 Task: Explore satellite view of the Crater Lake National Park in Oregon.
Action: Mouse moved to (234, 145)
Screenshot: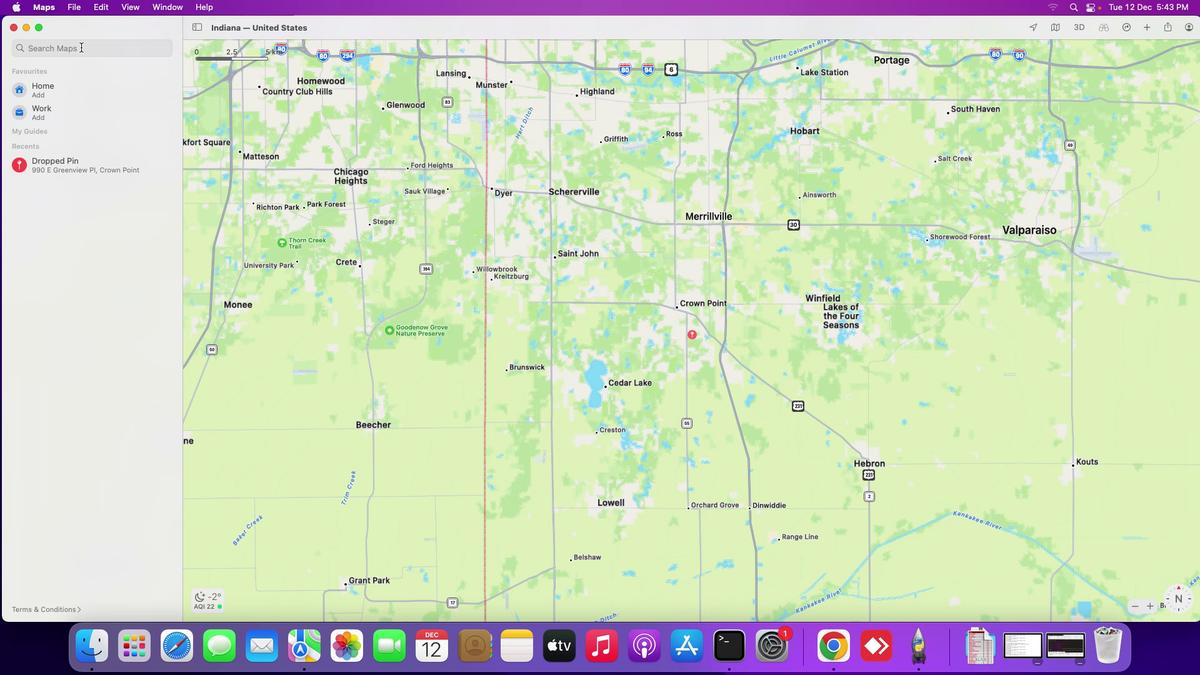 
Action: Mouse pressed left at (234, 145)
Screenshot: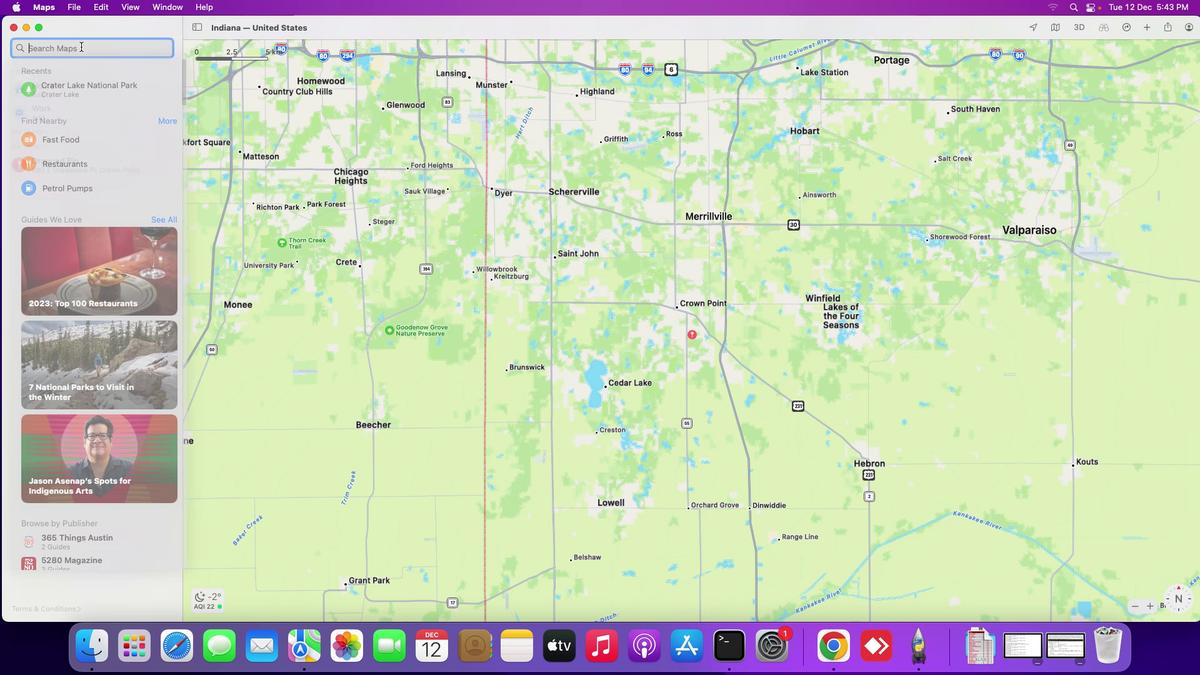 
Action: Mouse moved to (234, 145)
Screenshot: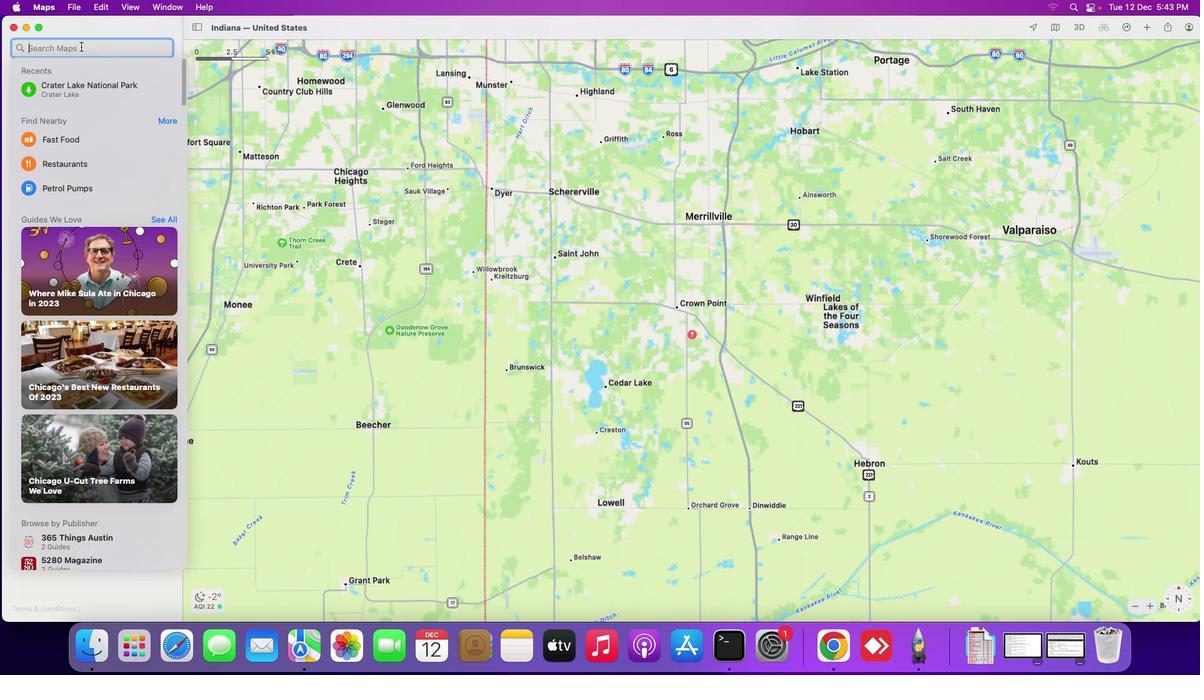 
Action: Key pressed 's'Key.backspaceKey.shift_r'C''r''a''t''e''r'Key.spaceKey.shift_r'L''a''k''e'Key.spaceKey.shift_r'N''a''t''i''o''n''a''l'Key.spaceKey.shift_r'P''a''r''k'Key.space'i''n'Key.spaceKey.shift_r'O''r''e''g''o''n'Key.enter
Screenshot: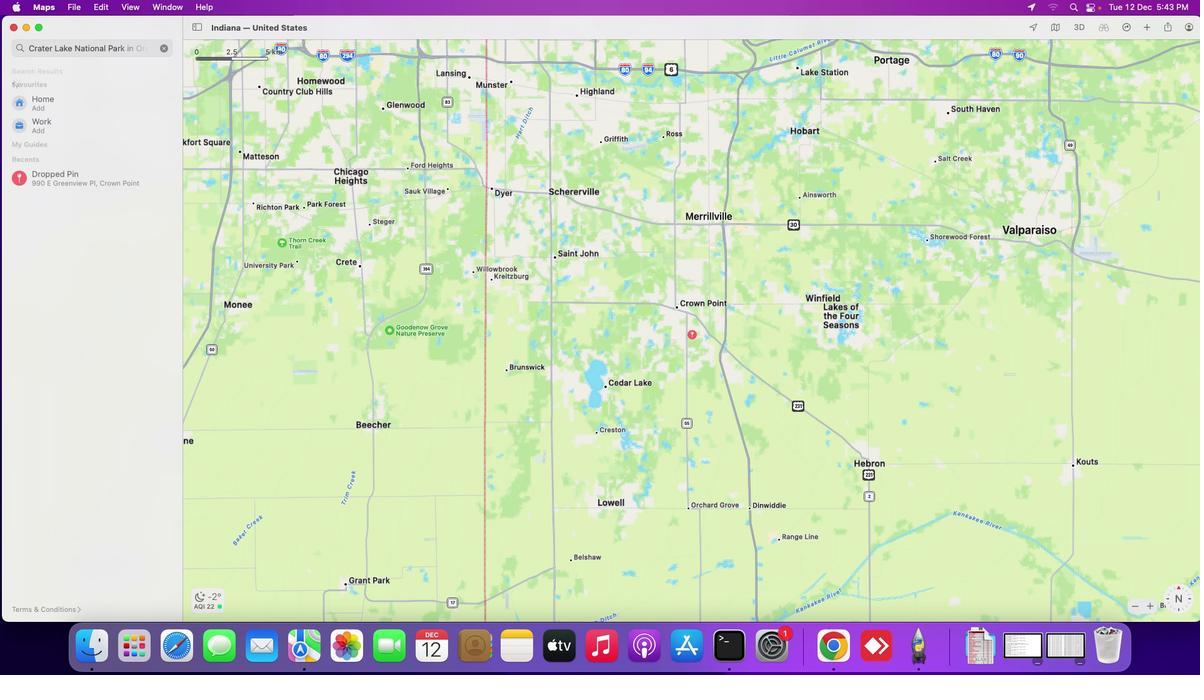 
Action: Mouse moved to (939, 131)
Screenshot: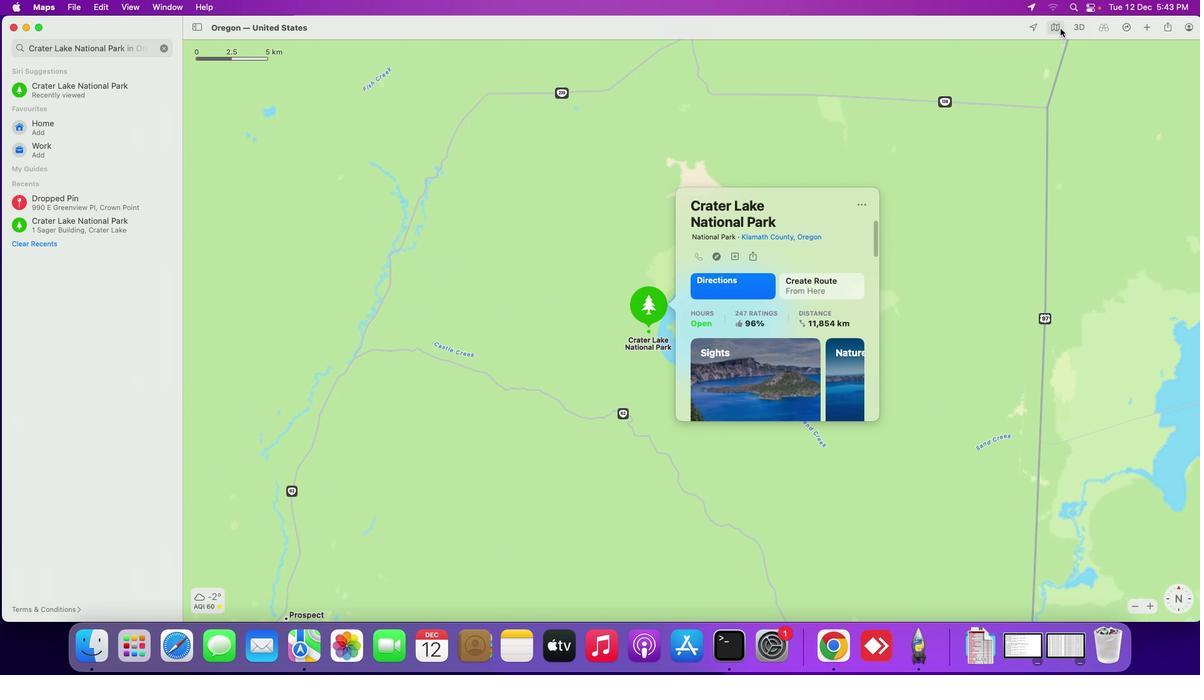 
Action: Mouse pressed left at (939, 131)
Screenshot: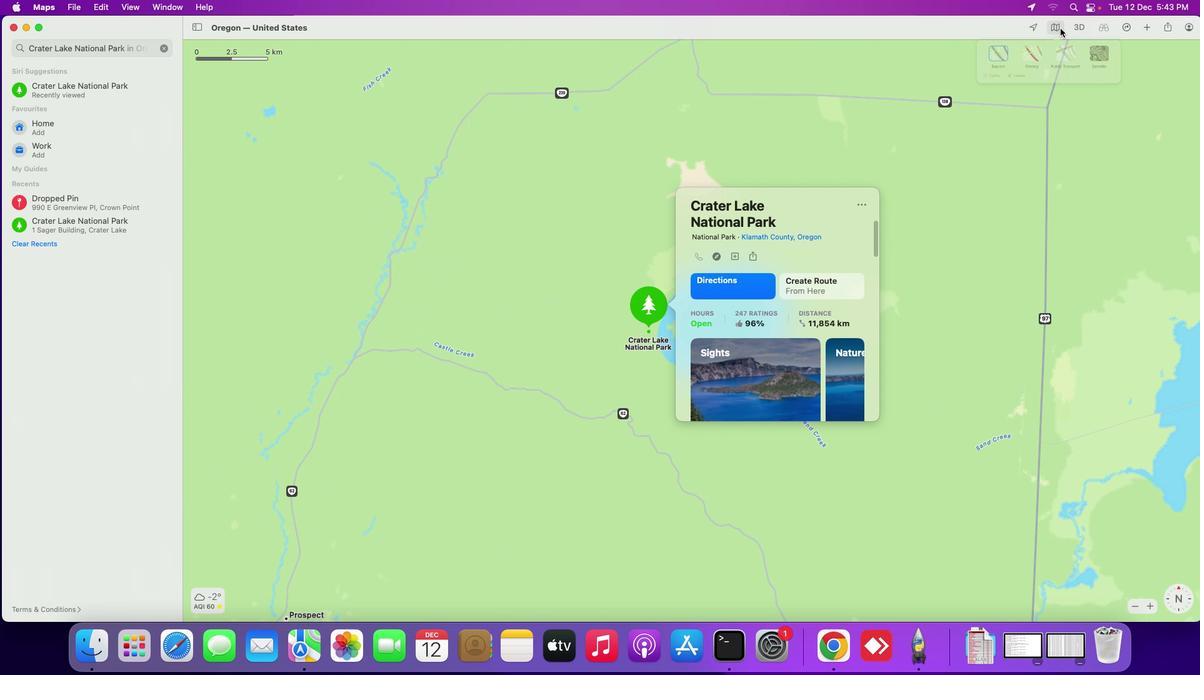 
Action: Mouse moved to (997, 166)
Screenshot: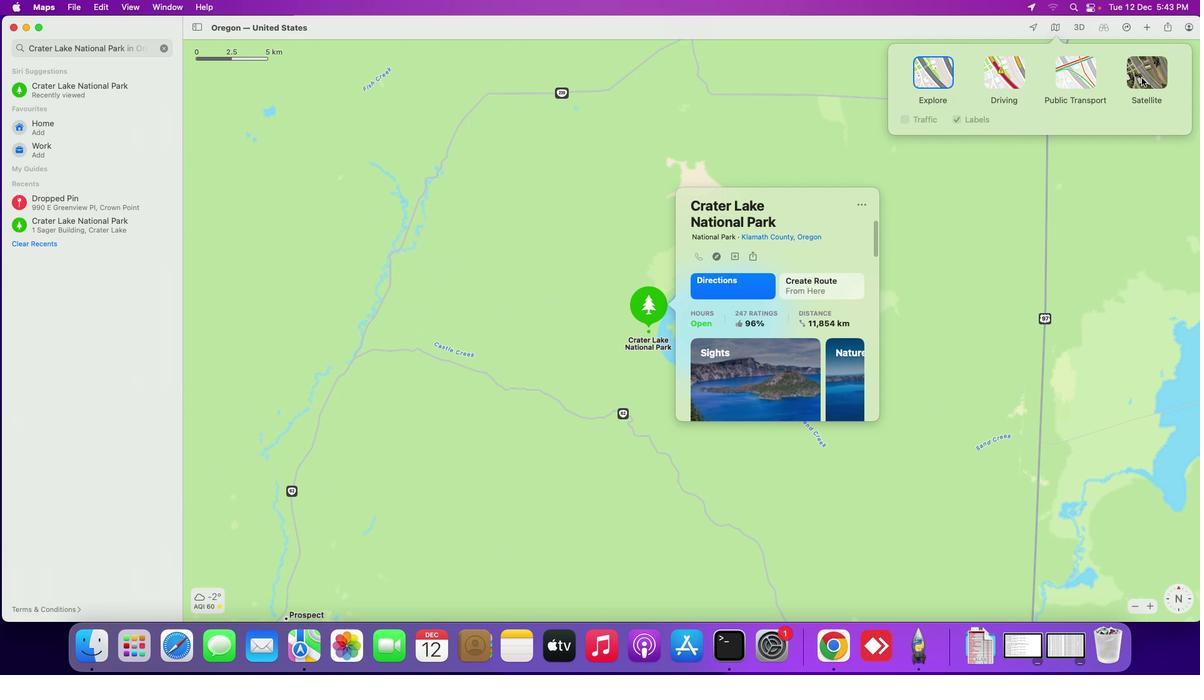 
Action: Mouse pressed left at (997, 166)
Screenshot: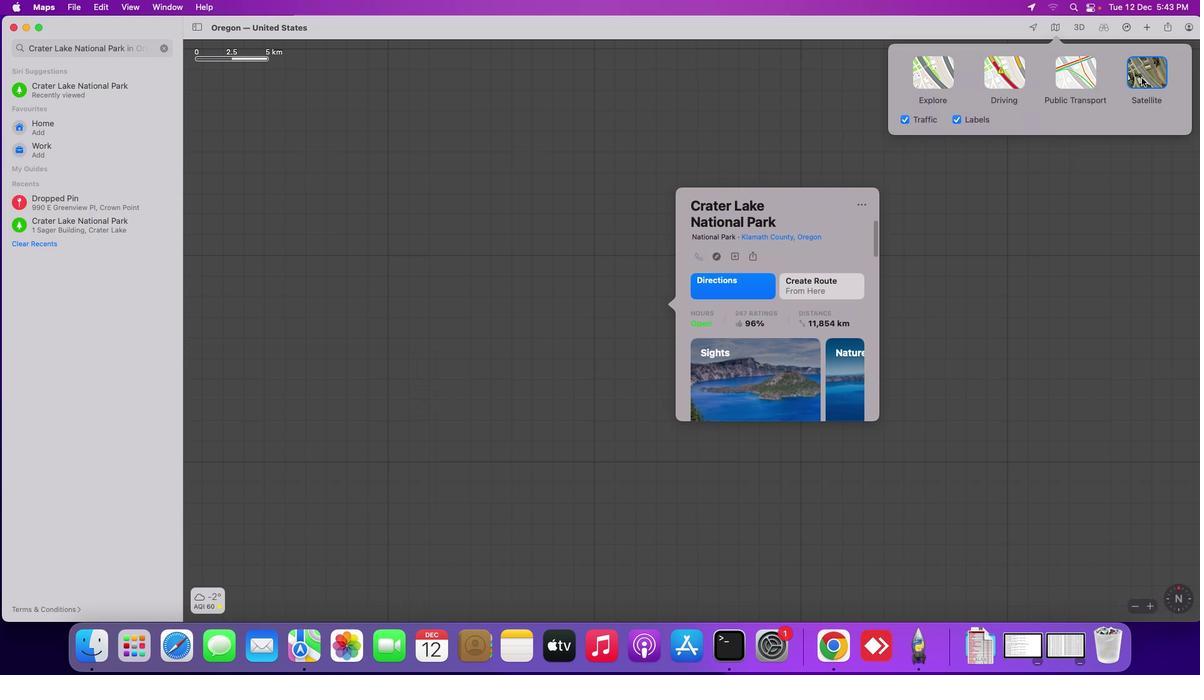 
Action: Mouse moved to (611, 361)
Screenshot: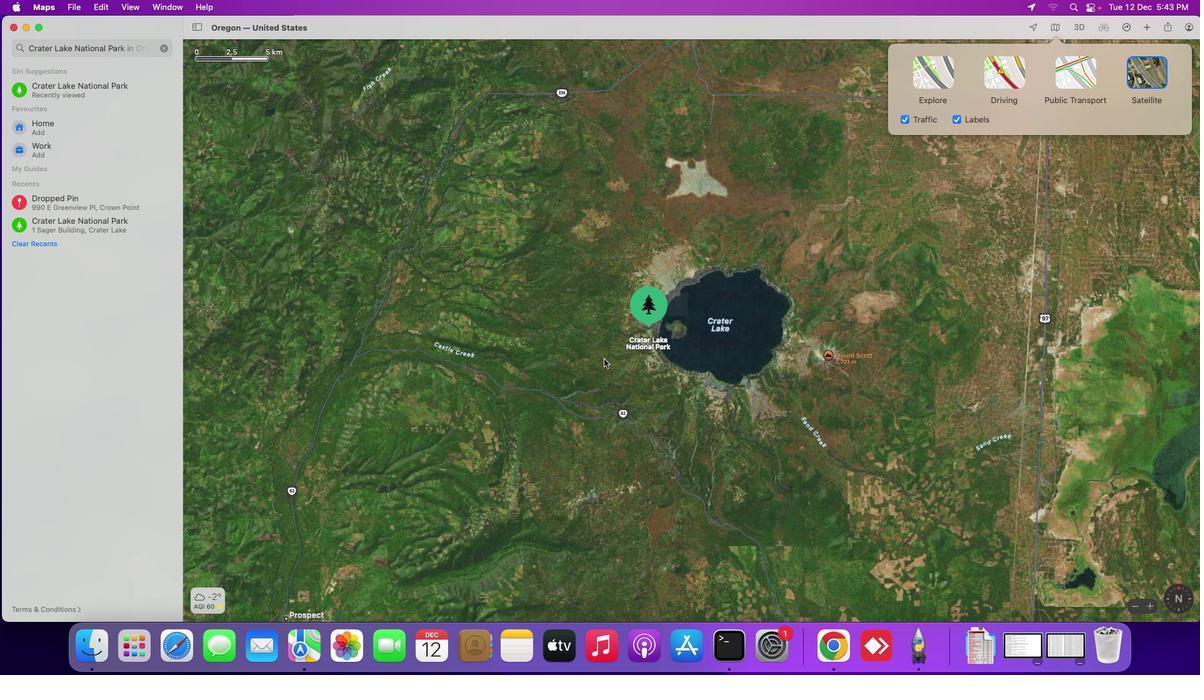 
Action: Mouse scrolled (611, 361) with delta (176, 113)
Screenshot: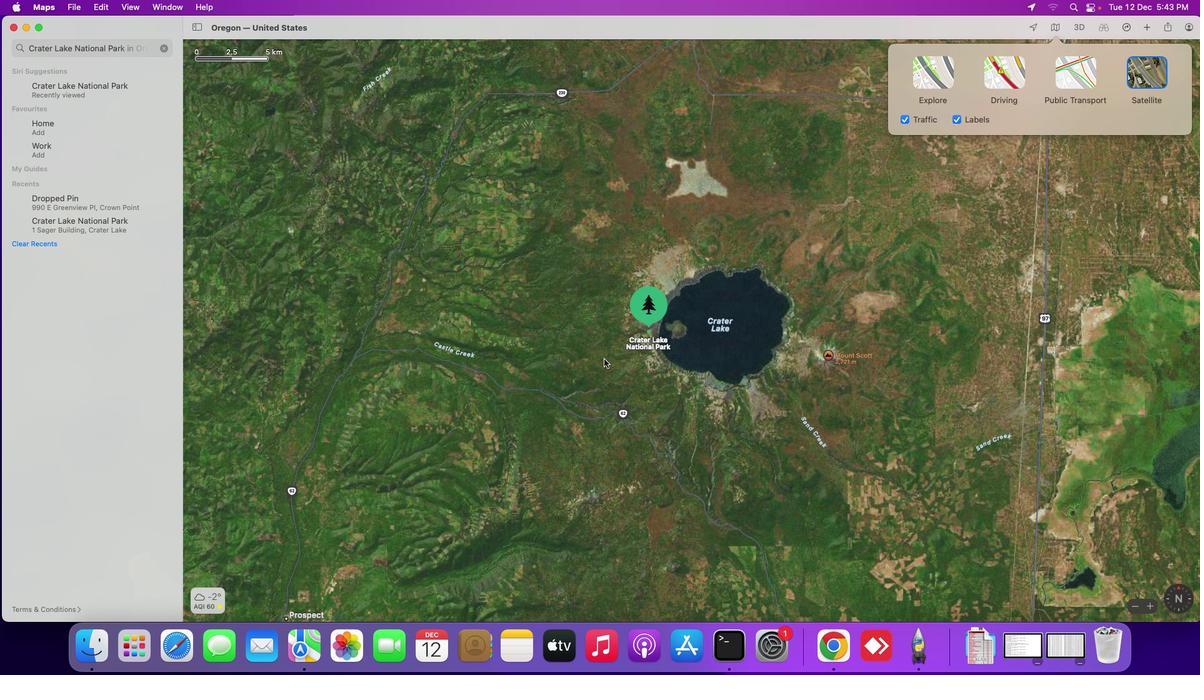 
Action: Mouse moved to (611, 361)
Screenshot: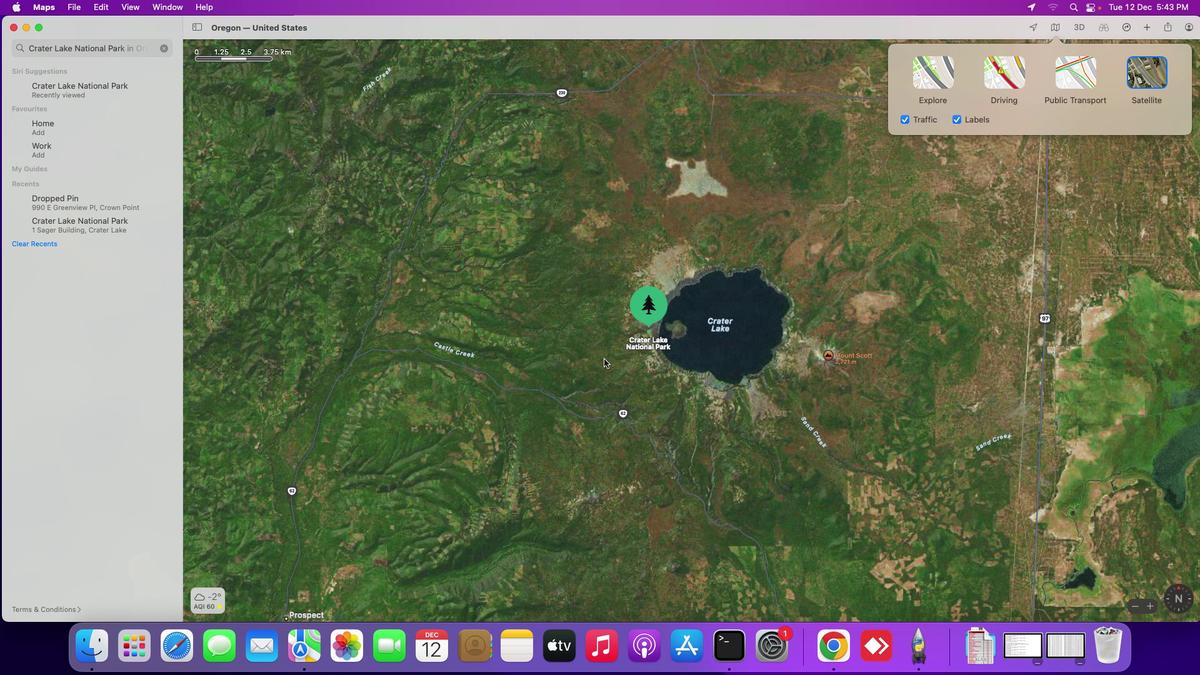 
Action: Mouse scrolled (611, 361) with delta (176, 113)
Screenshot: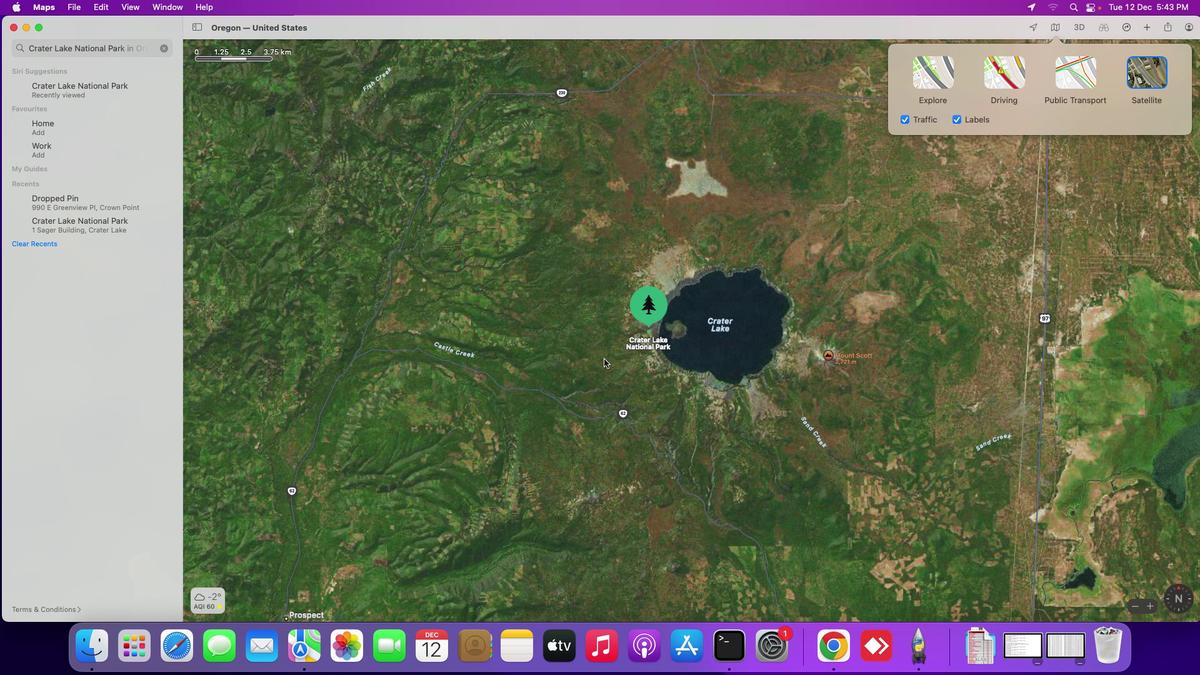 
Action: Mouse scrolled (611, 361) with delta (176, 113)
Screenshot: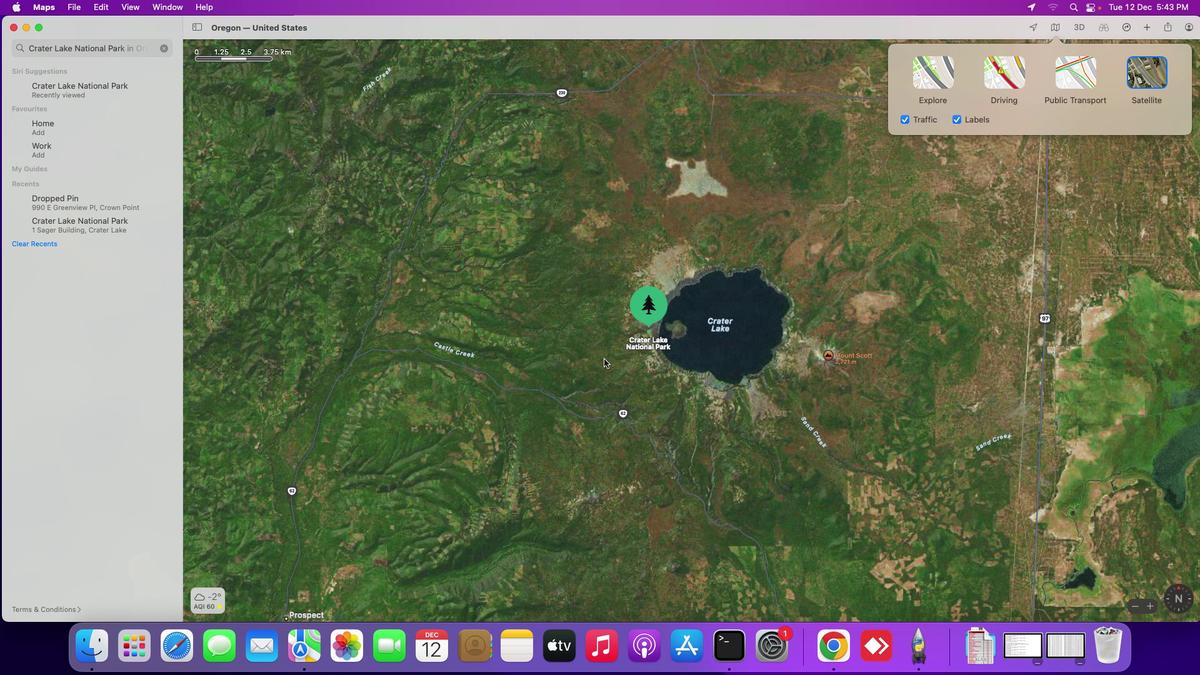 
Action: Mouse scrolled (611, 361) with delta (176, 114)
Screenshot: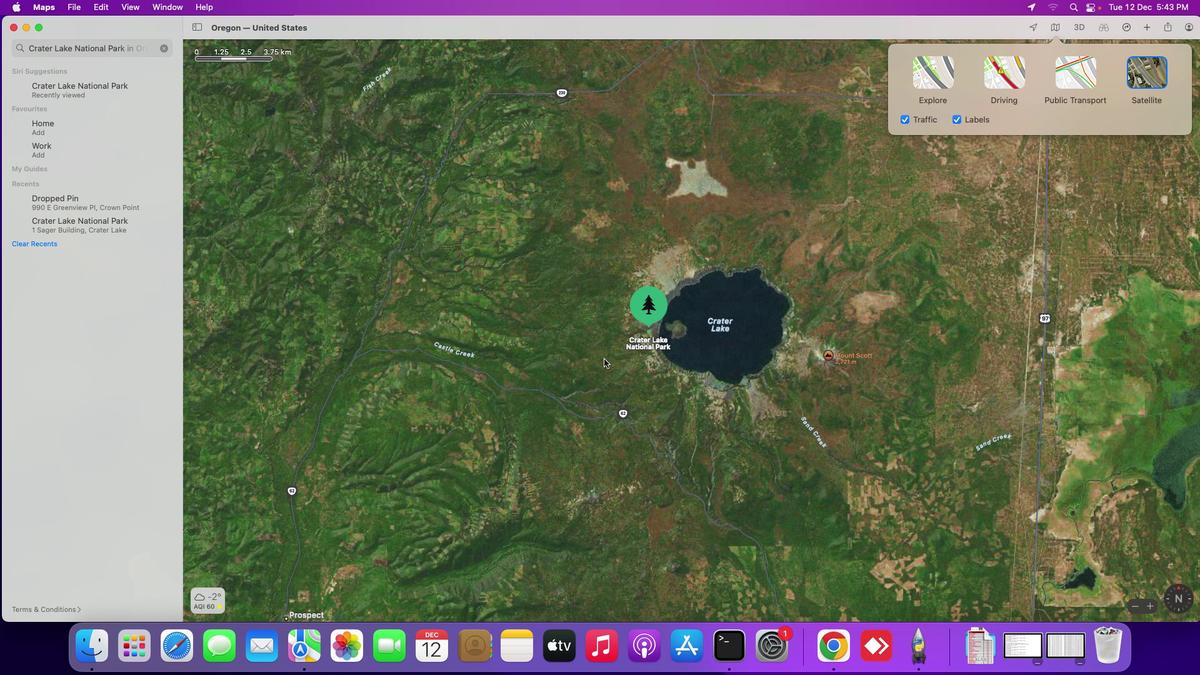 
Action: Mouse scrolled (611, 361) with delta (176, 115)
Screenshot: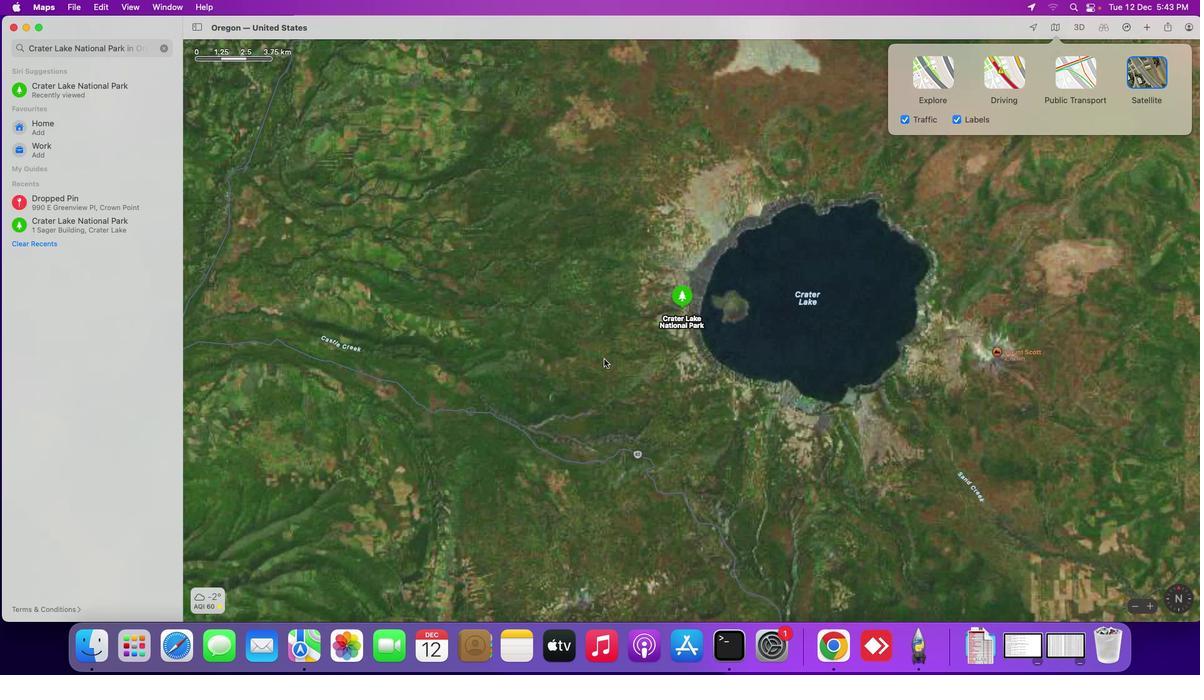 
Action: Mouse moved to (612, 361)
Screenshot: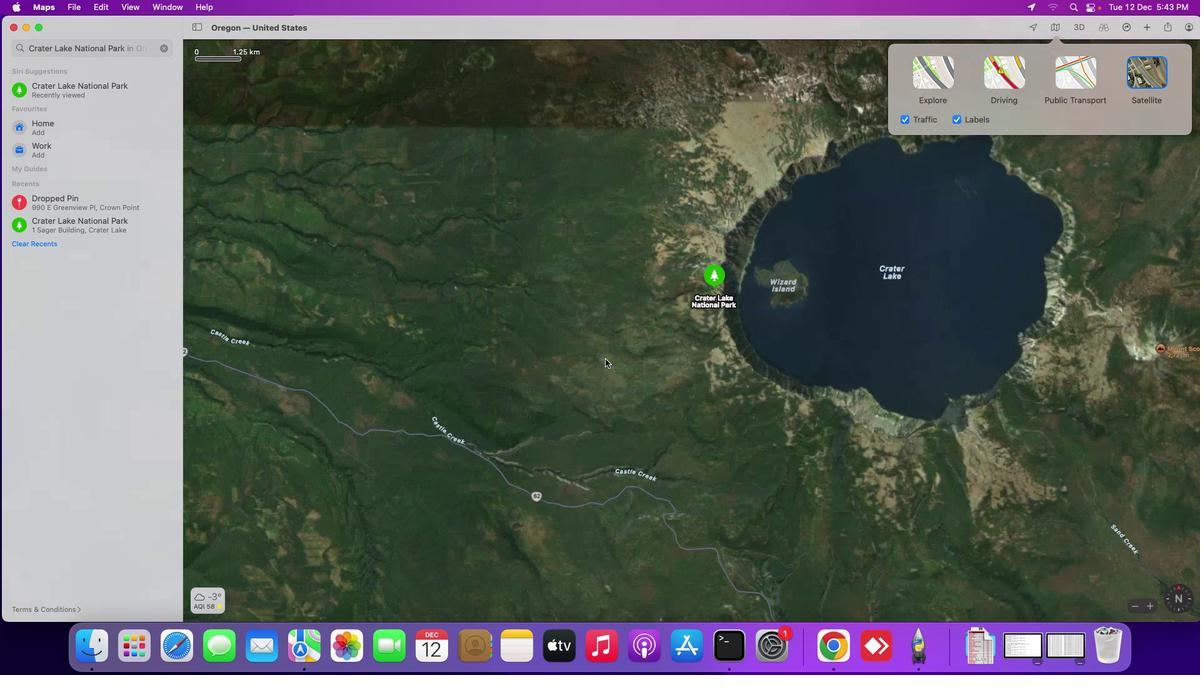 
Action: Mouse scrolled (612, 361) with delta (176, 113)
Screenshot: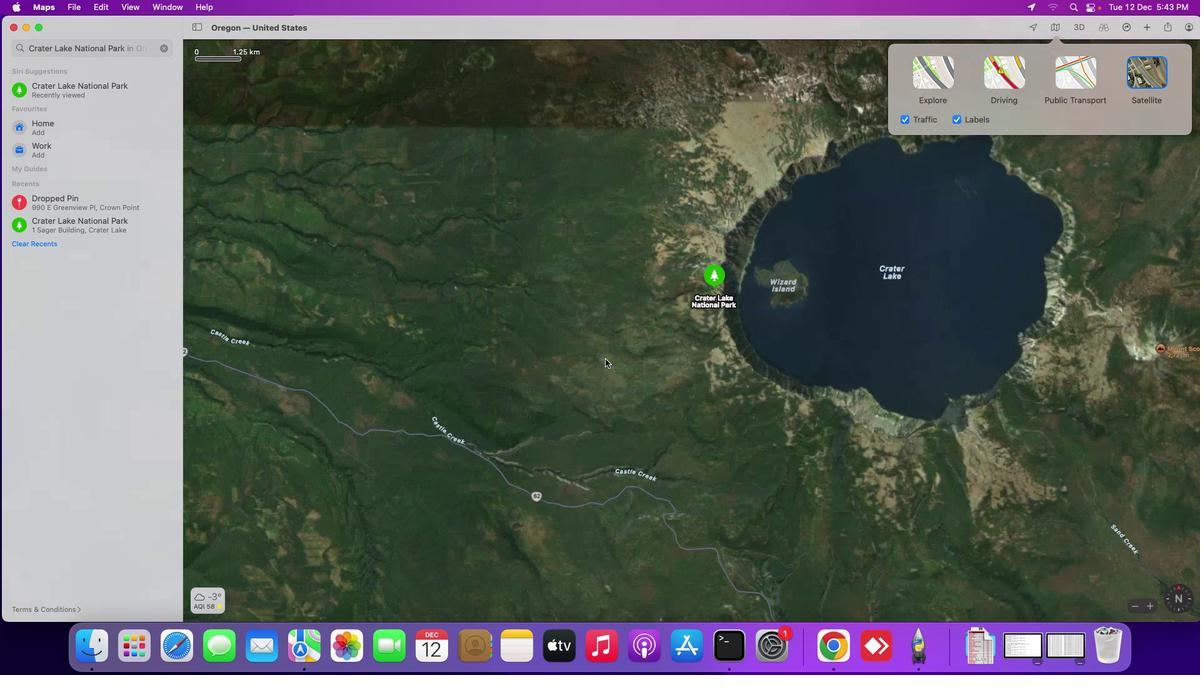 
Action: Mouse scrolled (612, 361) with delta (176, 113)
Screenshot: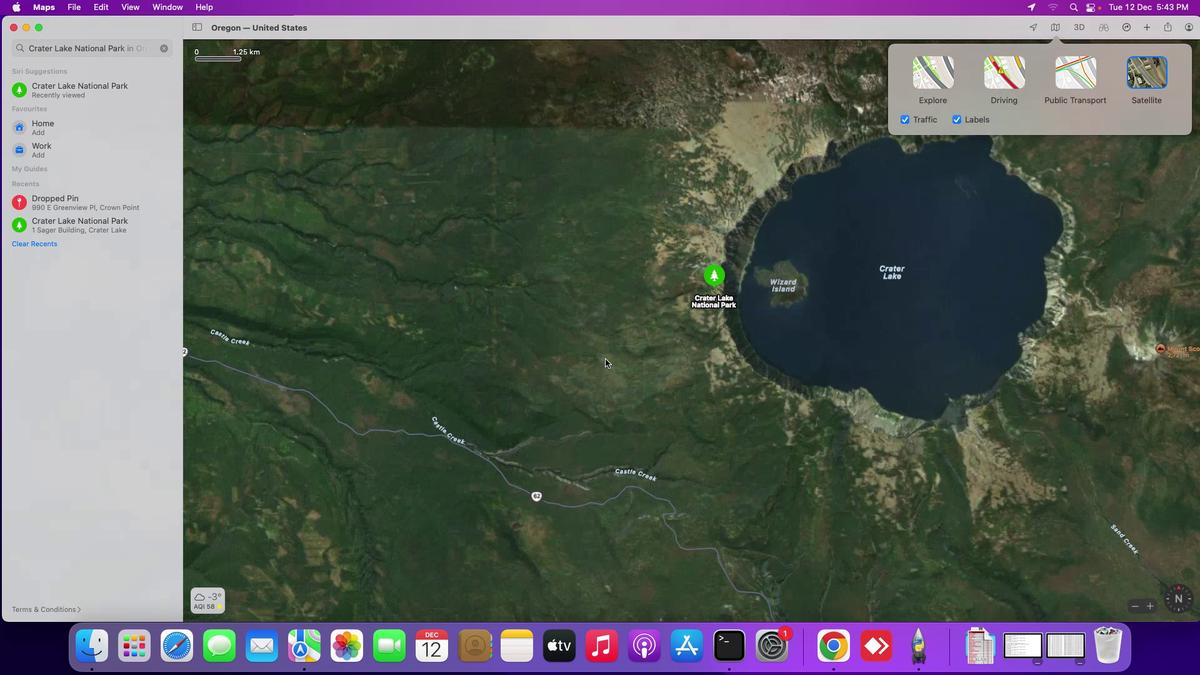 
Action: Mouse scrolled (612, 361) with delta (176, 113)
Screenshot: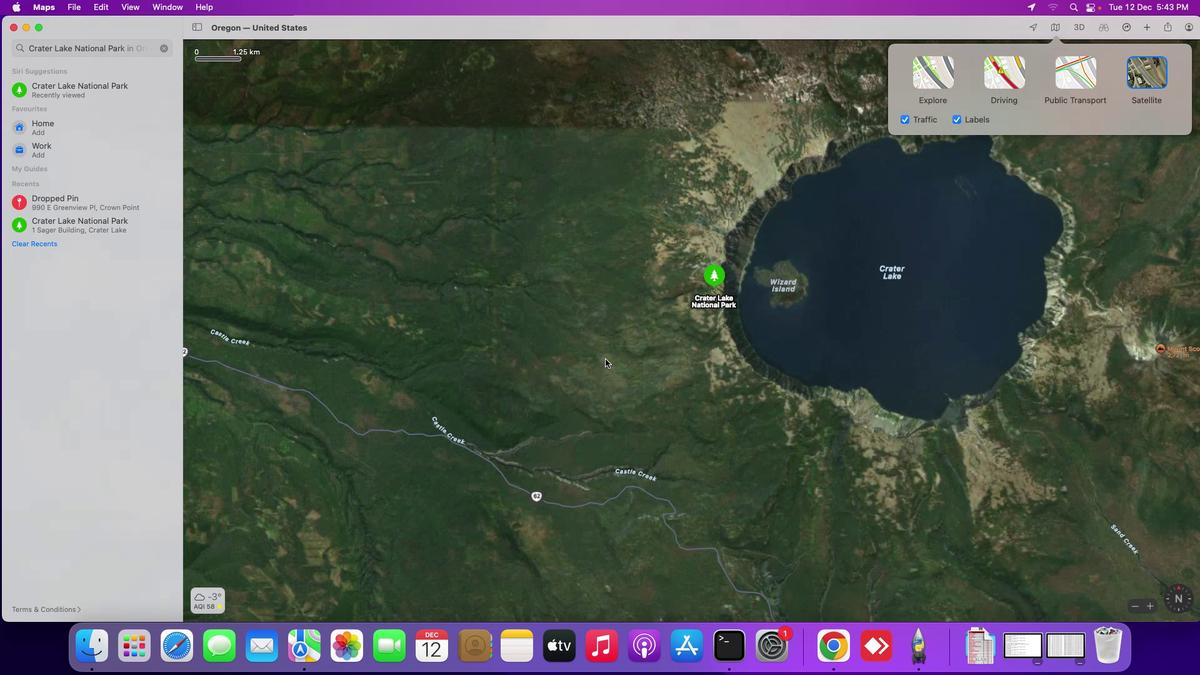 
Action: Mouse scrolled (612, 361) with delta (176, 114)
Screenshot: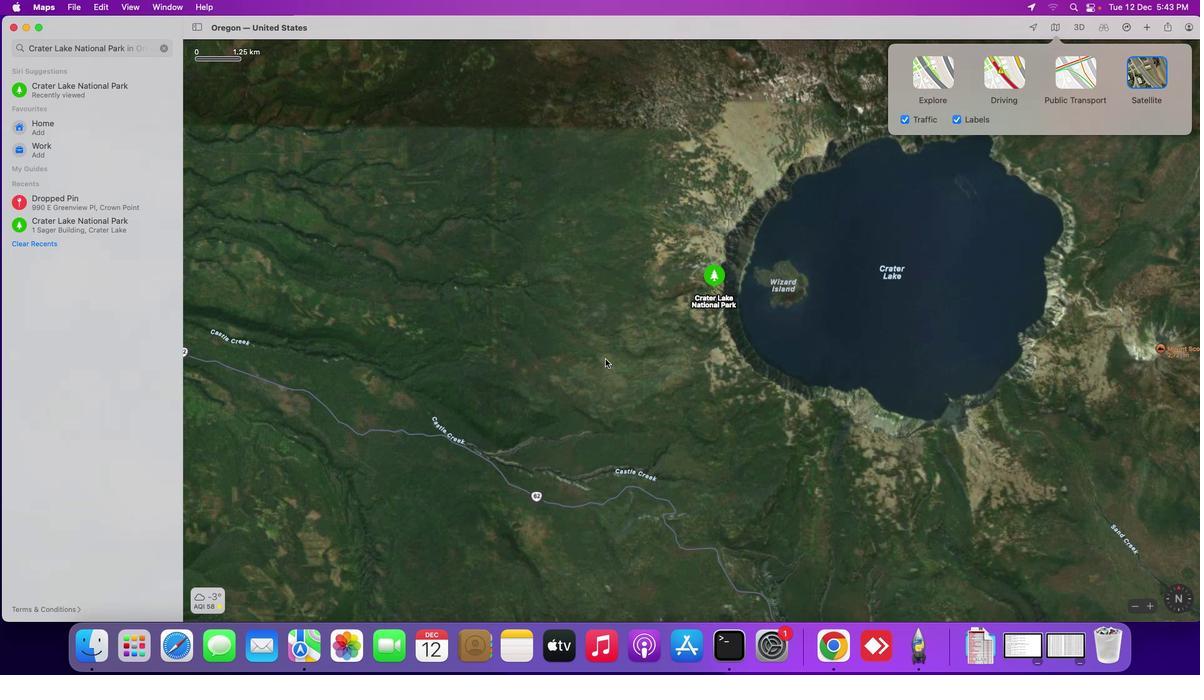 
Action: Mouse moved to (674, 334)
Screenshot: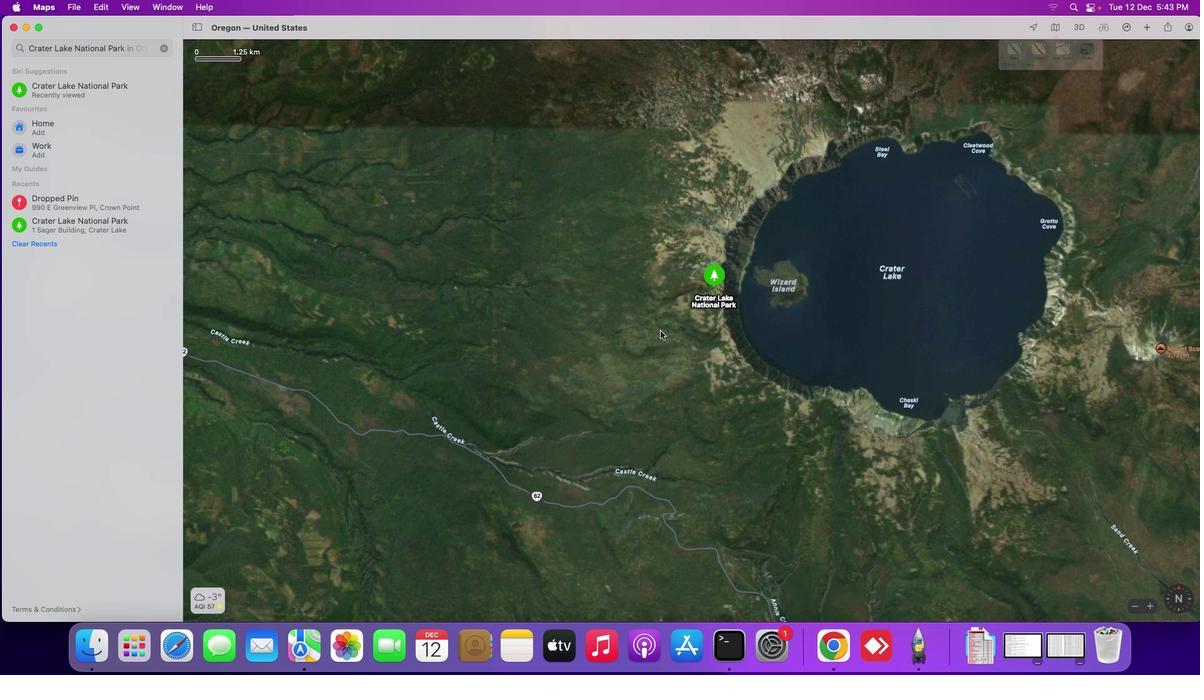 
Action: Mouse pressed left at (674, 334)
Screenshot: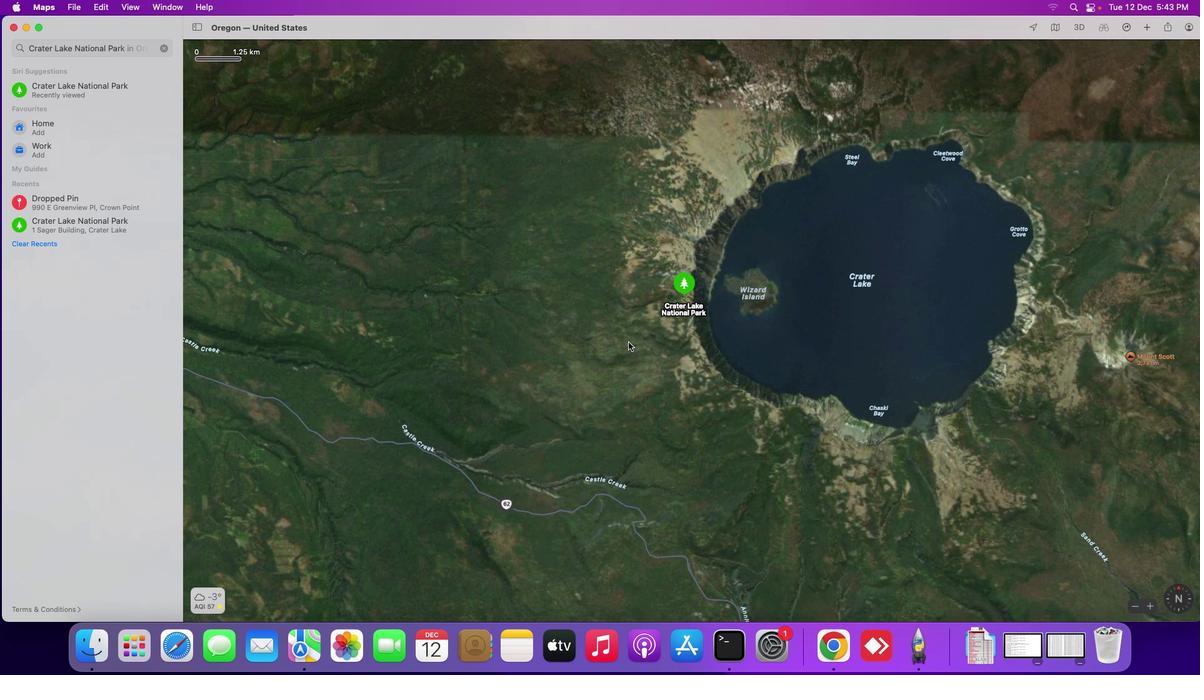 
Action: Mouse moved to (625, 351)
Screenshot: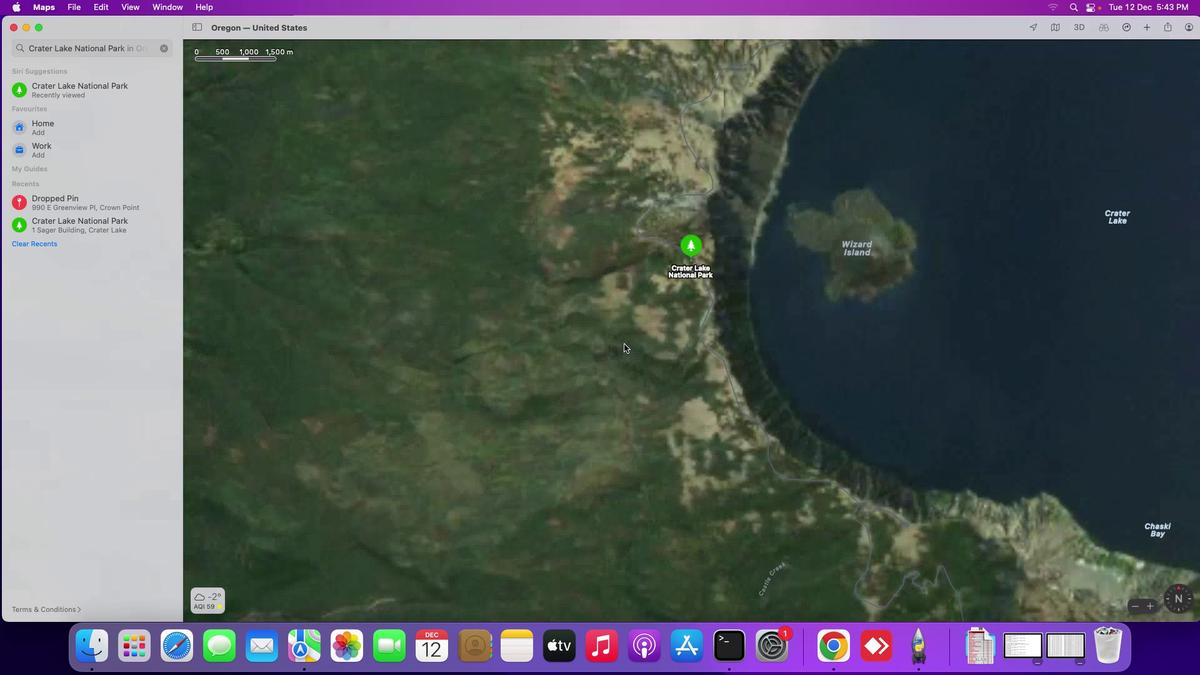
Action: Mouse scrolled (625, 351) with delta (176, 113)
Screenshot: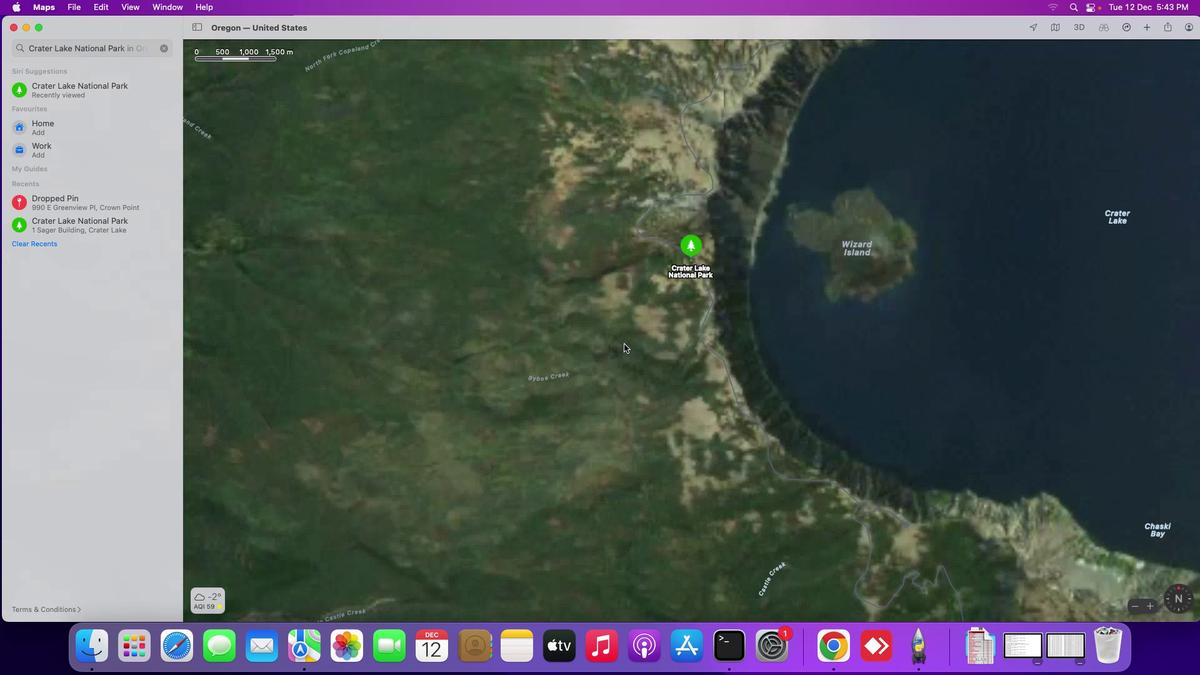 
Action: Mouse scrolled (625, 351) with delta (176, 113)
Screenshot: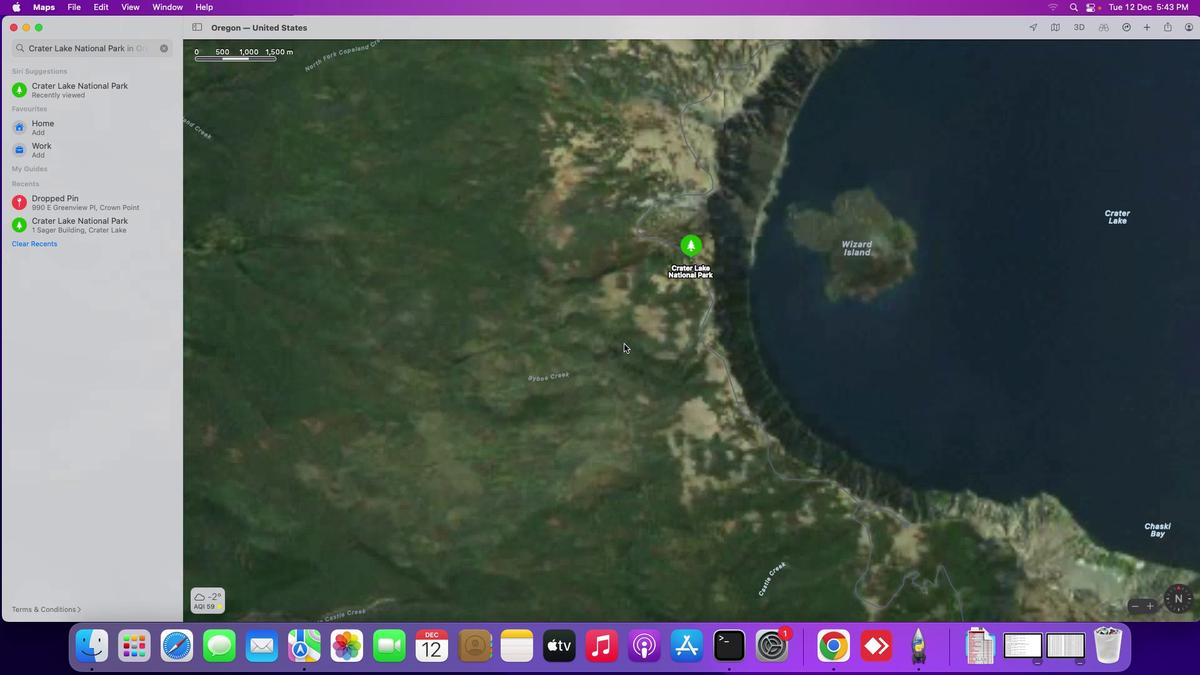 
Action: Mouse scrolled (625, 351) with delta (176, 113)
Screenshot: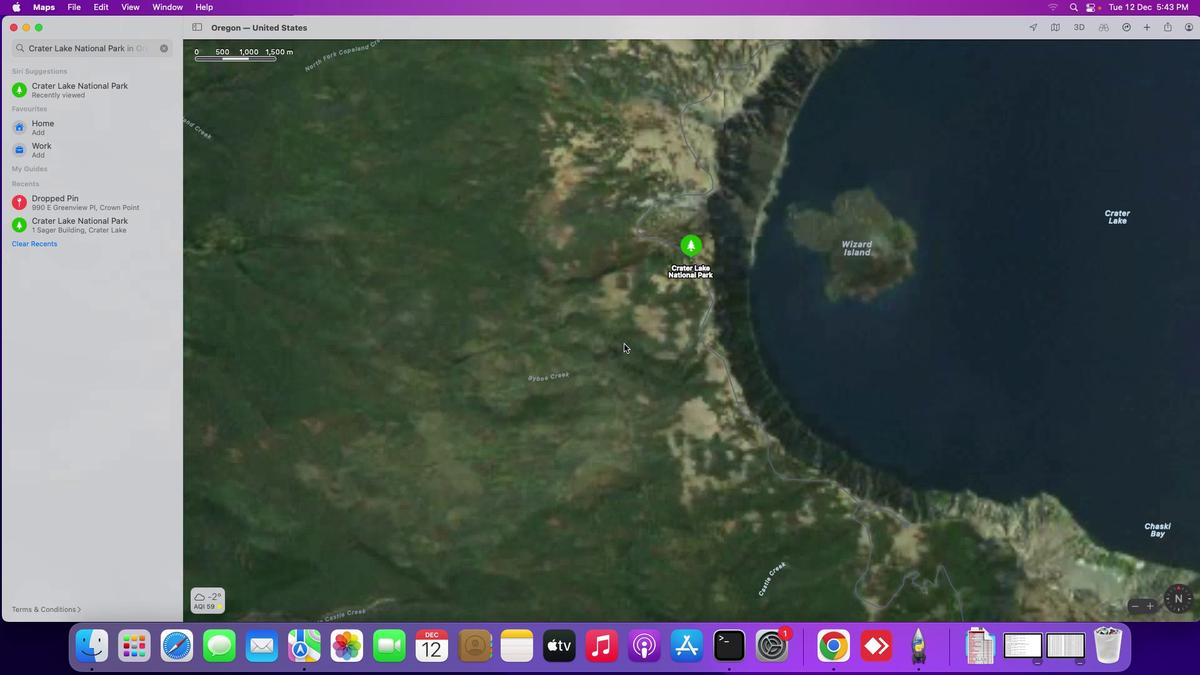 
Action: Mouse scrolled (625, 351) with delta (176, 115)
Screenshot: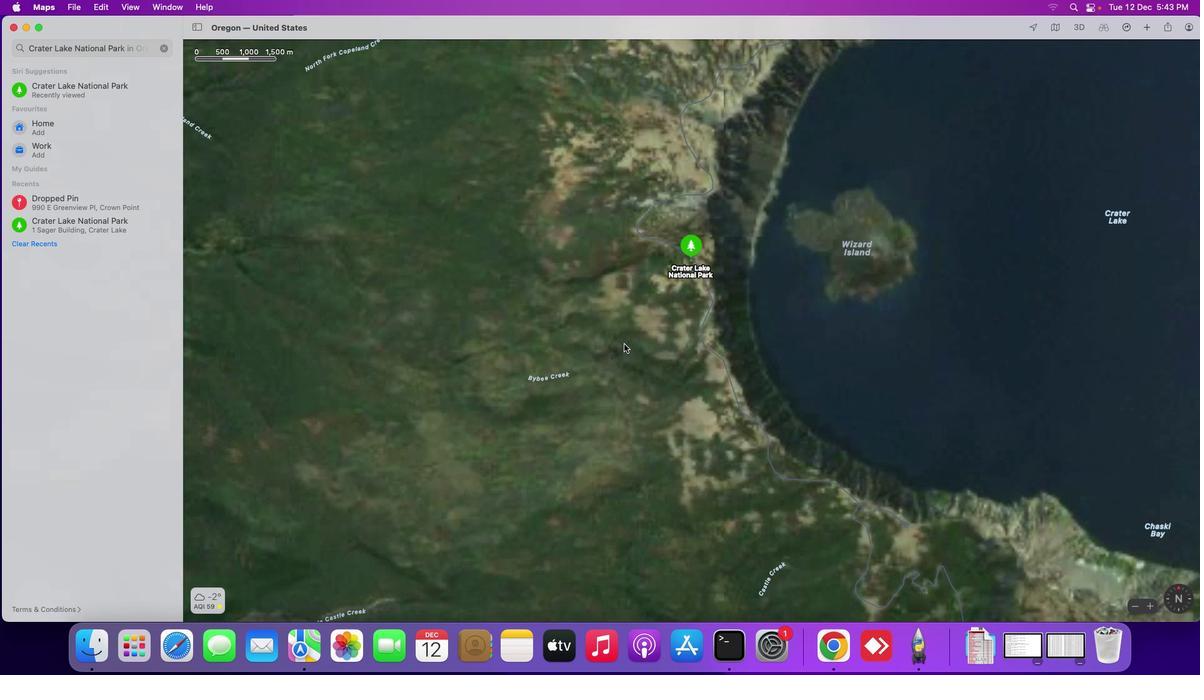 
Action: Mouse scrolled (625, 351) with delta (176, 115)
Screenshot: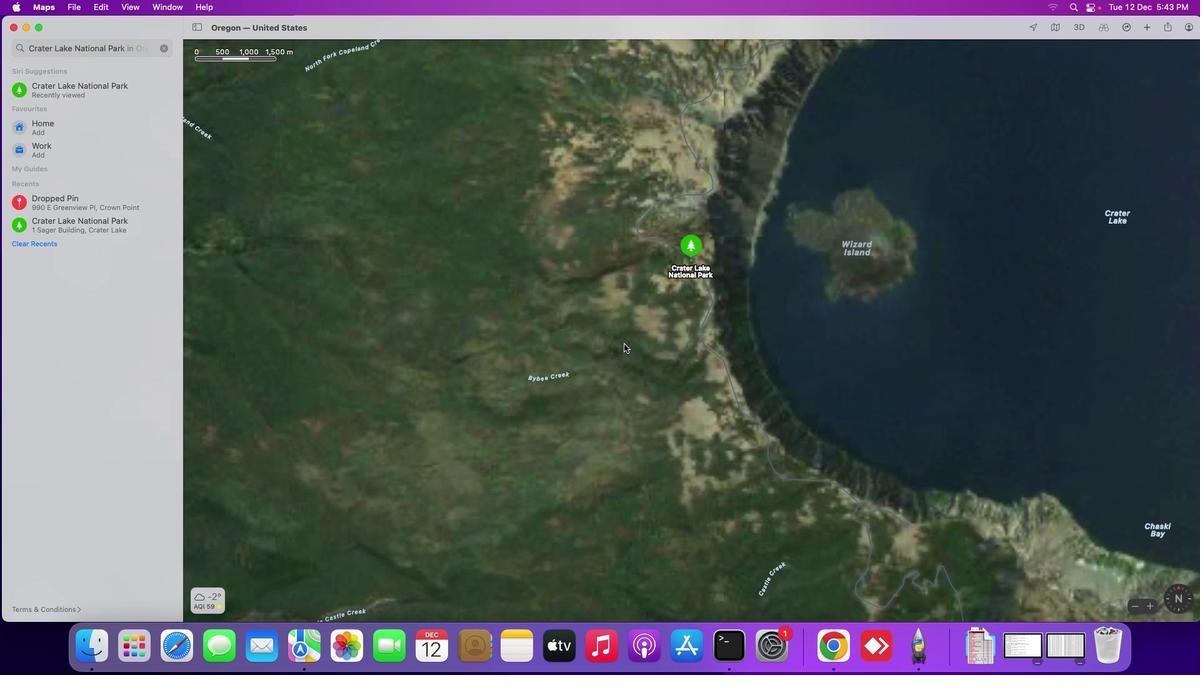 
Action: Mouse scrolled (625, 351) with delta (176, 115)
Screenshot: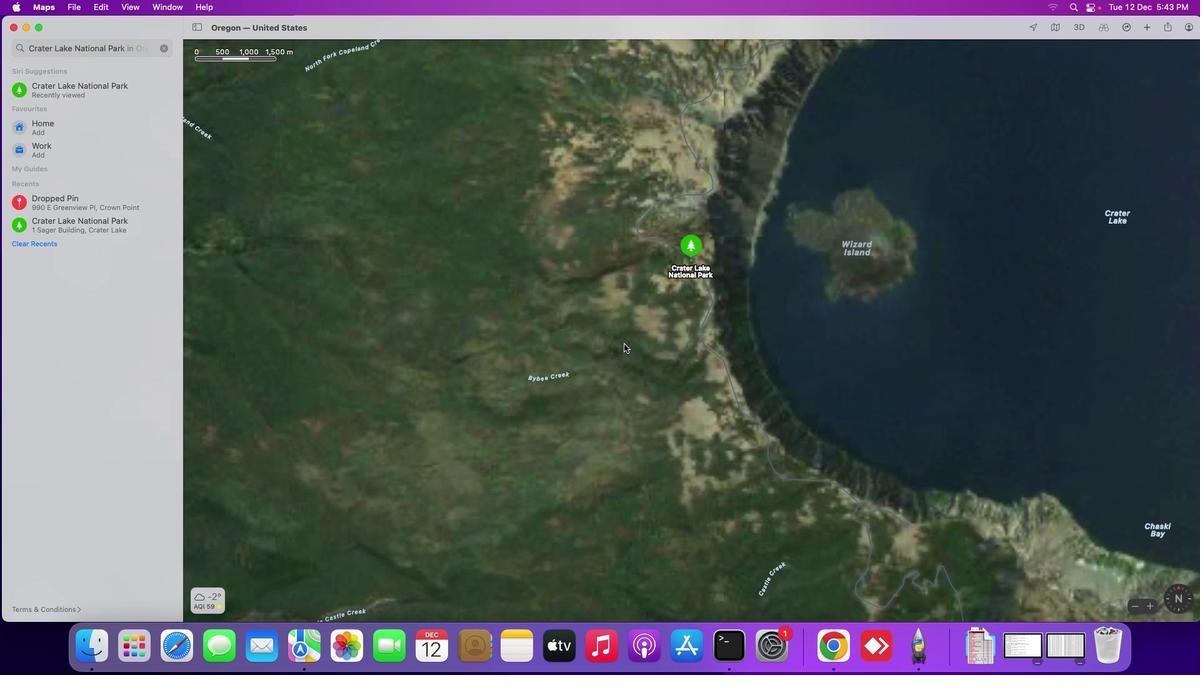 
Action: Mouse moved to (626, 351)
Screenshot: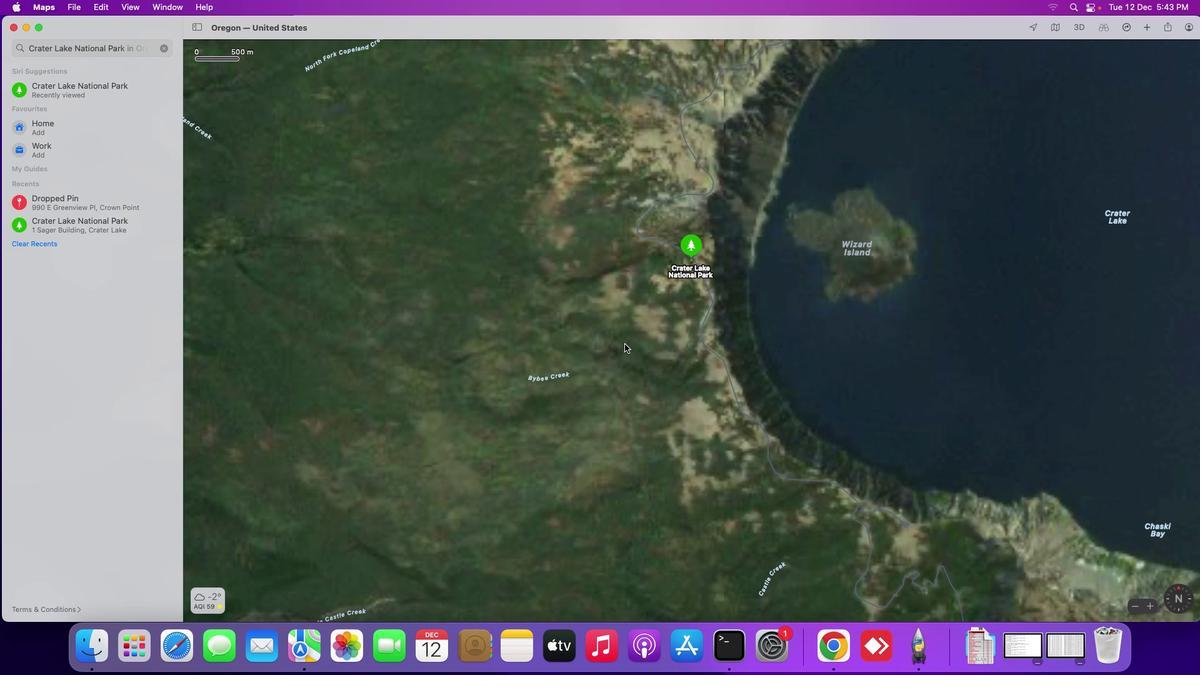 
Action: Mouse scrolled (626, 351) with delta (176, 113)
Screenshot: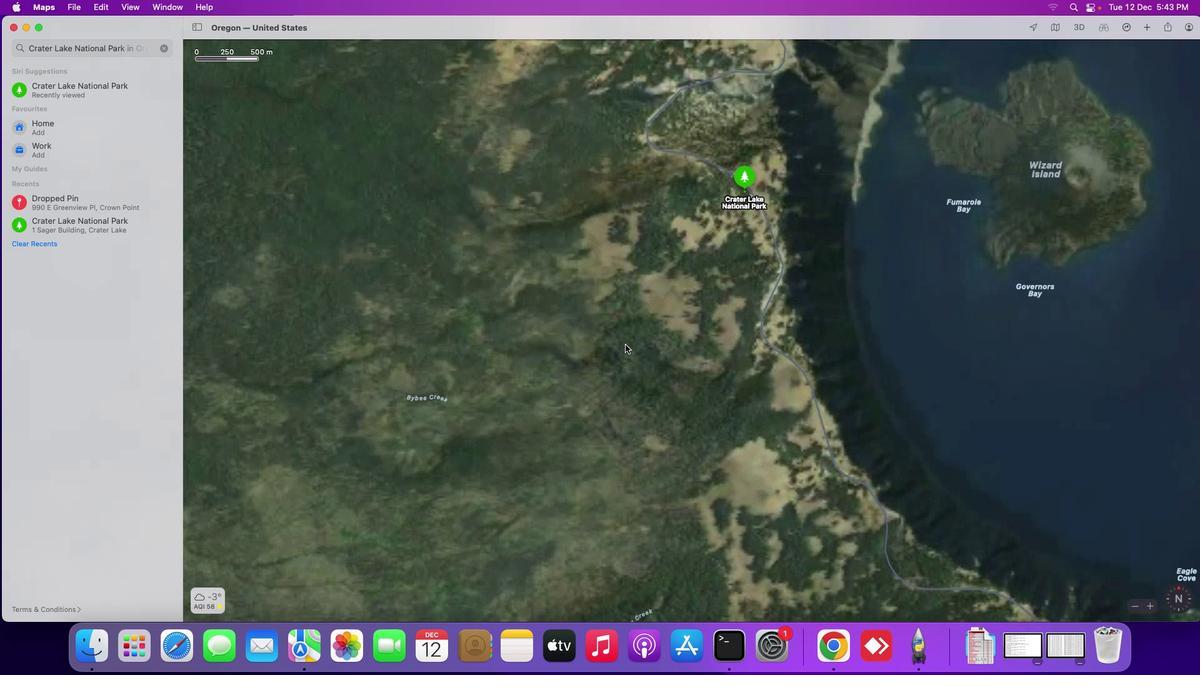 
Action: Mouse moved to (626, 351)
Screenshot: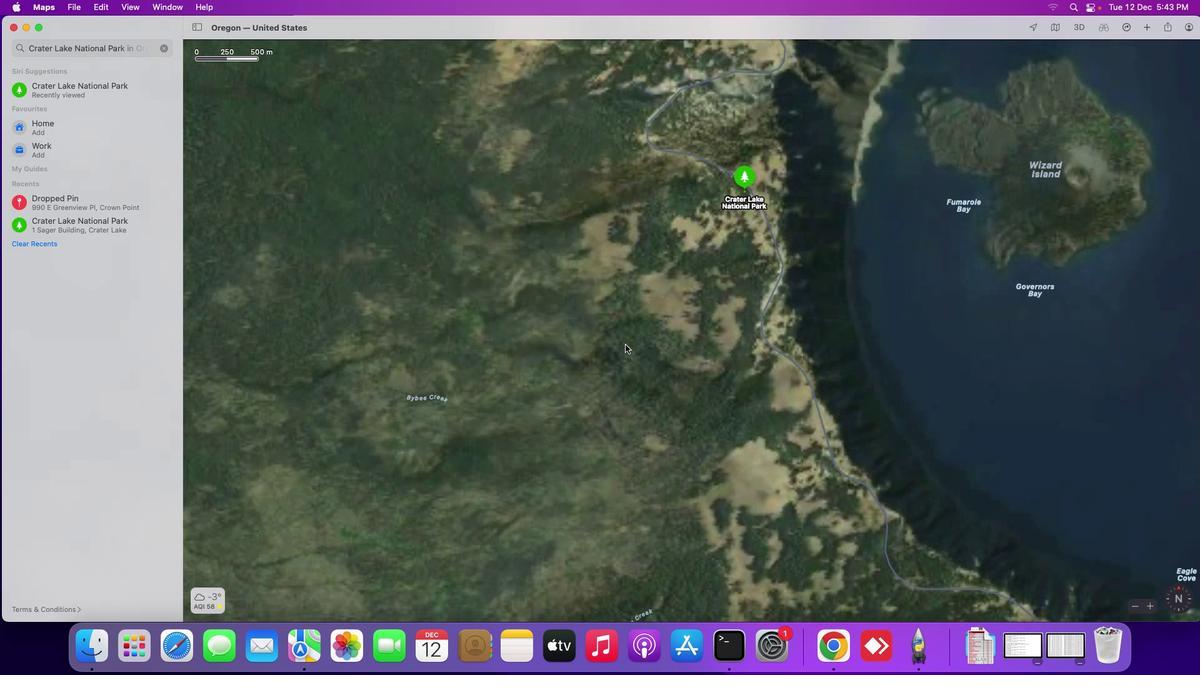 
Action: Mouse scrolled (626, 351) with delta (176, 113)
Screenshot: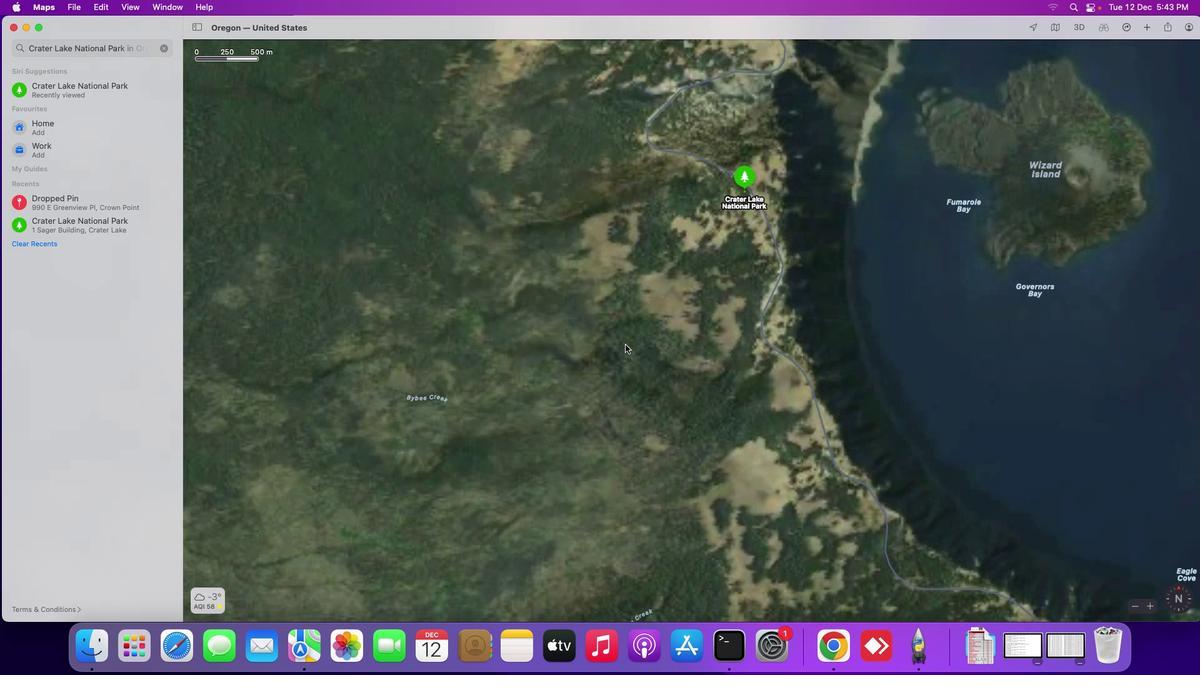 
Action: Mouse moved to (626, 351)
Screenshot: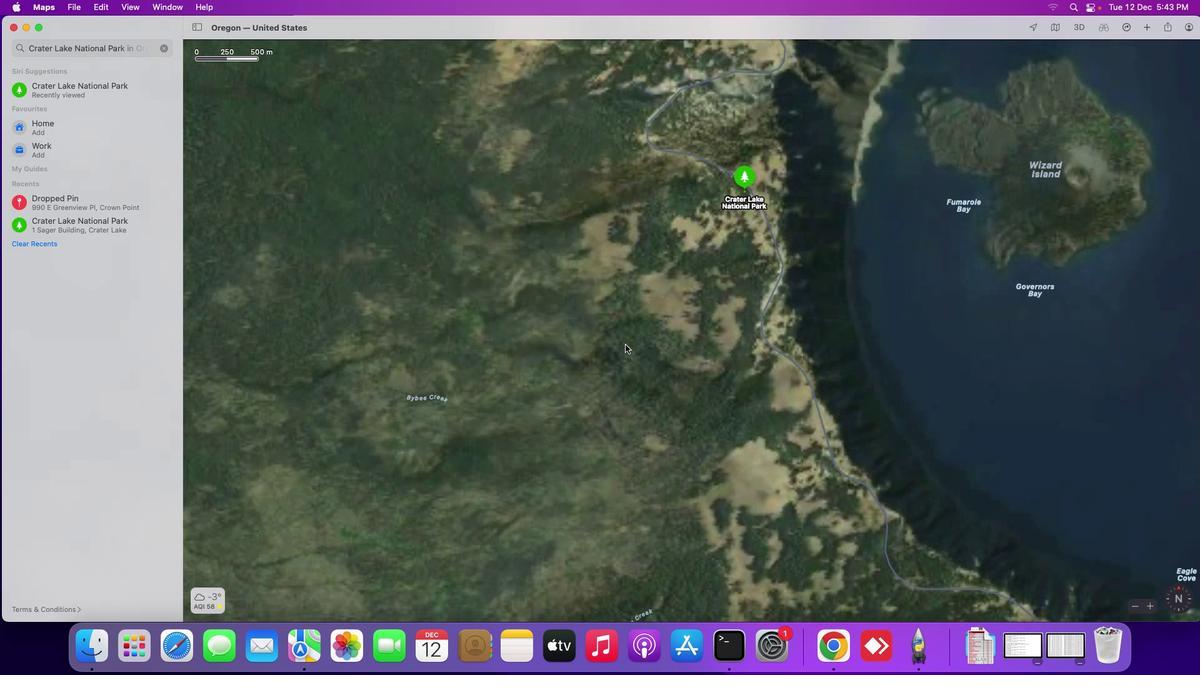 
Action: Mouse scrolled (626, 351) with delta (176, 113)
Screenshot: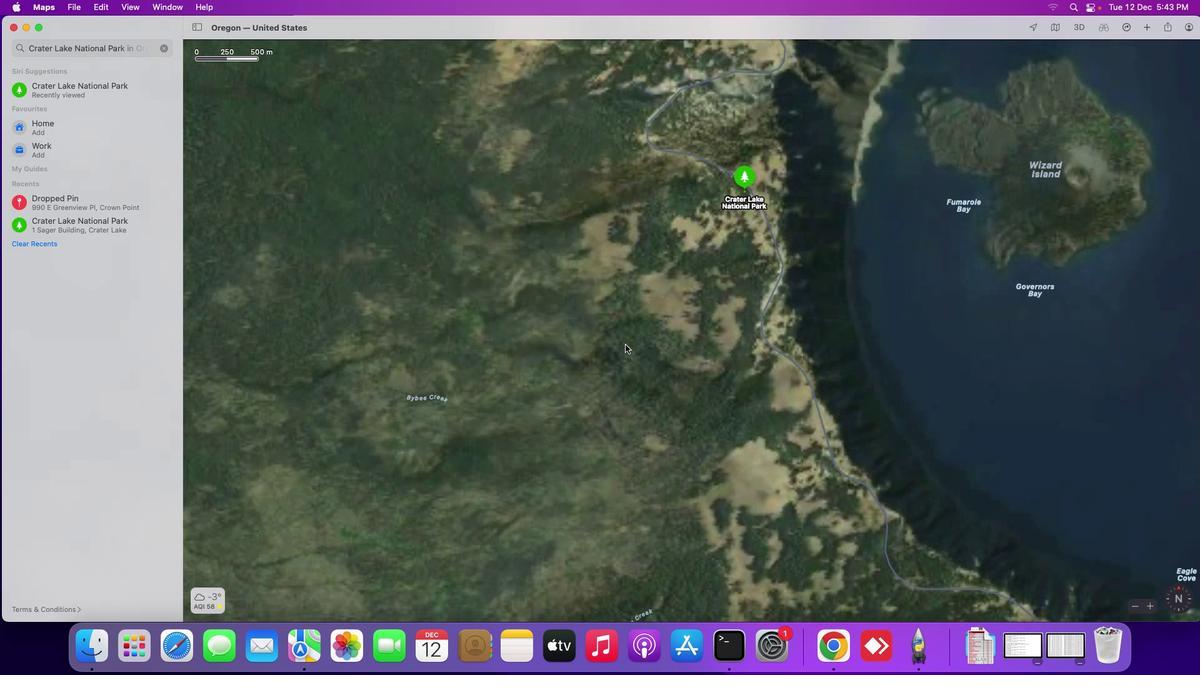 
Action: Mouse scrolled (626, 351) with delta (176, 115)
Screenshot: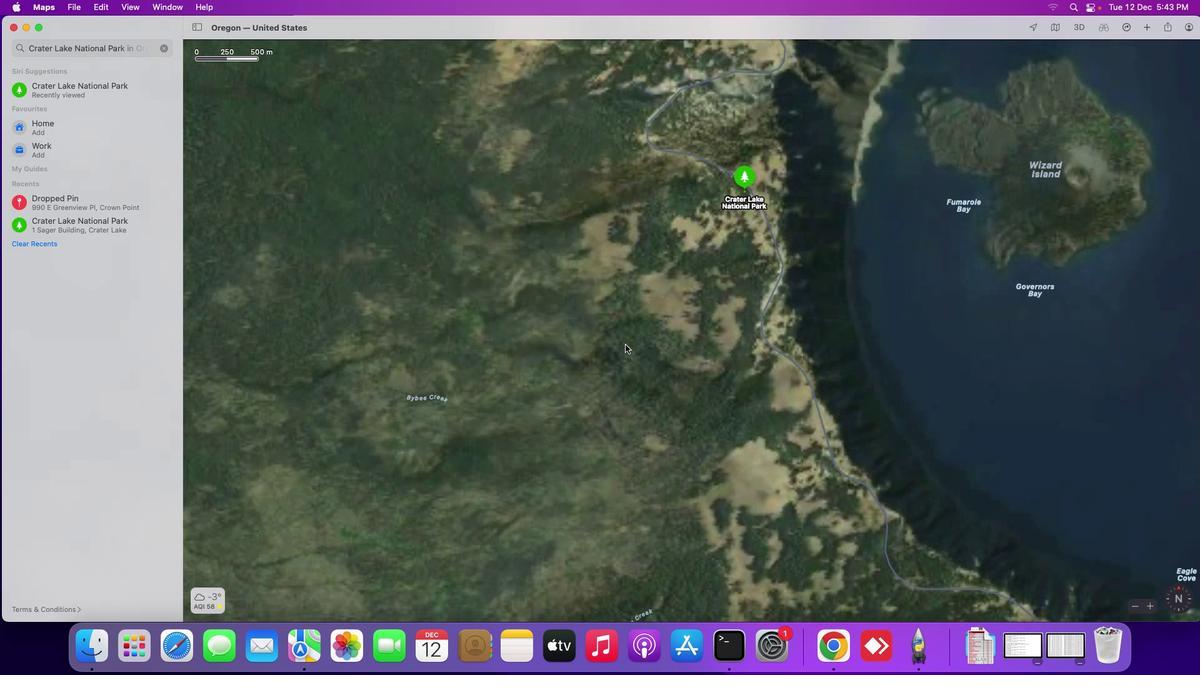 
Action: Mouse moved to (626, 351)
Screenshot: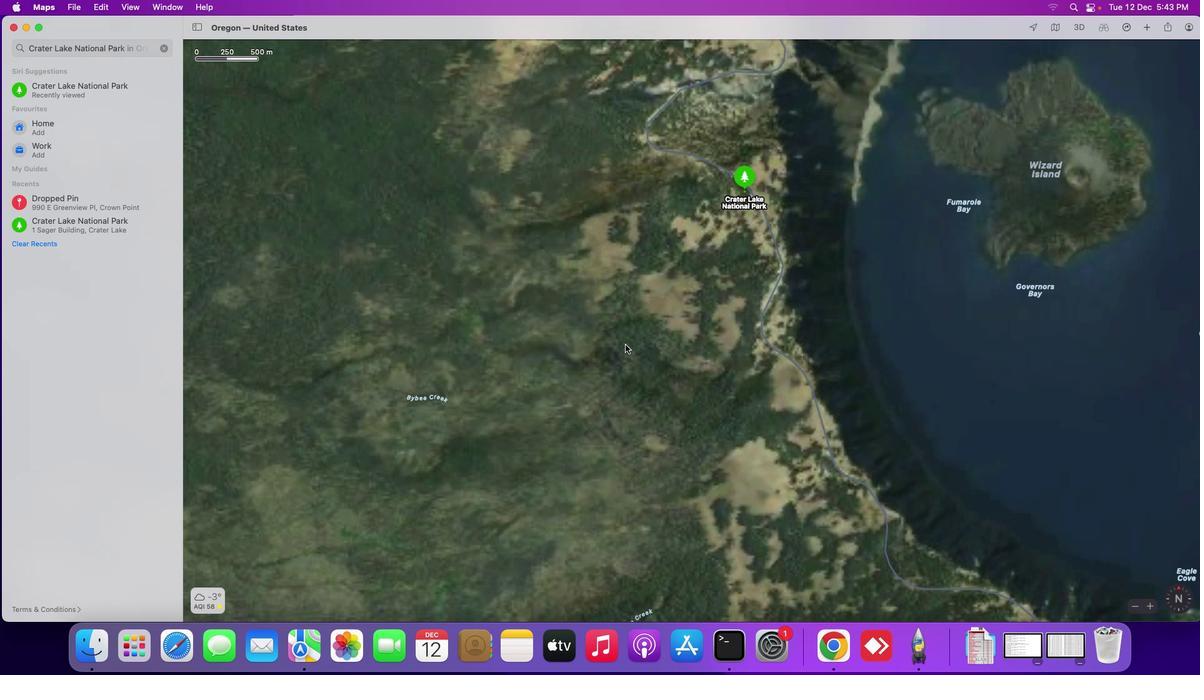 
Action: Mouse scrolled (626, 351) with delta (176, 115)
Screenshot: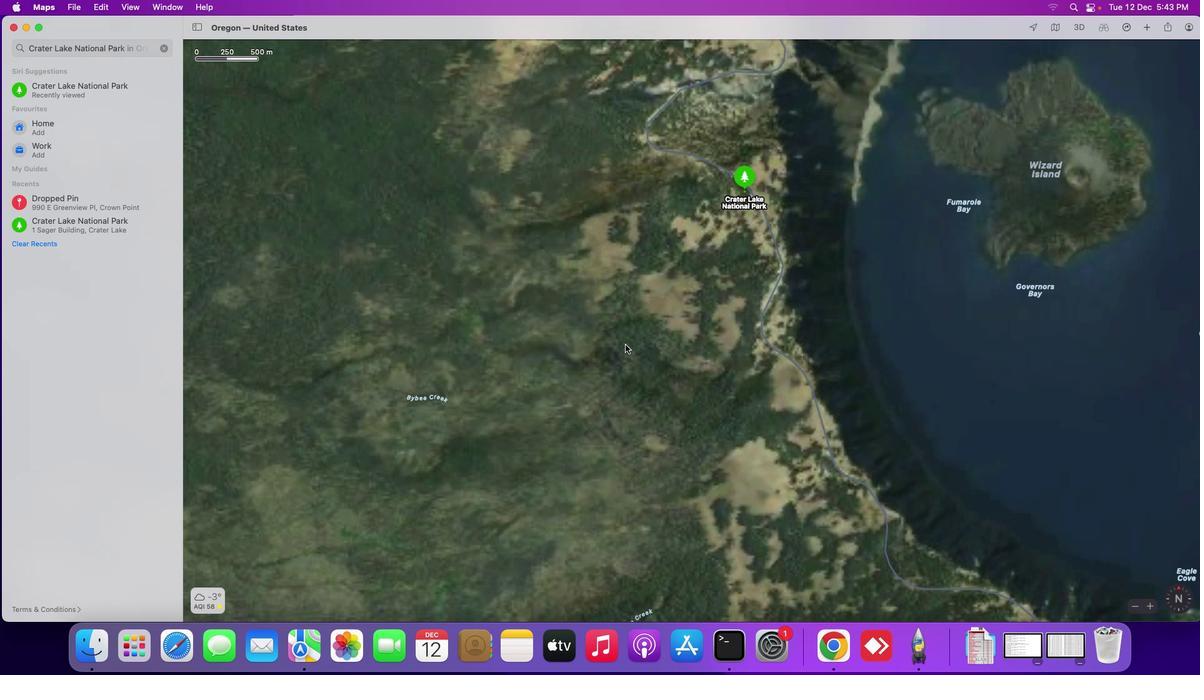 
Action: Mouse moved to (693, 302)
Screenshot: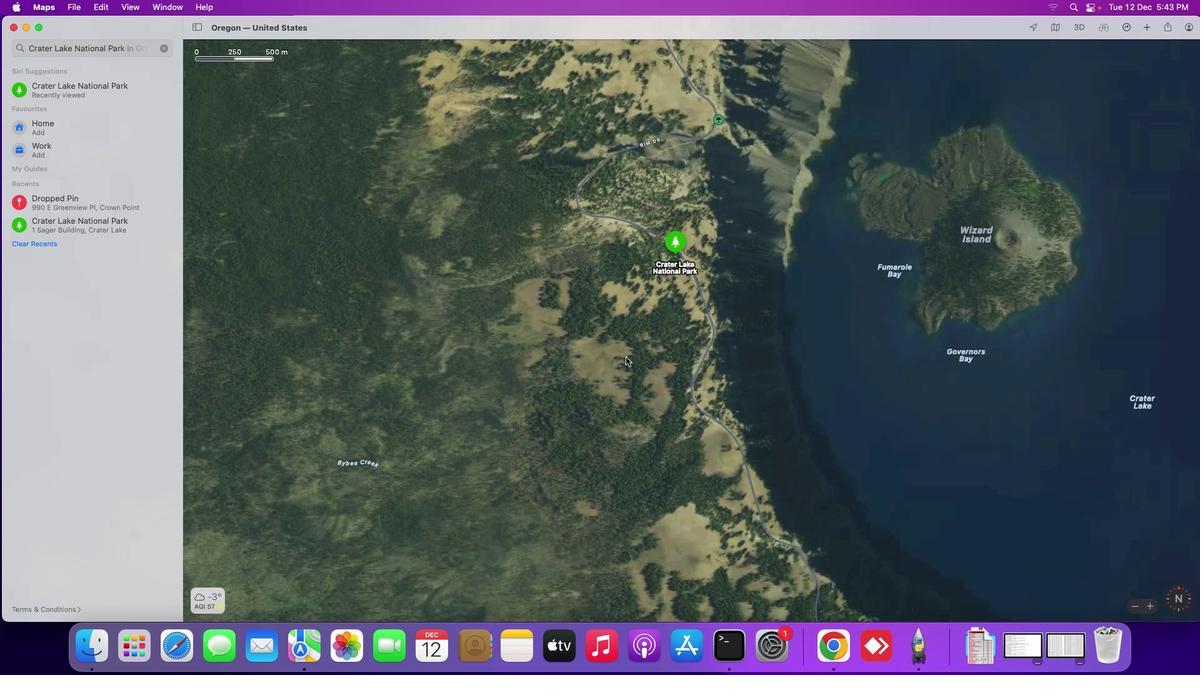 
Action: Mouse pressed left at (693, 302)
Screenshot: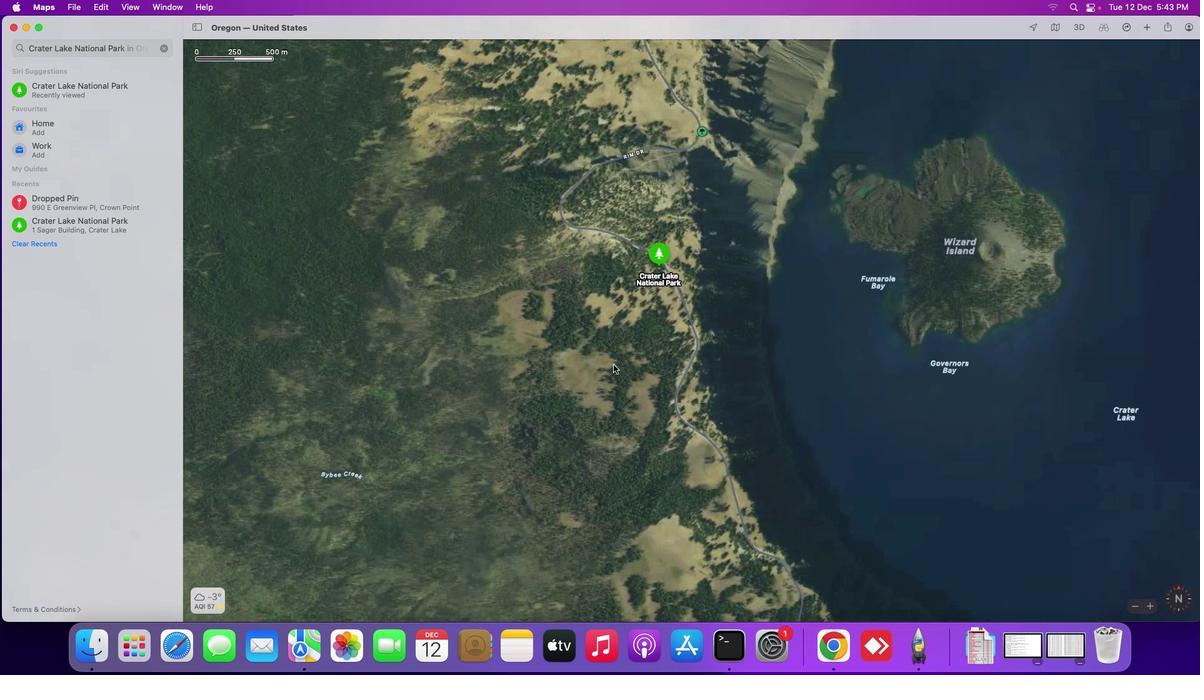 
Action: Mouse moved to (623, 355)
Screenshot: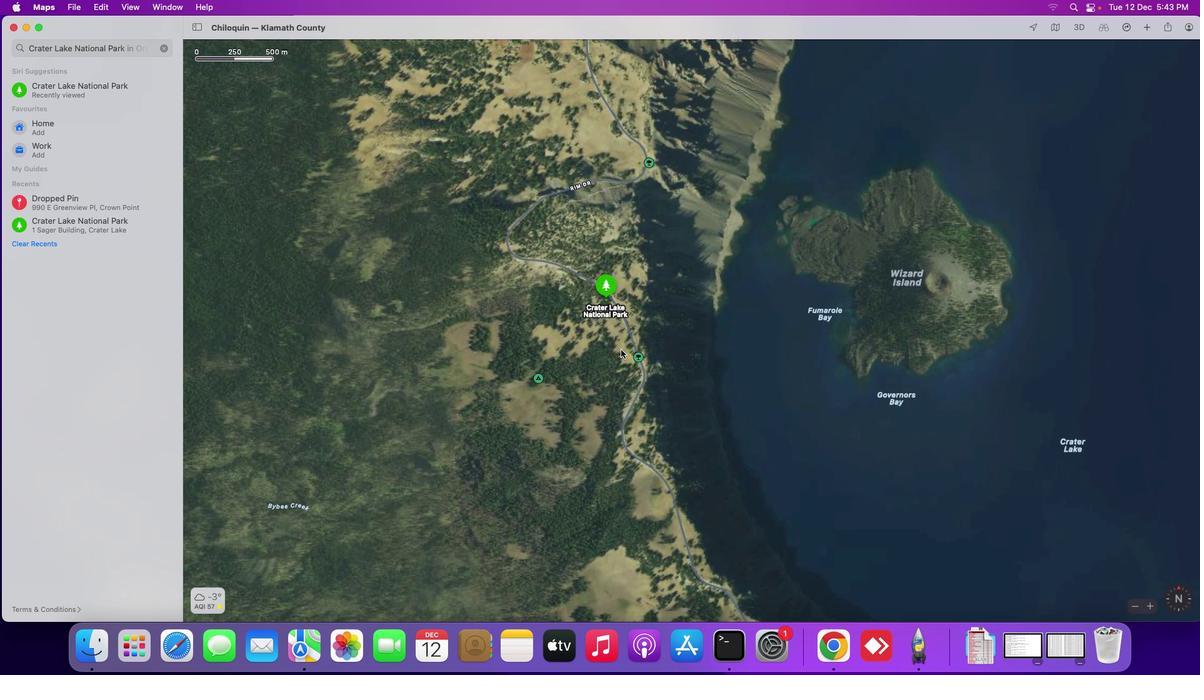 
Action: Mouse scrolled (623, 355) with delta (176, 113)
Screenshot: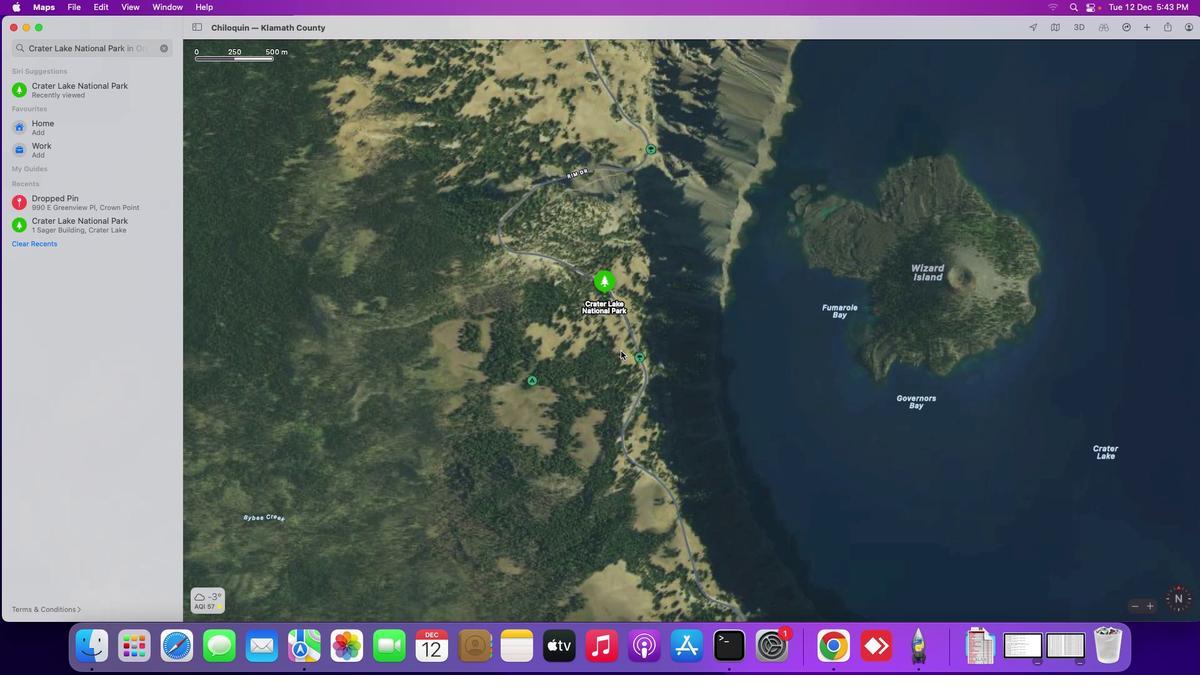 
Action: Mouse moved to (622, 355)
Screenshot: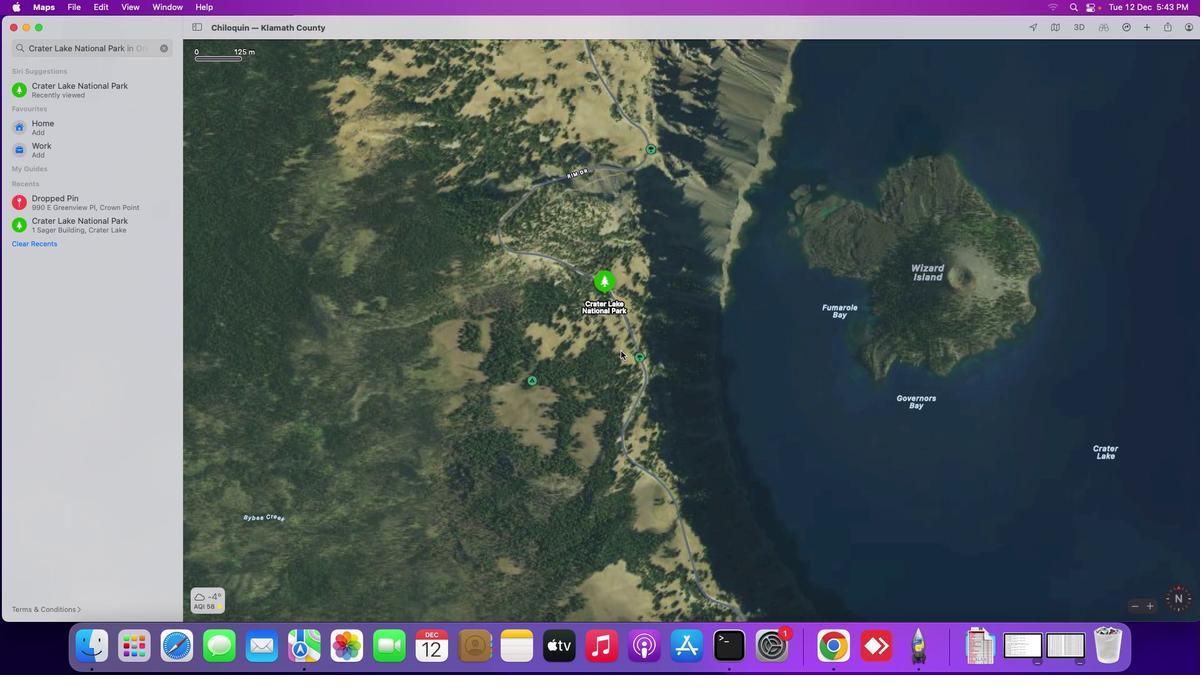 
Action: Mouse scrolled (622, 355) with delta (176, 113)
Screenshot: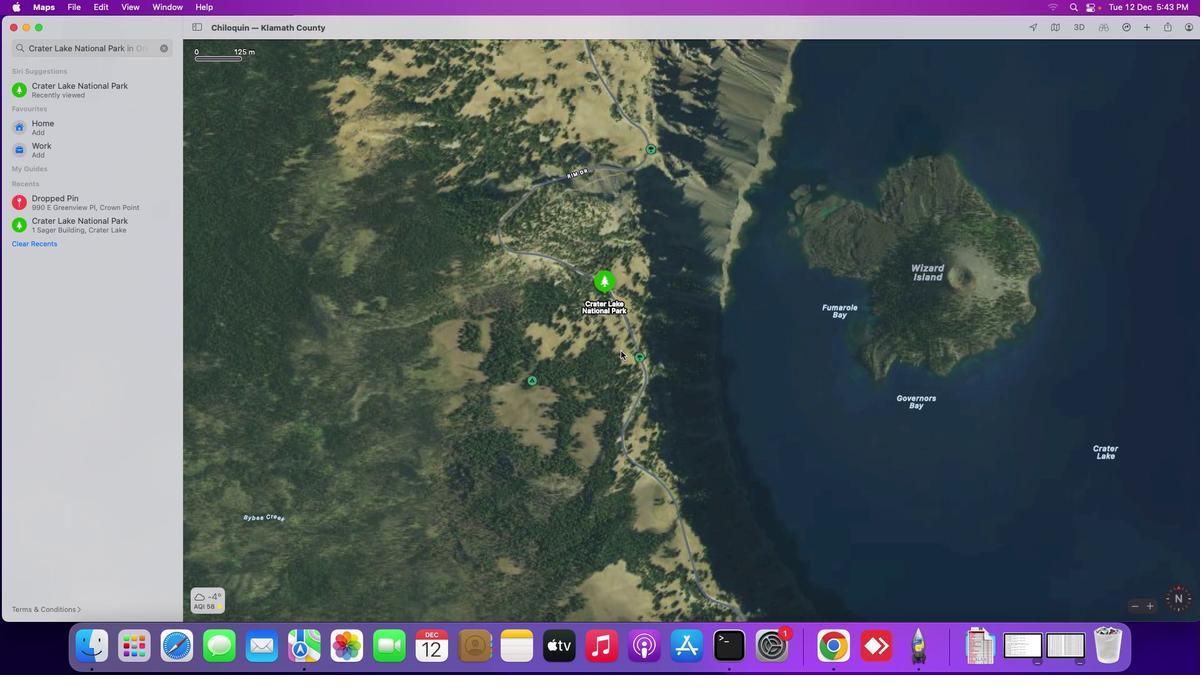 
Action: Mouse moved to (622, 355)
Screenshot: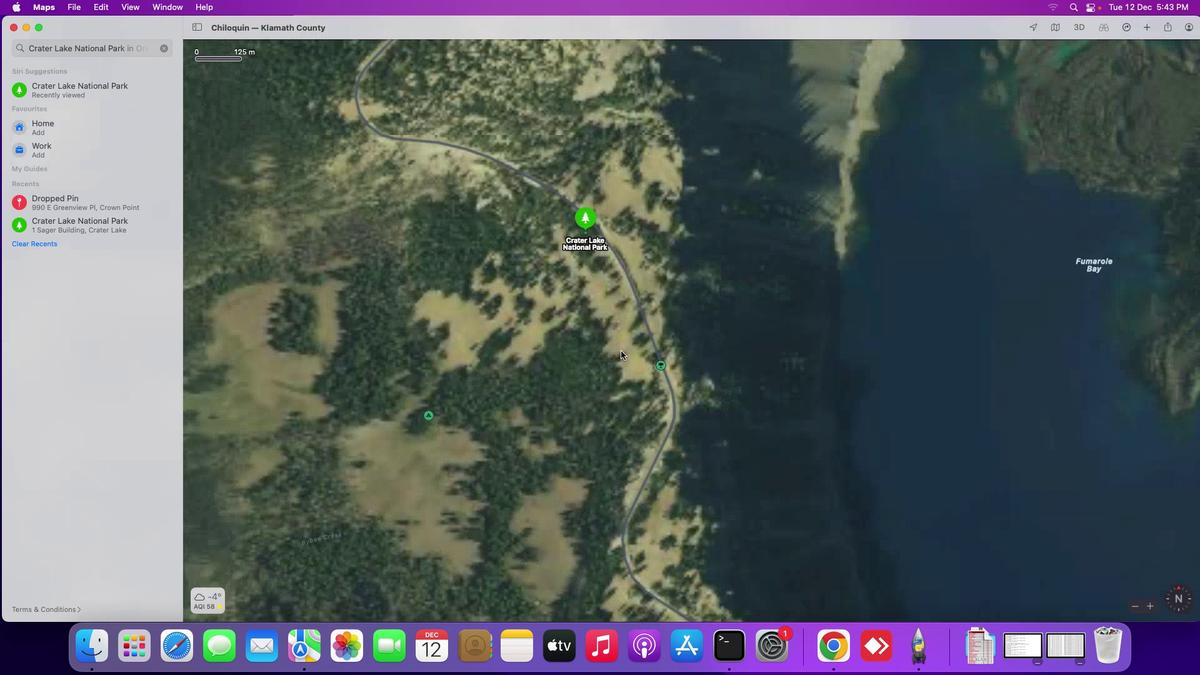 
Action: Mouse scrolled (622, 355) with delta (176, 113)
Screenshot: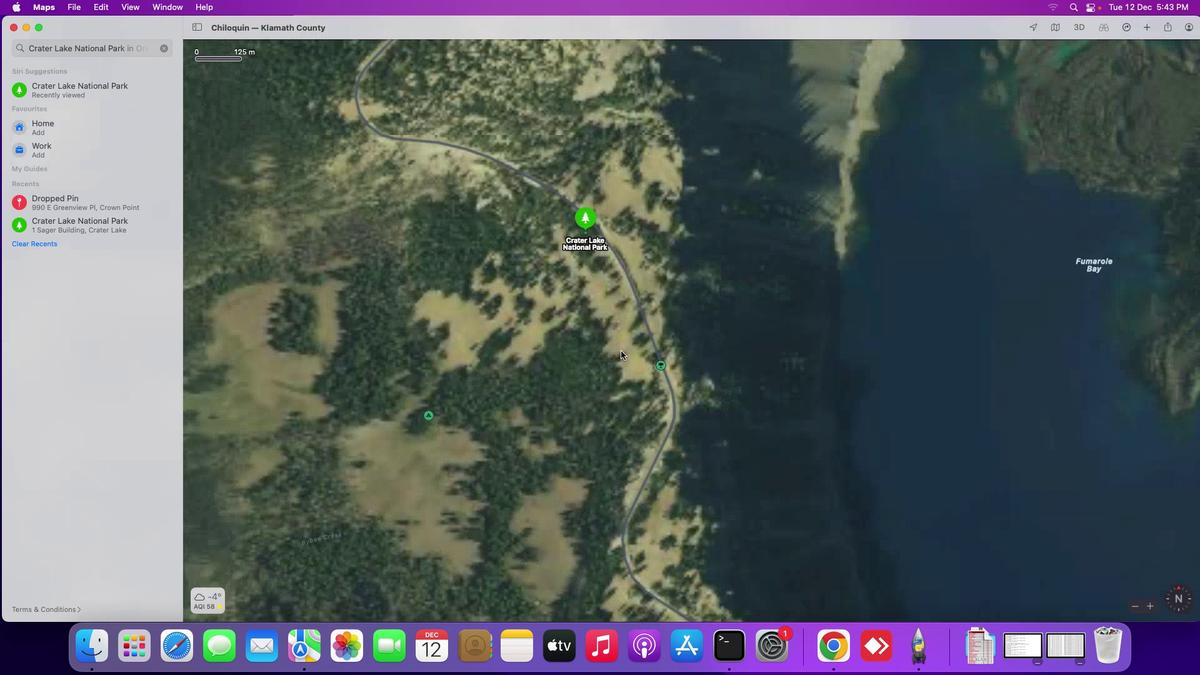 
Action: Mouse moved to (622, 355)
Screenshot: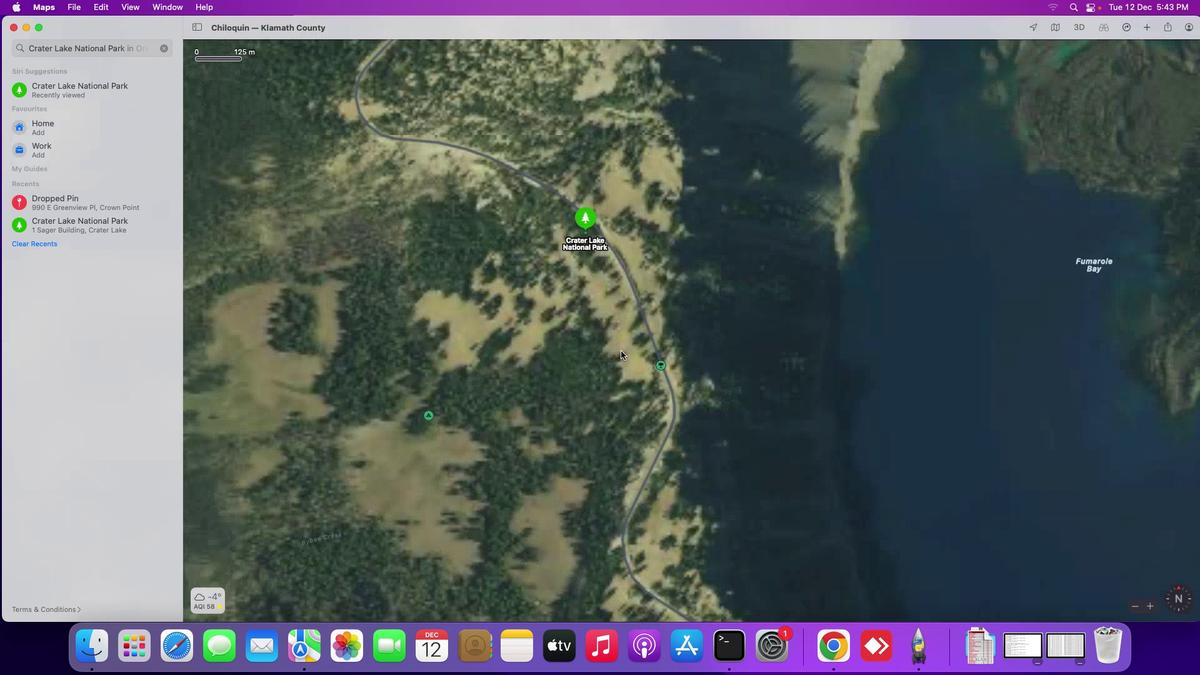 
Action: Mouse scrolled (622, 355) with delta (176, 113)
Screenshot: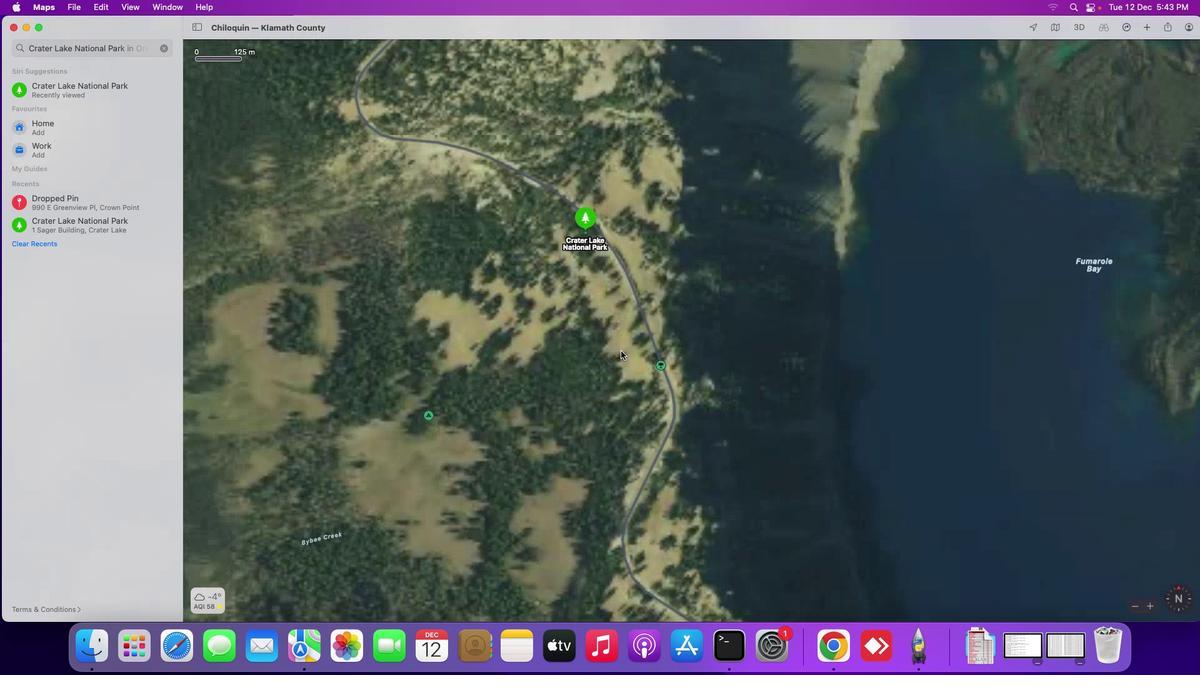 
Action: Mouse scrolled (622, 355) with delta (176, 115)
Screenshot: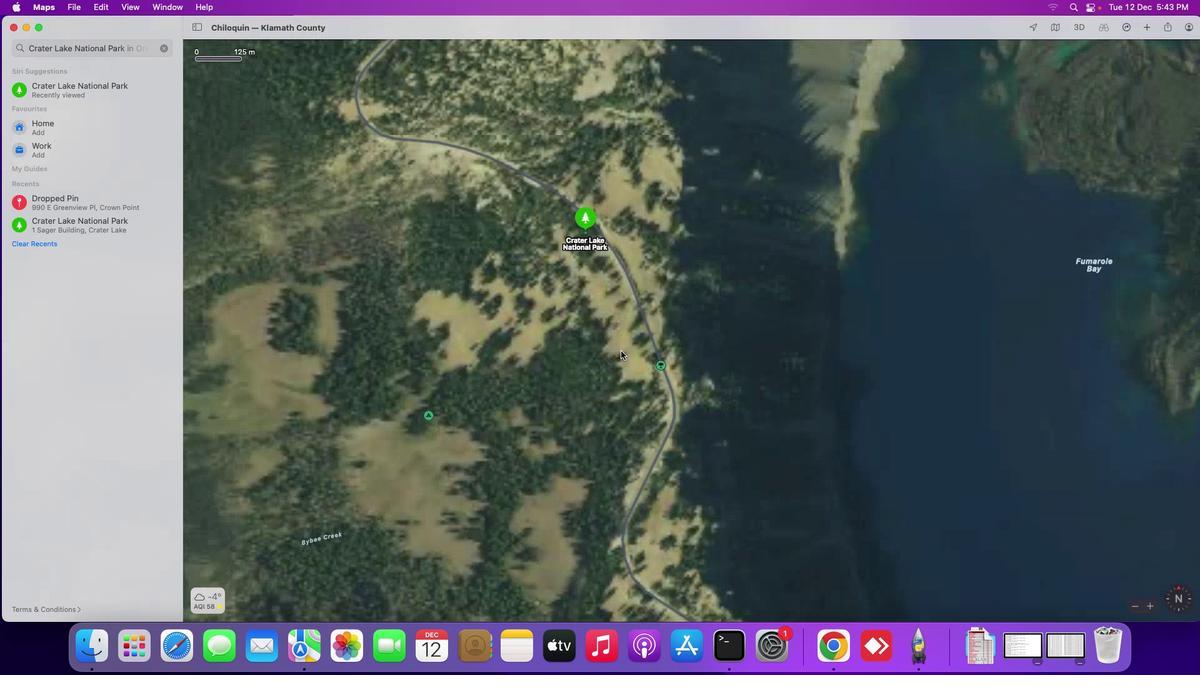 
Action: Mouse scrolled (622, 355) with delta (176, 115)
Screenshot: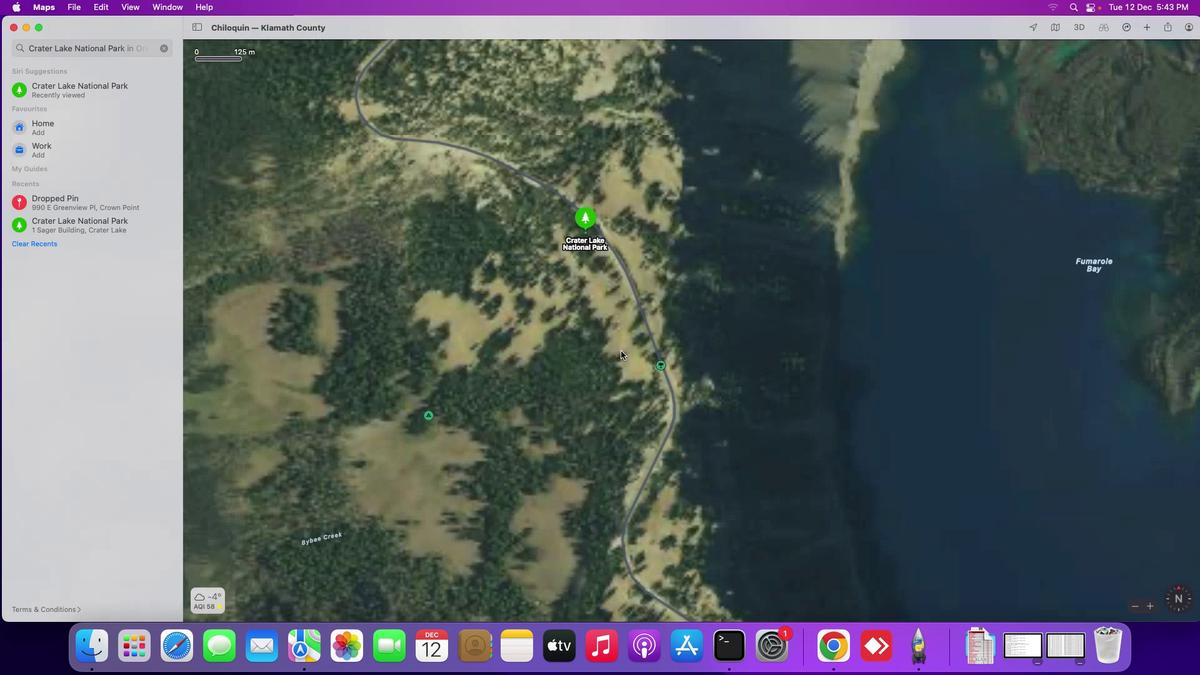 
Action: Mouse scrolled (622, 355) with delta (176, 115)
Screenshot: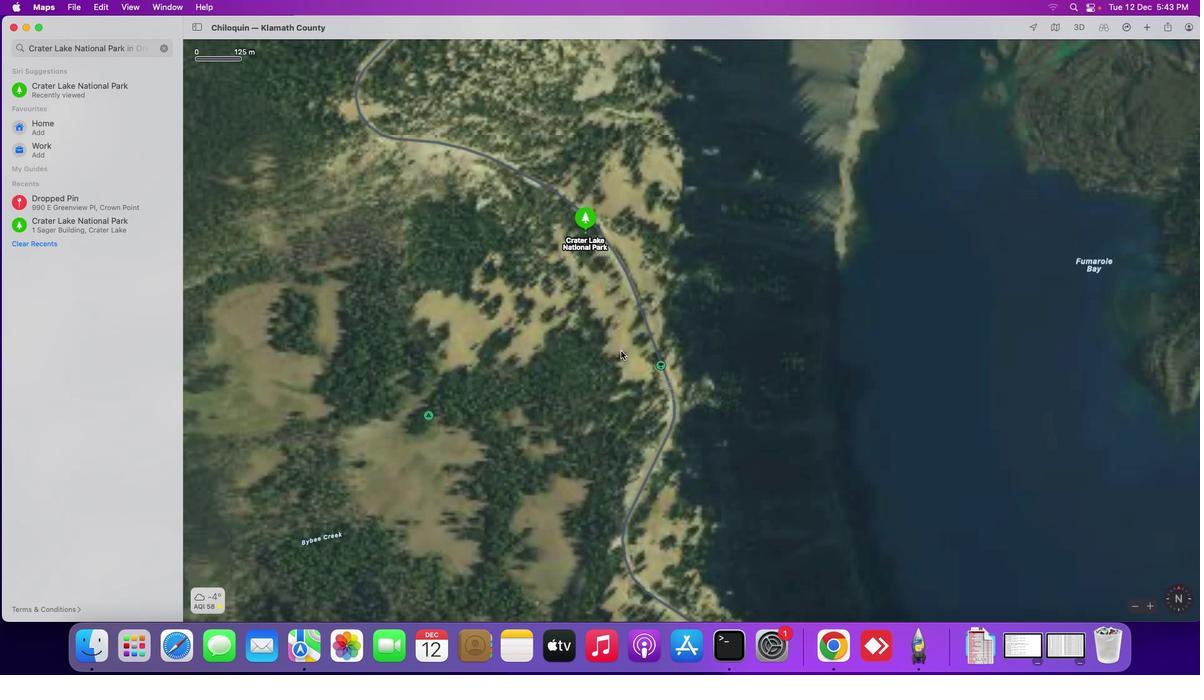 
Action: Mouse moved to (597, 316)
Screenshot: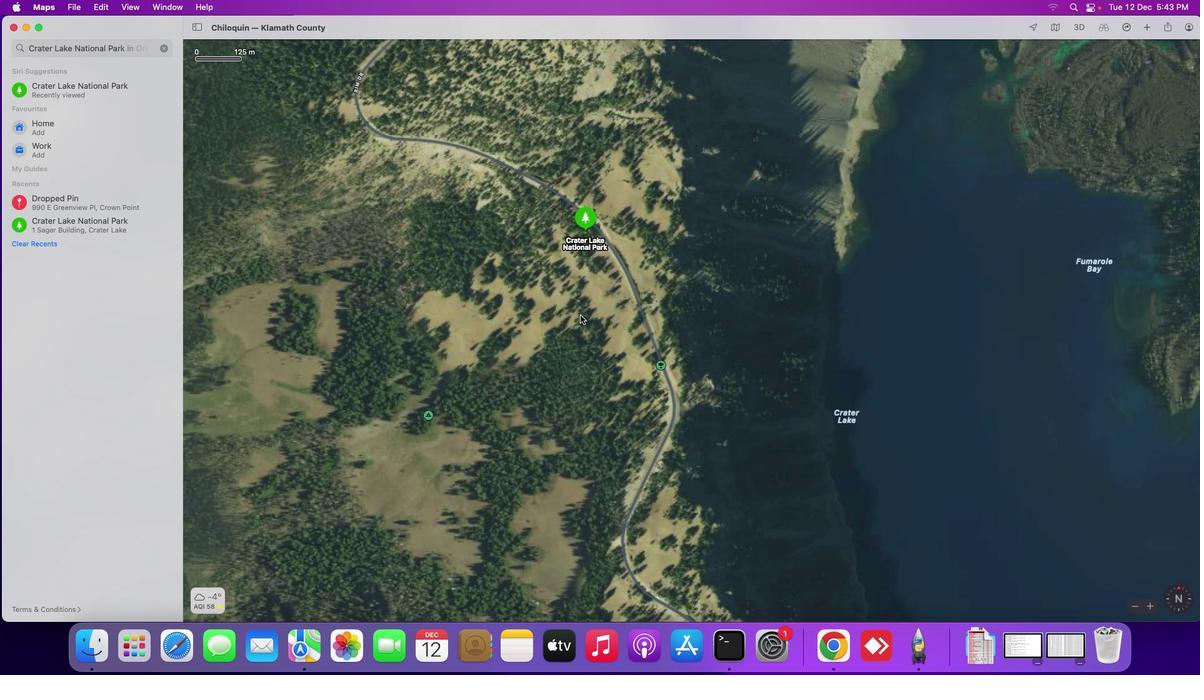 
Action: Mouse pressed left at (597, 316)
Screenshot: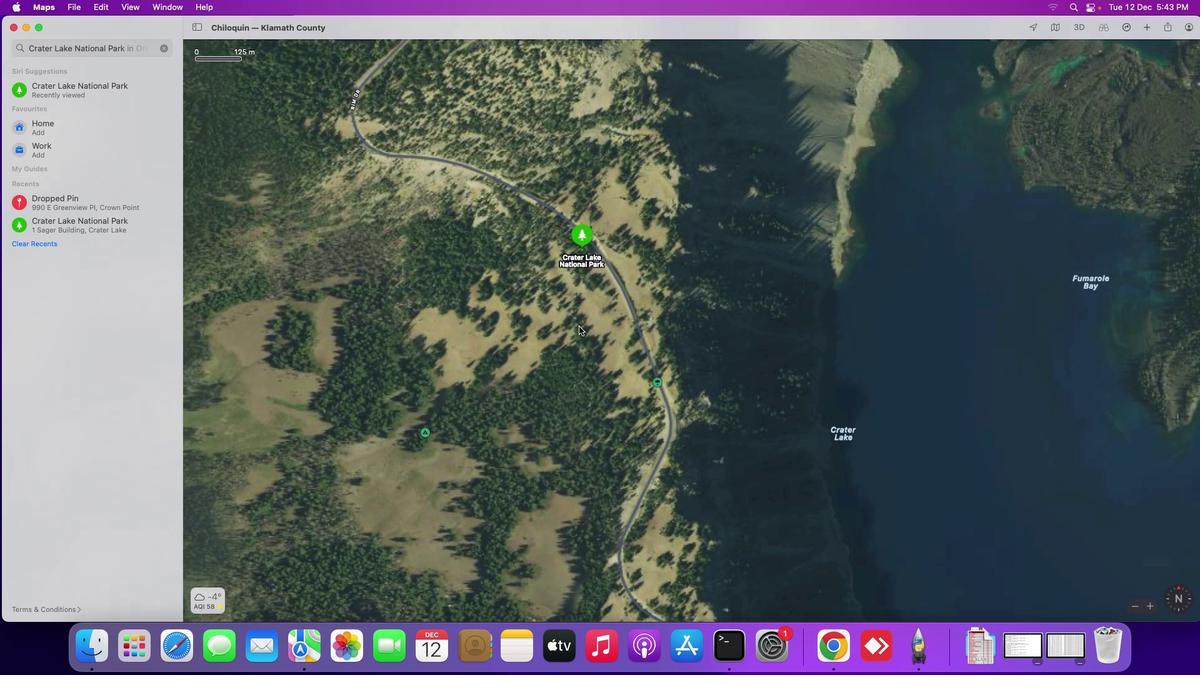 
Action: Mouse moved to (592, 343)
Screenshot: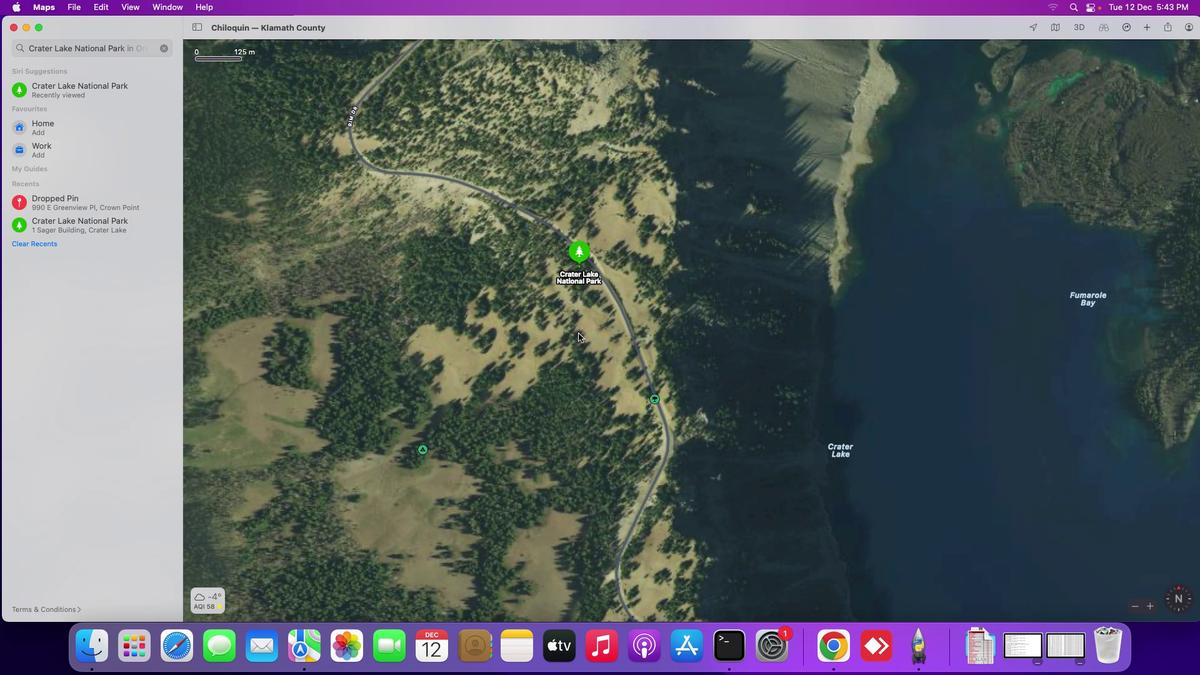 
Action: Mouse scrolled (592, 343) with delta (176, 113)
Screenshot: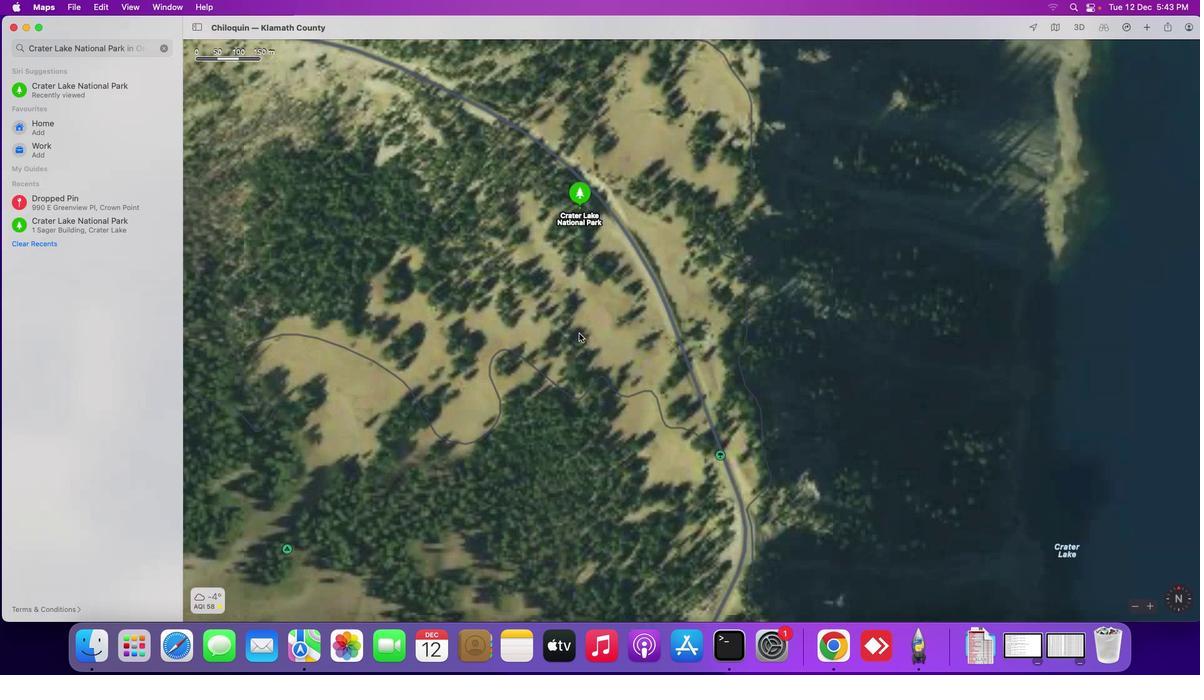 
Action: Mouse scrolled (592, 343) with delta (176, 113)
Screenshot: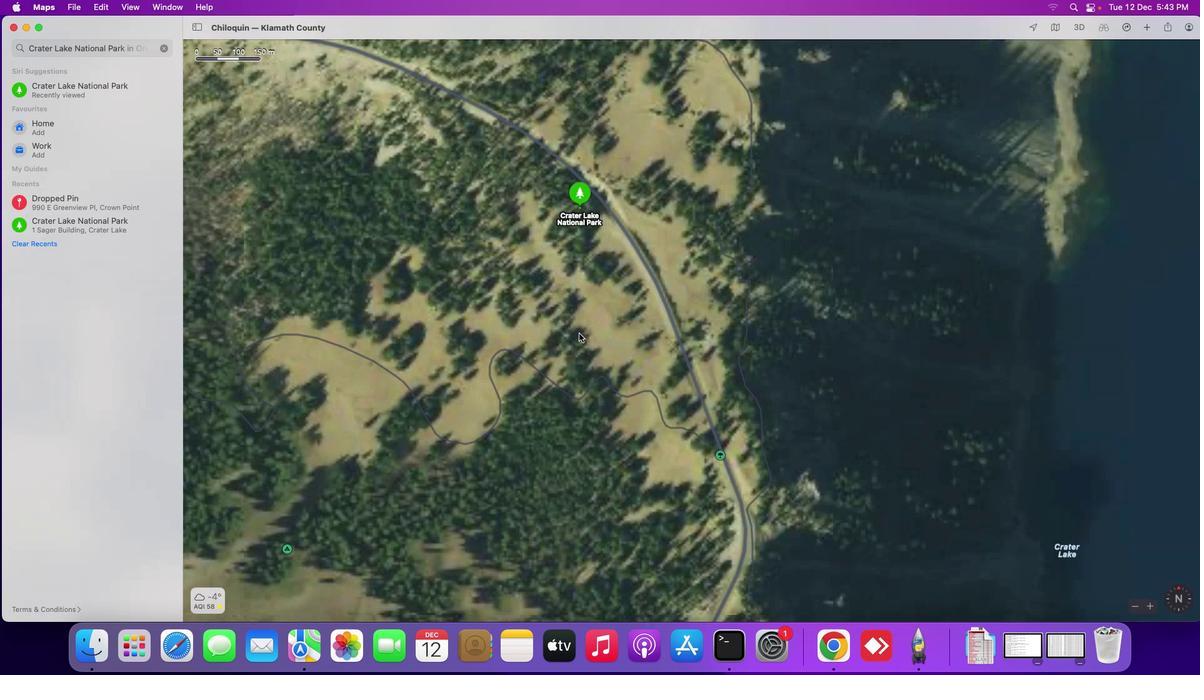 
Action: Mouse scrolled (592, 343) with delta (176, 113)
Screenshot: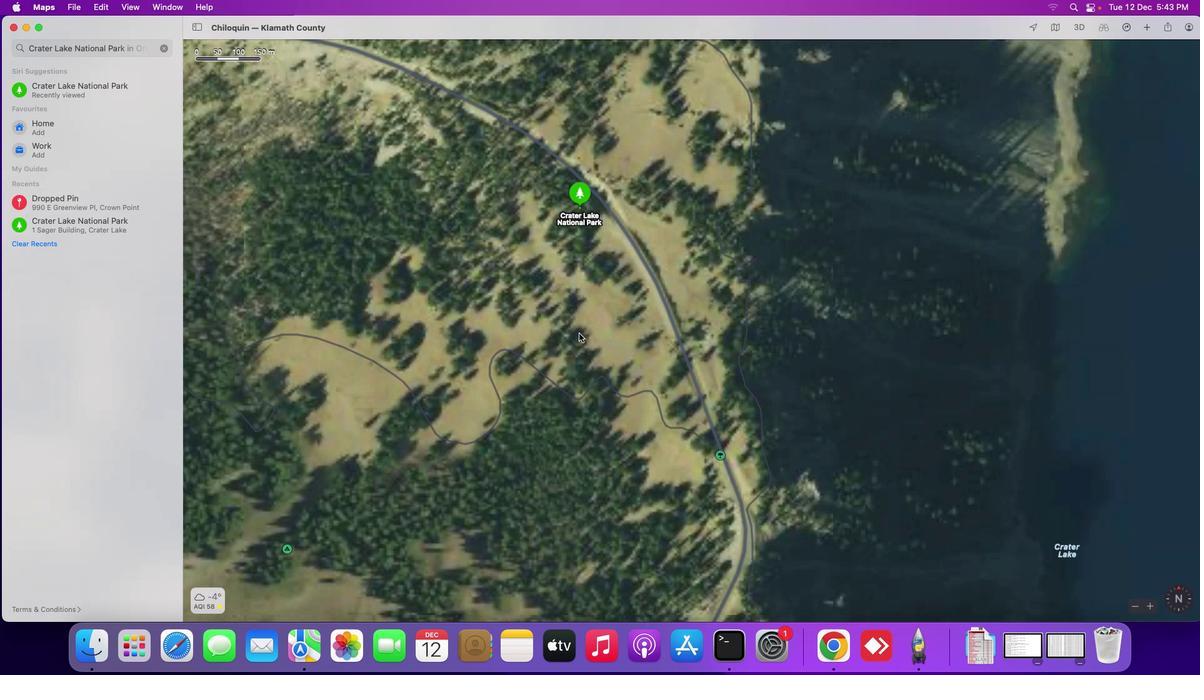 
Action: Mouse moved to (592, 343)
Screenshot: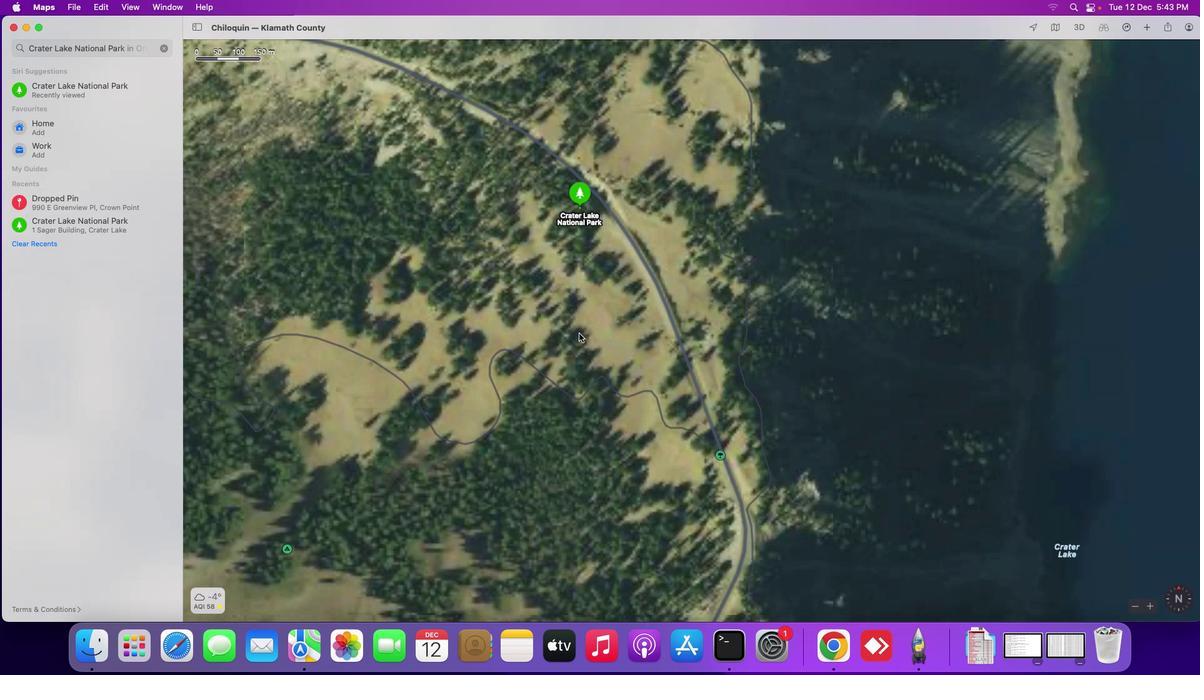 
Action: Mouse scrolled (592, 343) with delta (176, 115)
Screenshot: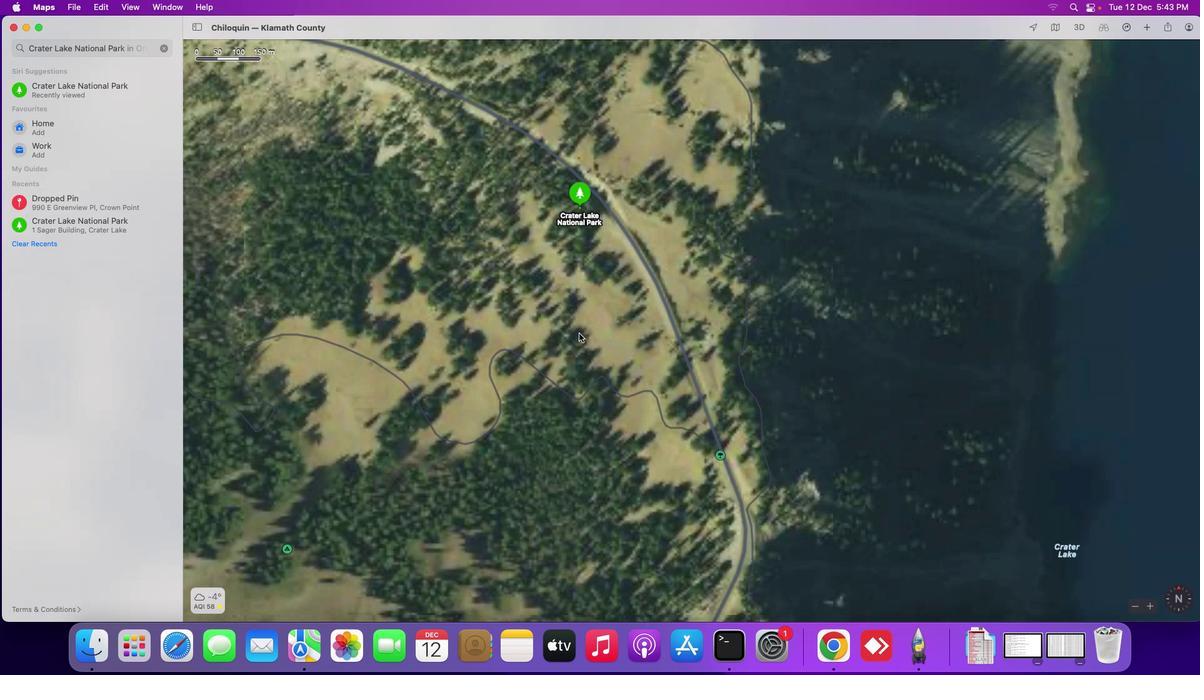 
Action: Mouse scrolled (592, 343) with delta (176, 115)
Screenshot: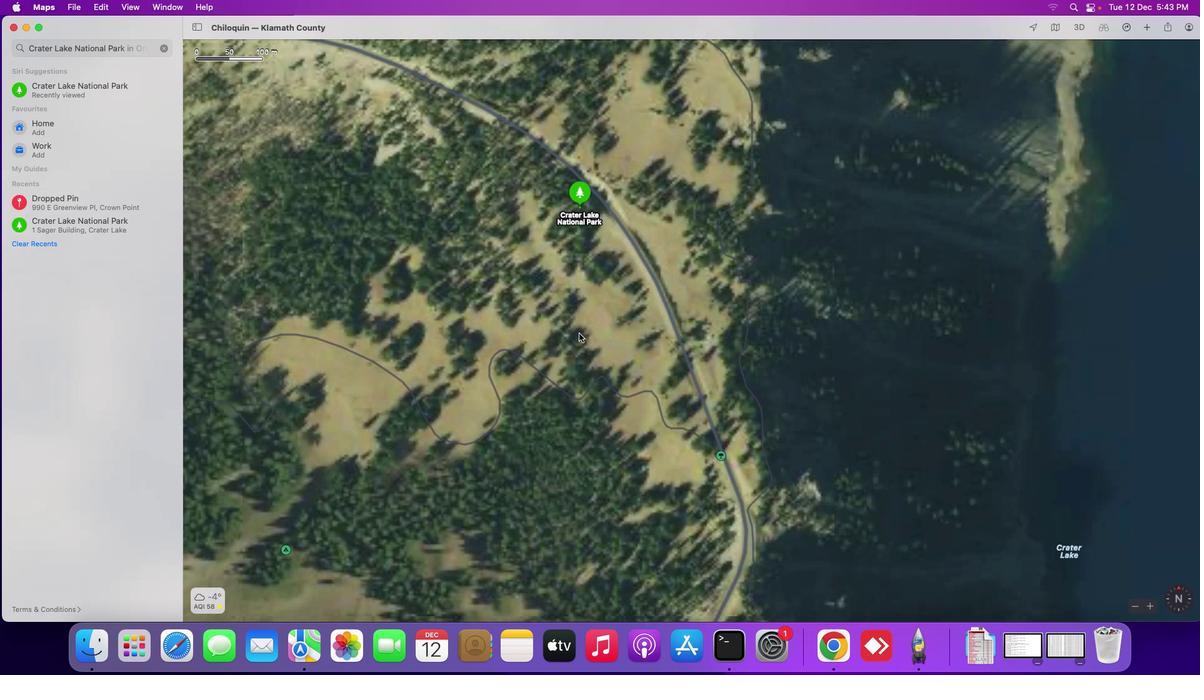 
Action: Mouse scrolled (592, 343) with delta (176, 113)
Screenshot: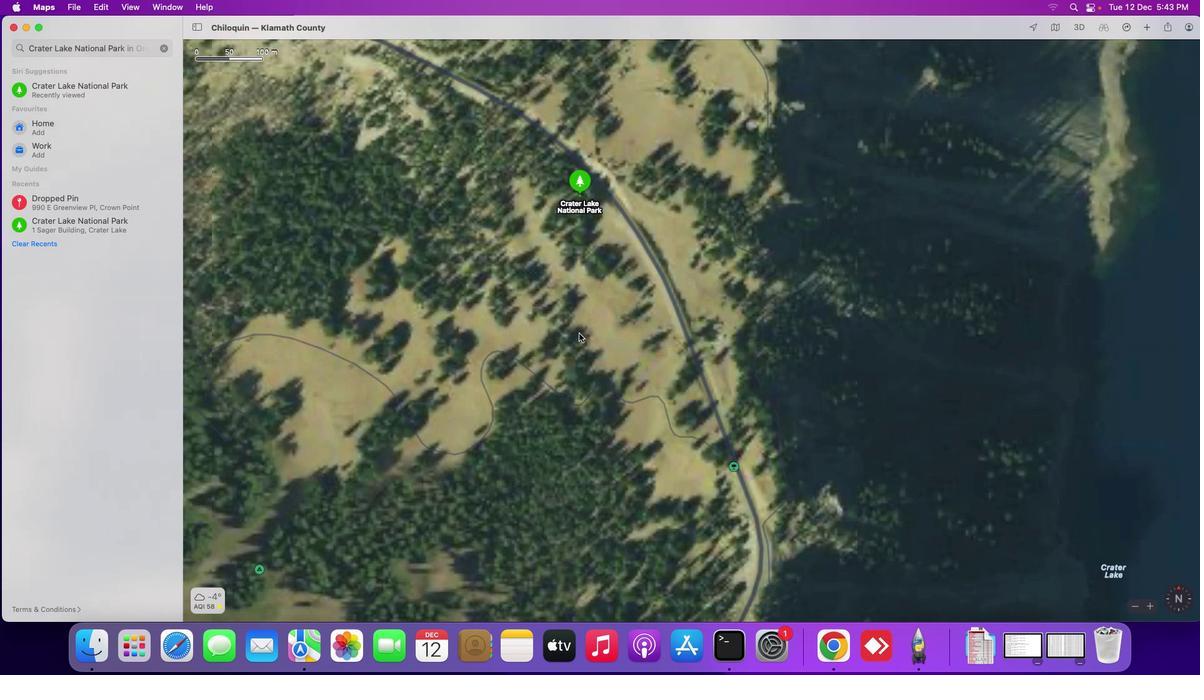
Action: Mouse scrolled (592, 343) with delta (176, 113)
Screenshot: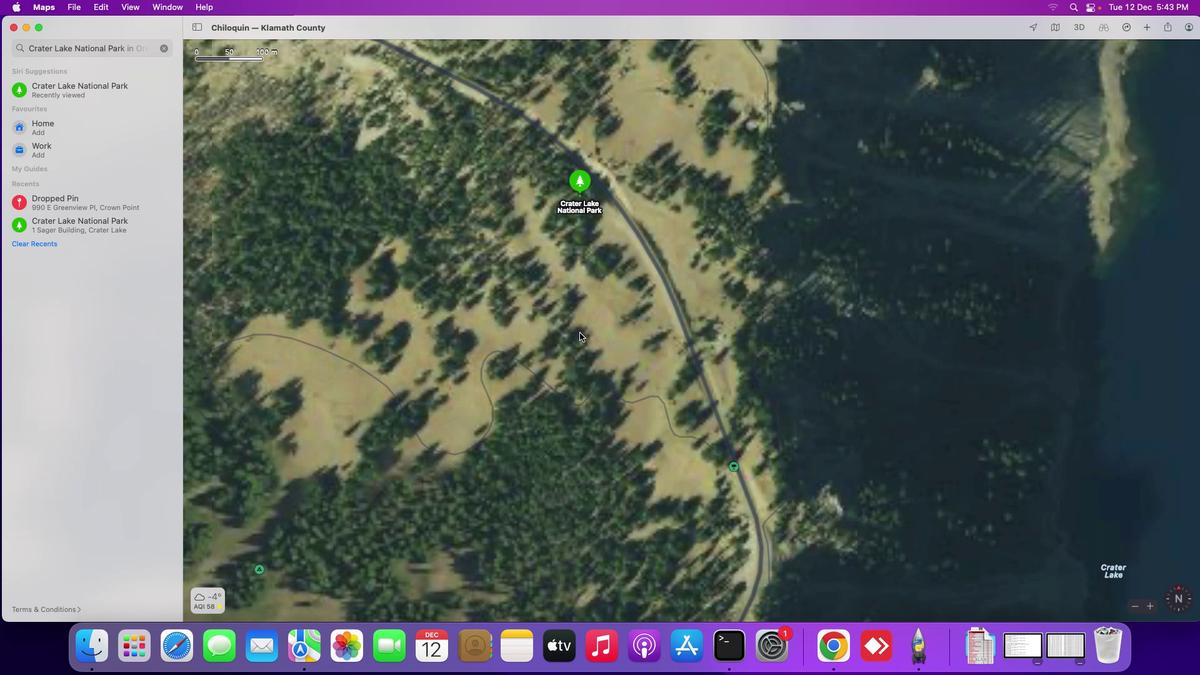 
Action: Mouse scrolled (592, 343) with delta (176, 113)
Screenshot: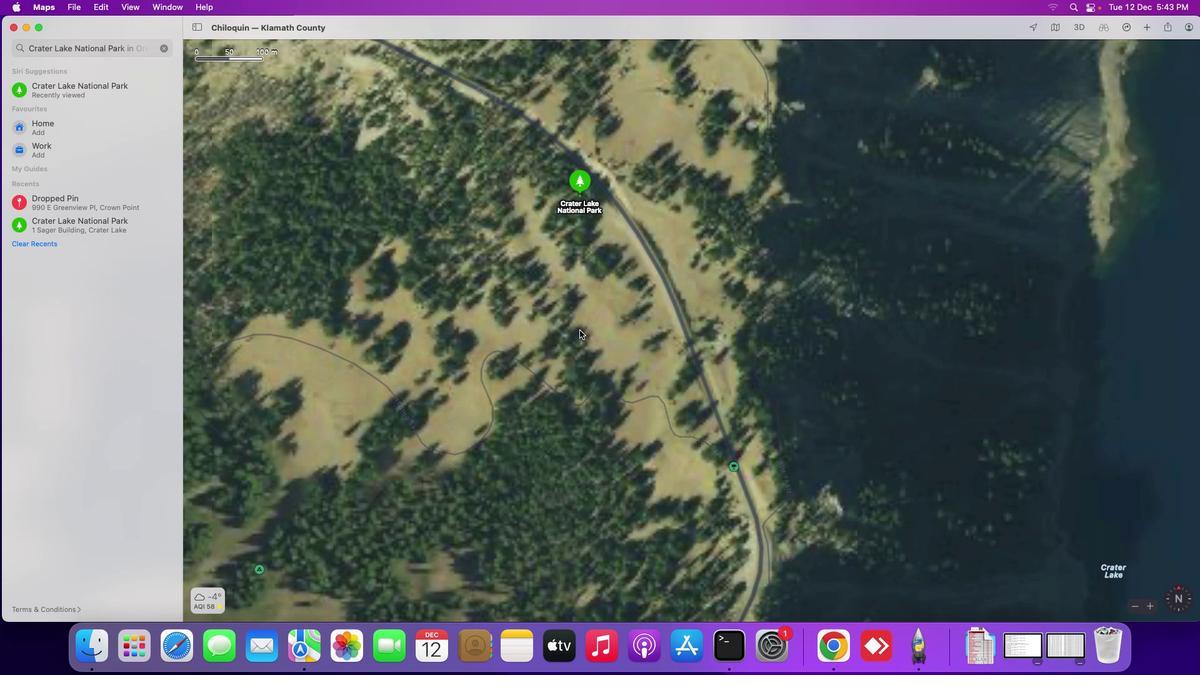 
Action: Mouse moved to (607, 275)
Screenshot: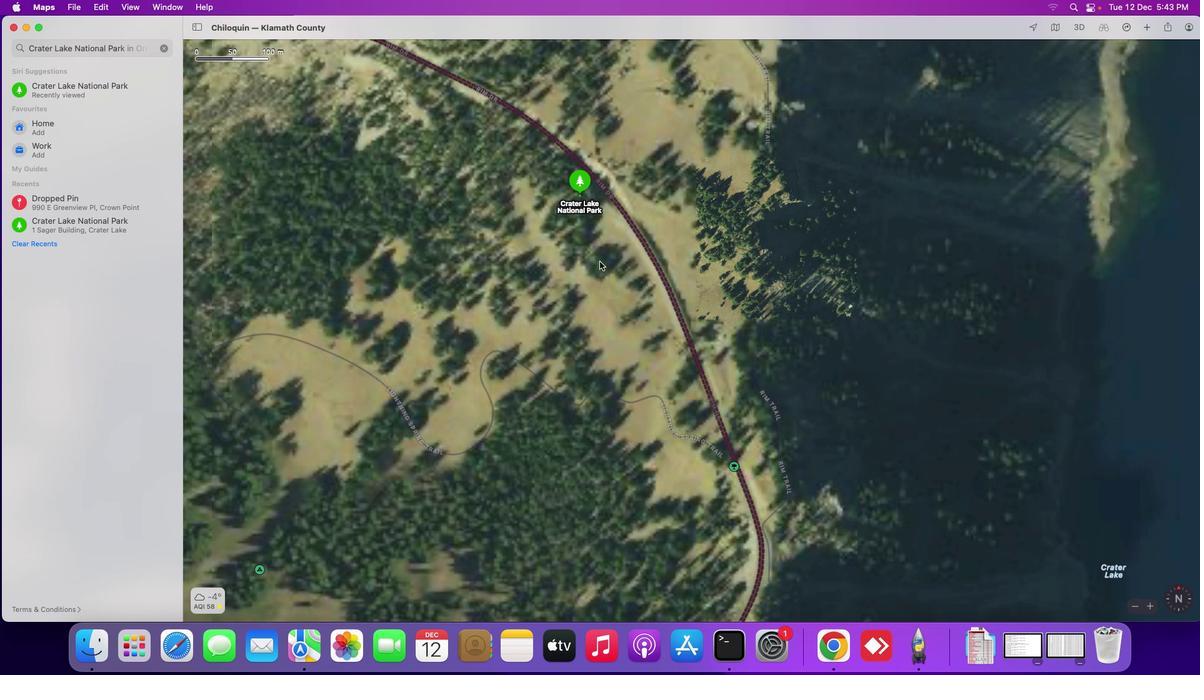 
Action: Mouse pressed left at (607, 275)
Screenshot: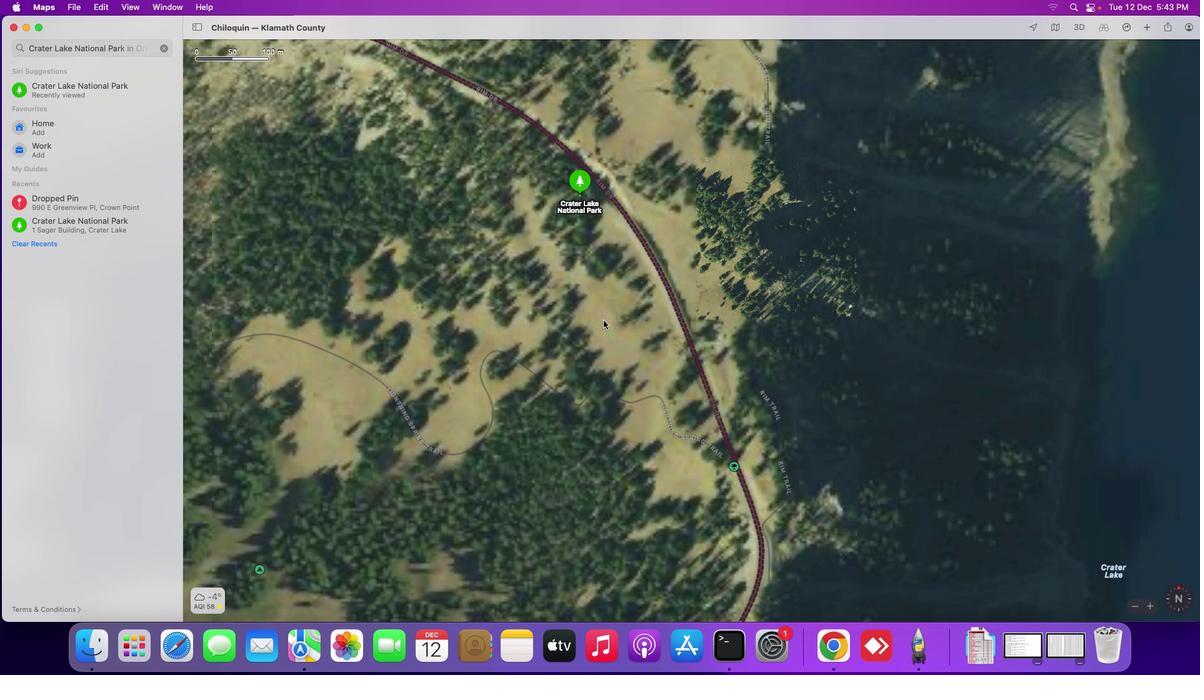 
Action: Mouse moved to (609, 345)
Screenshot: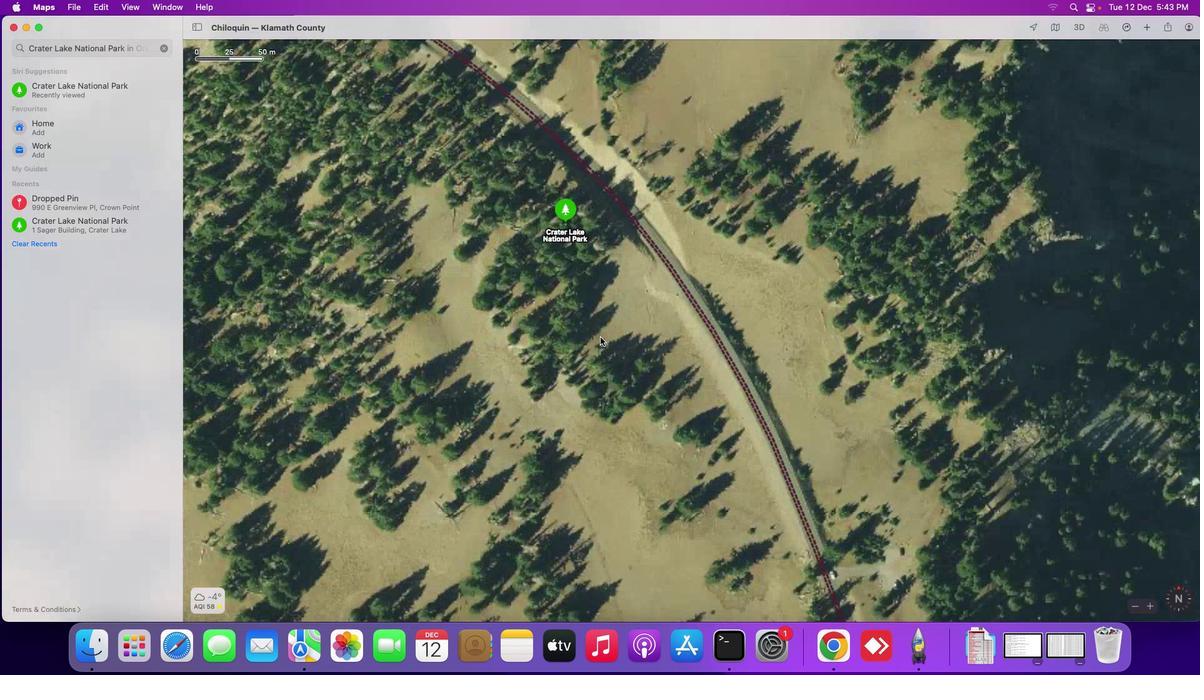 
Action: Mouse scrolled (609, 345) with delta (176, 113)
Screenshot: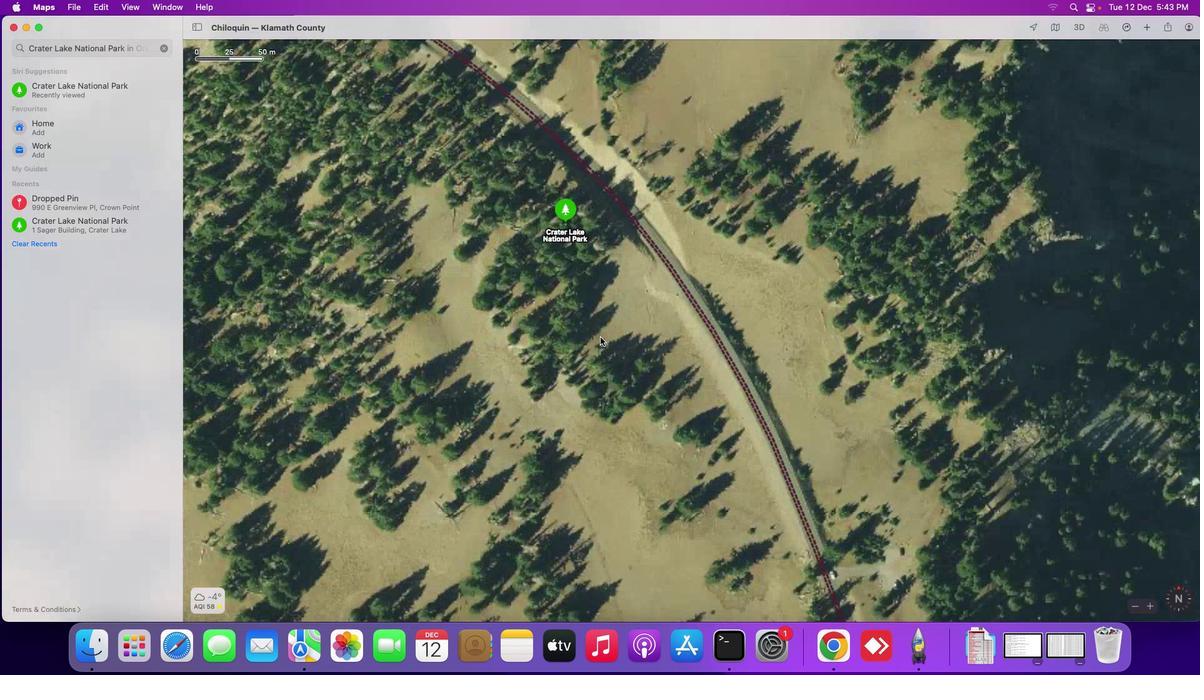 
Action: Mouse moved to (609, 345)
Screenshot: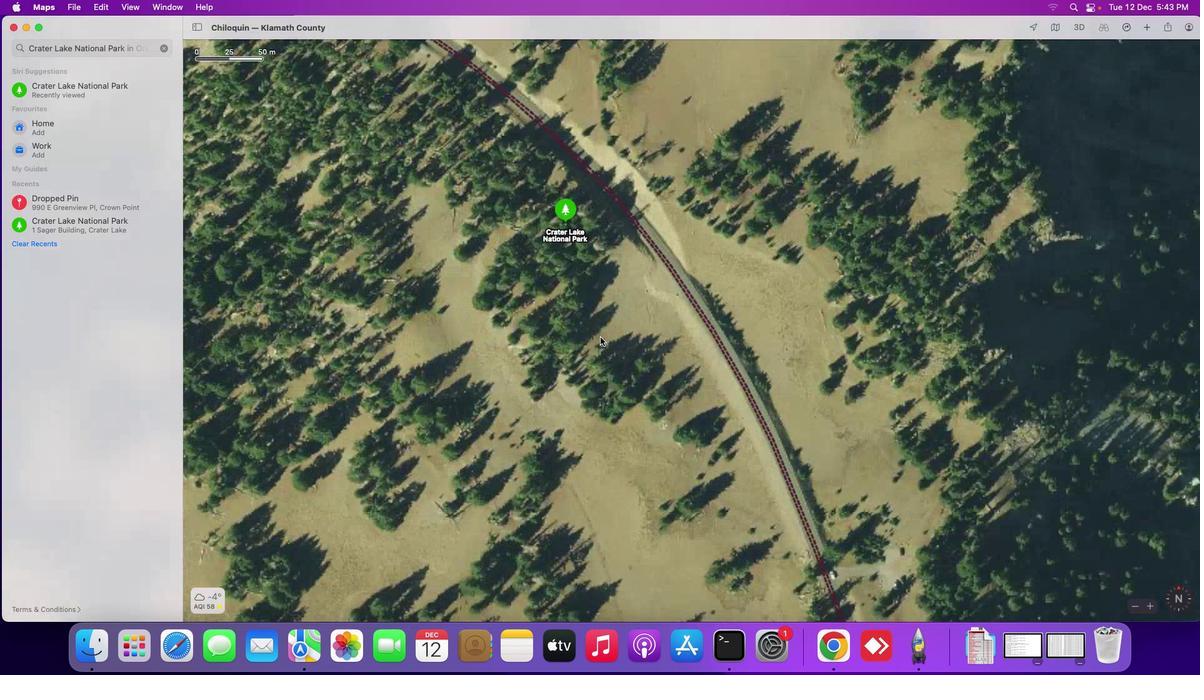 
Action: Mouse scrolled (609, 345) with delta (176, 113)
Screenshot: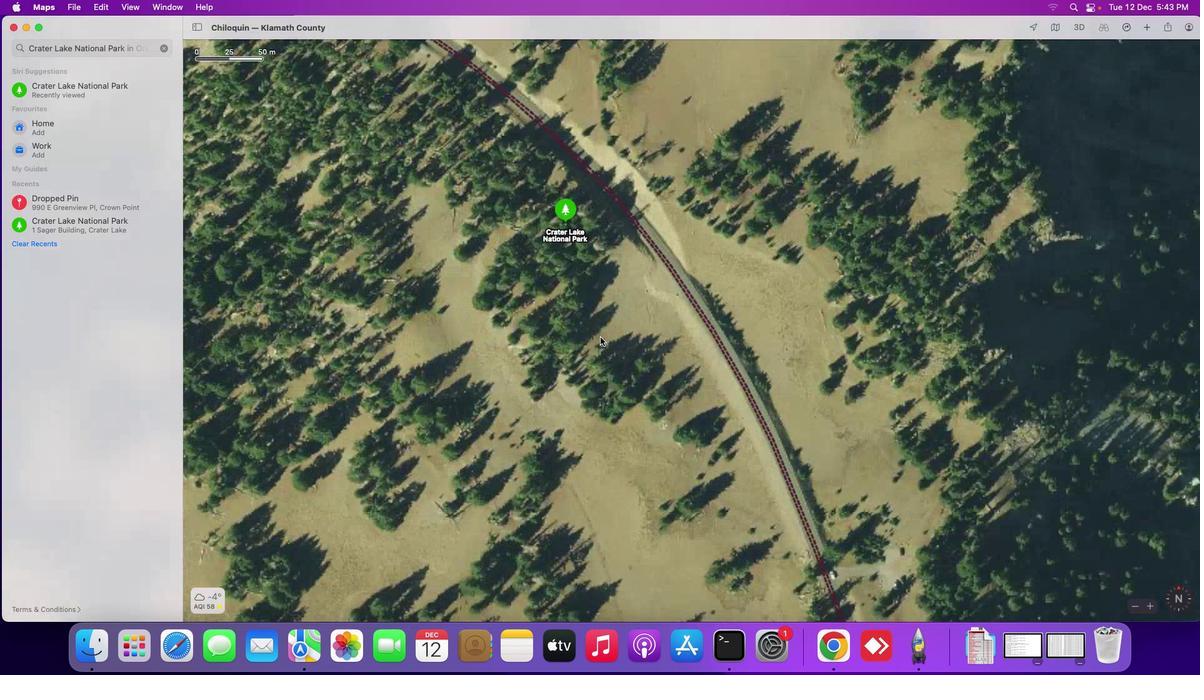 
Action: Mouse moved to (608, 345)
Screenshot: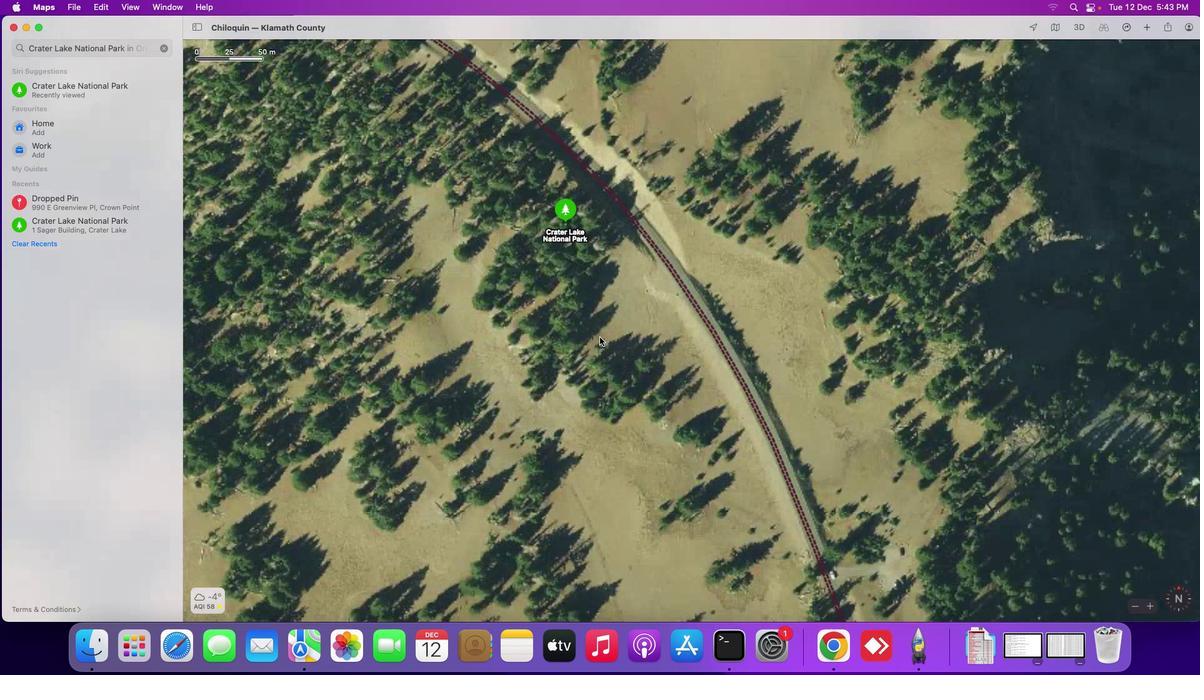 
Action: Mouse scrolled (608, 345) with delta (176, 113)
Screenshot: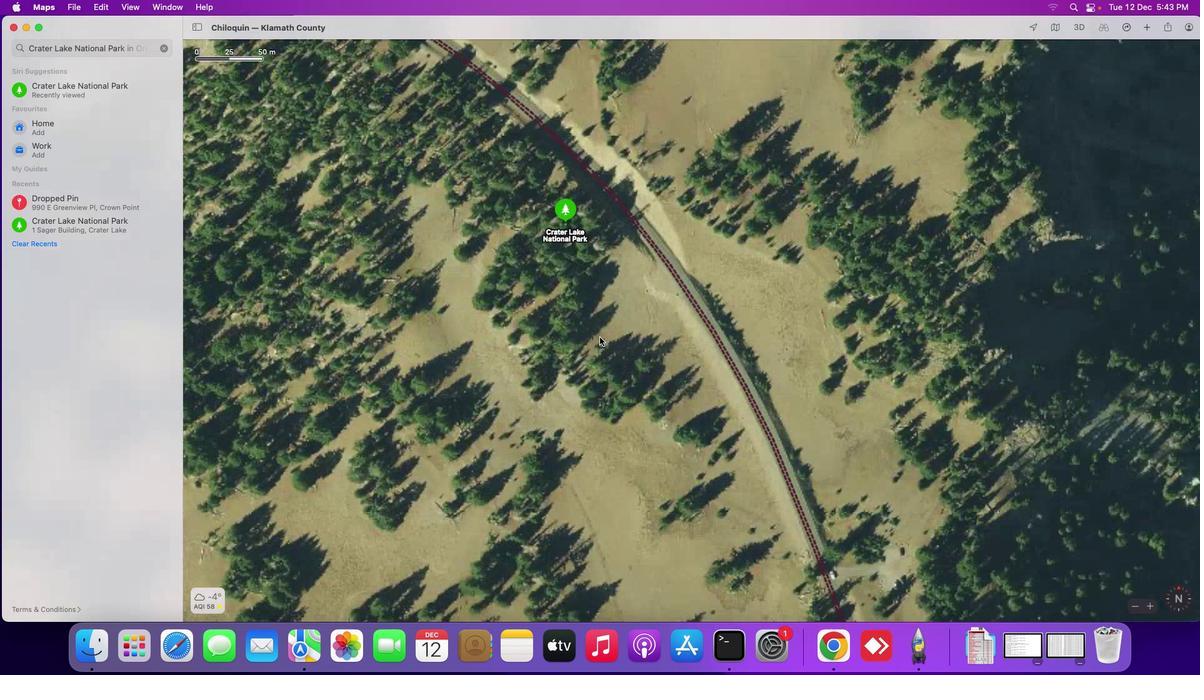 
Action: Mouse moved to (608, 345)
Screenshot: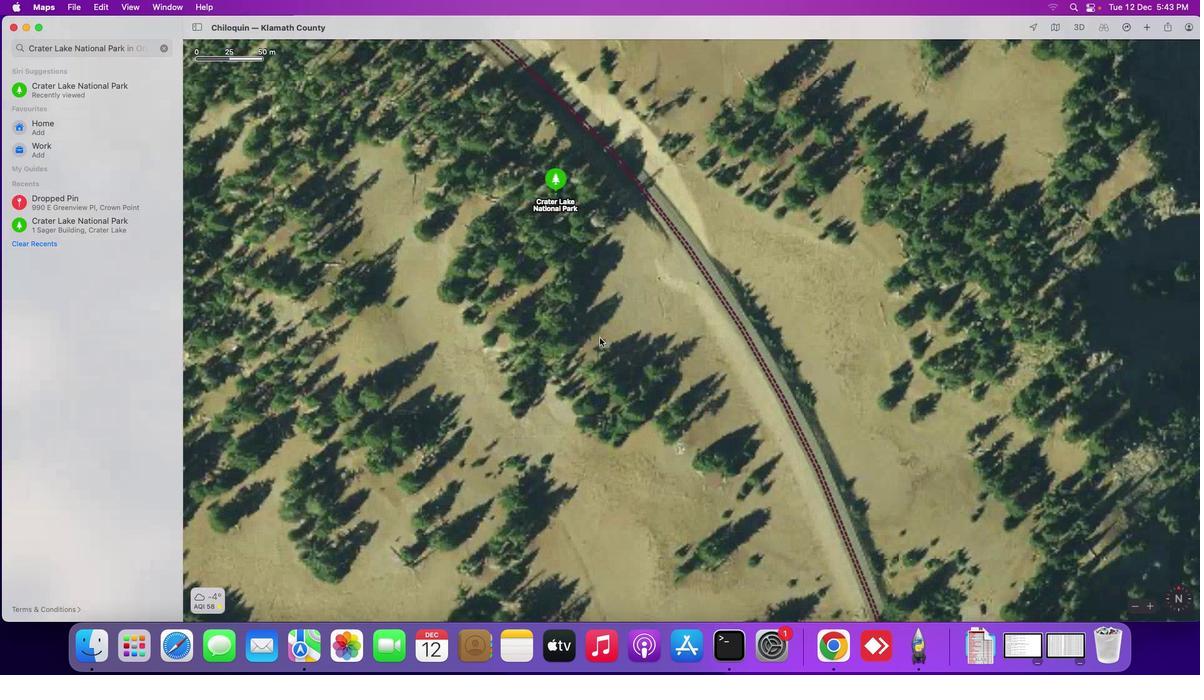 
Action: Mouse scrolled (608, 345) with delta (176, 115)
Screenshot: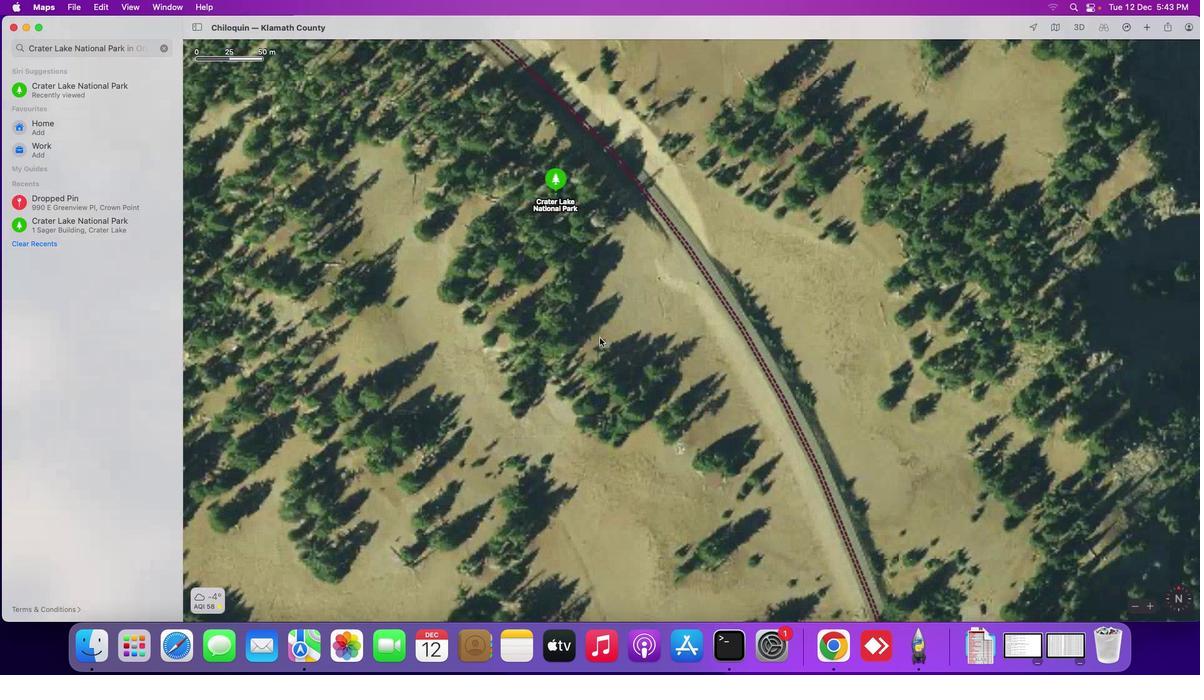 
Action: Mouse scrolled (608, 345) with delta (176, 115)
Screenshot: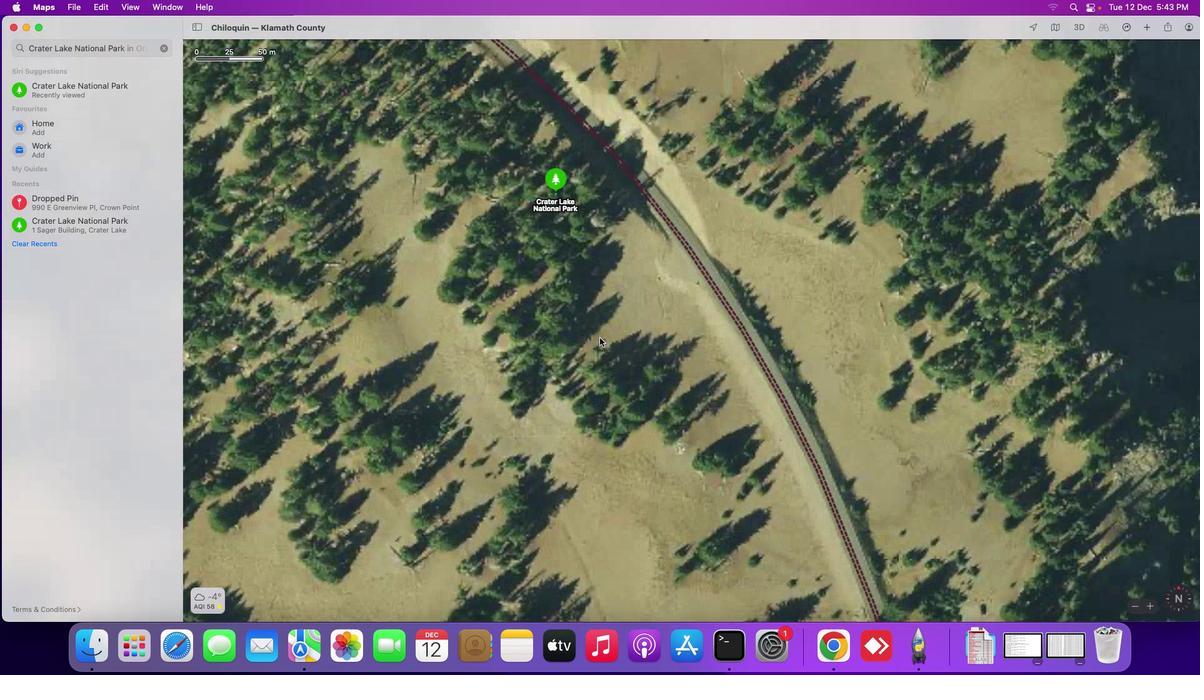 
Action: Mouse scrolled (608, 345) with delta (176, 115)
Screenshot: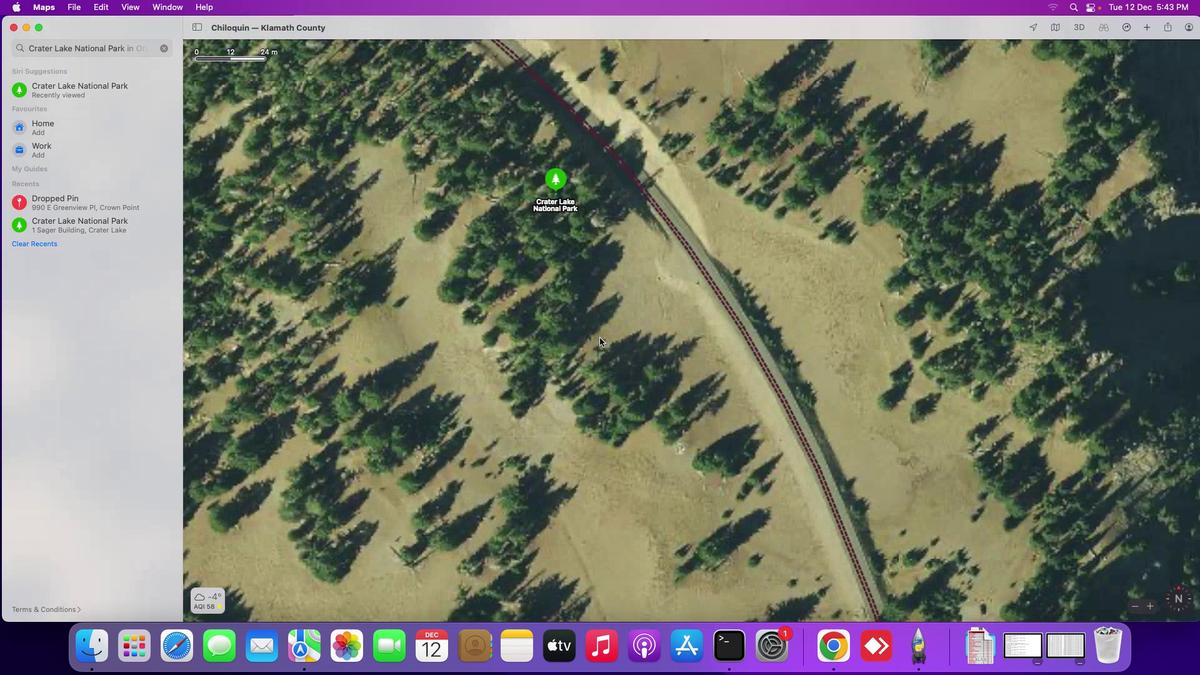 
Action: Mouse moved to (607, 345)
Screenshot: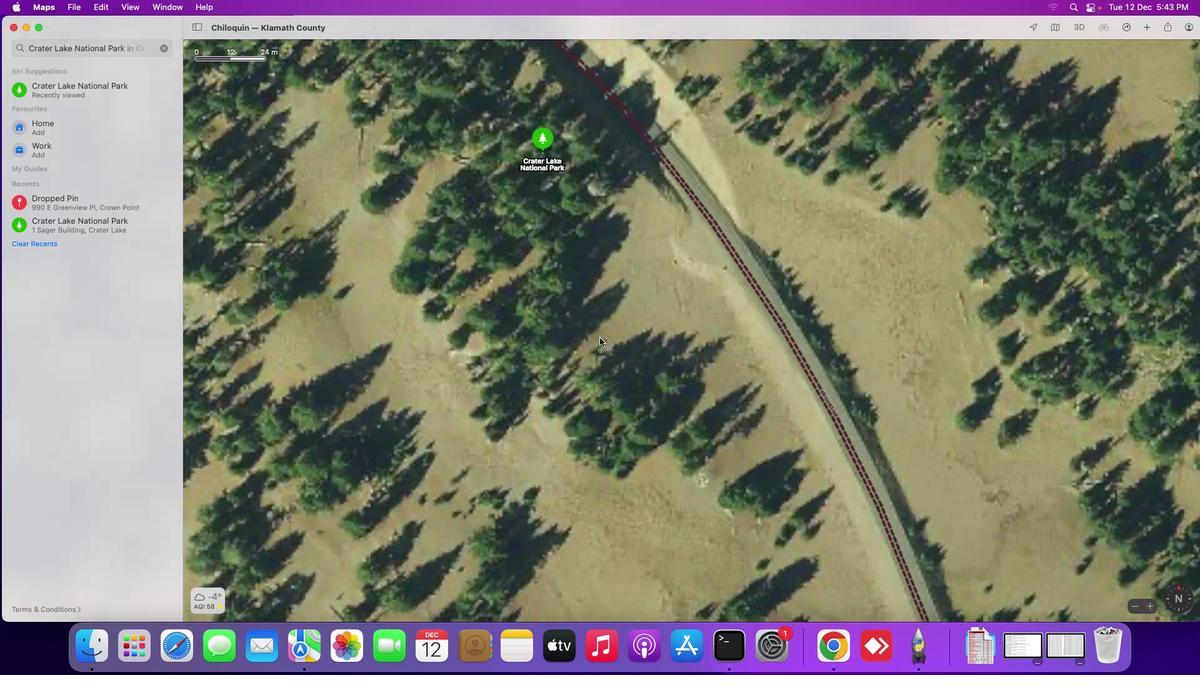 
Action: Mouse scrolled (607, 345) with delta (176, 115)
Screenshot: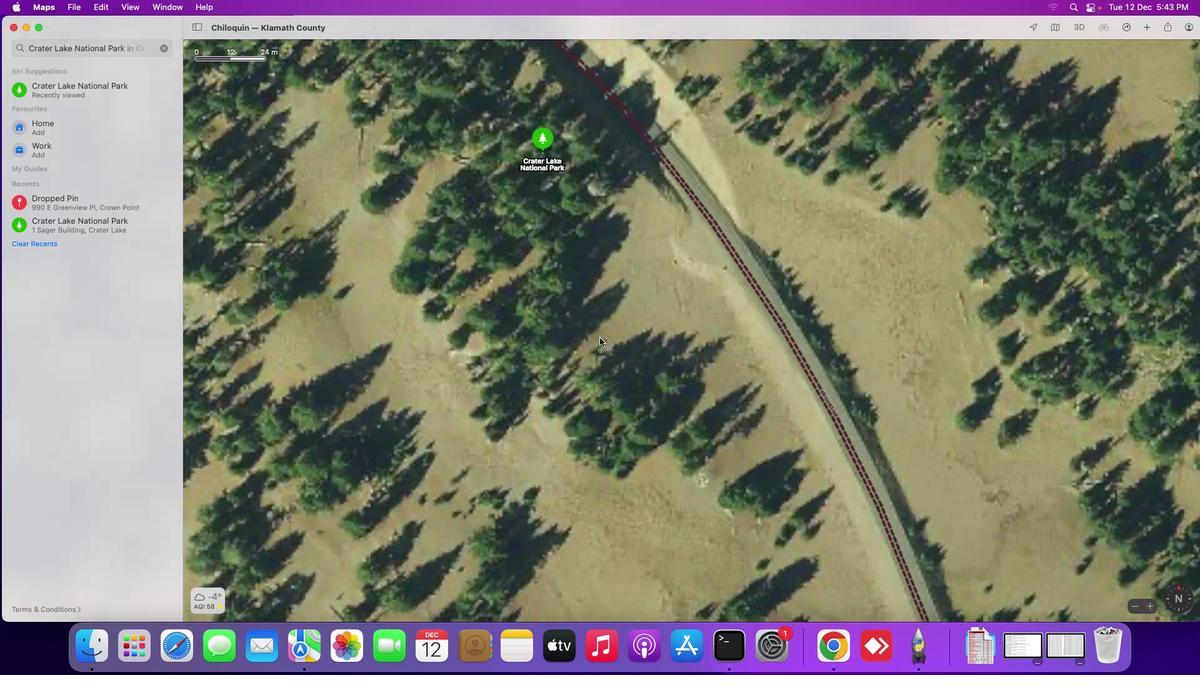 
Action: Mouse moved to (607, 346)
Screenshot: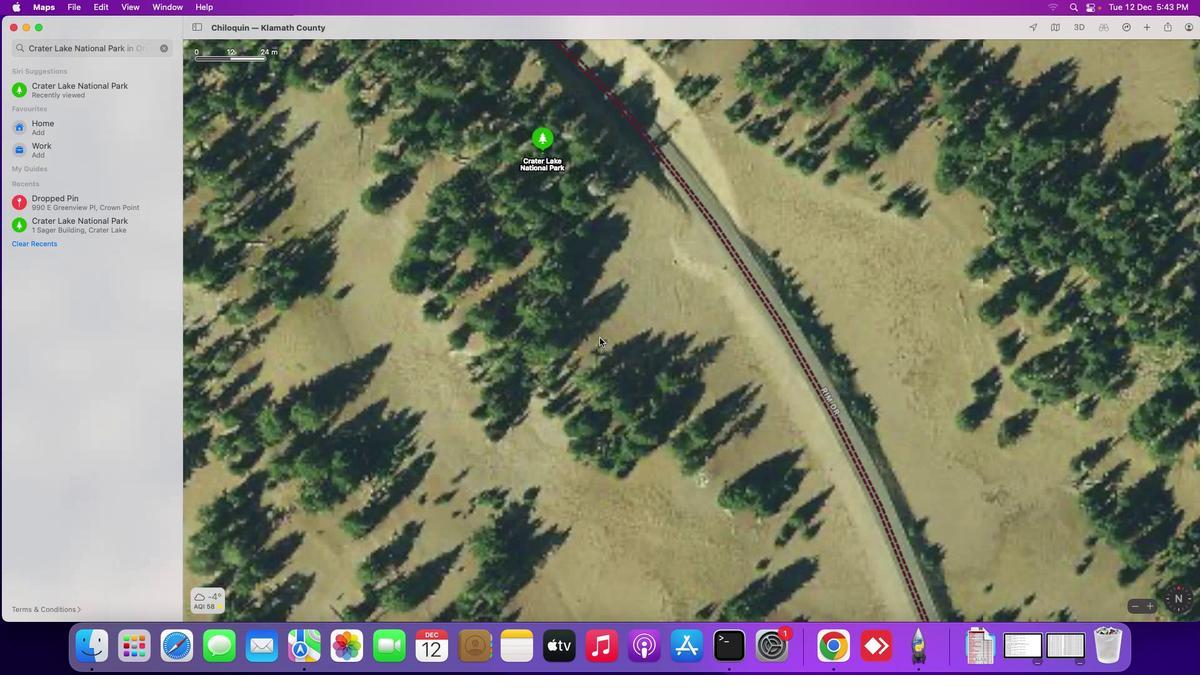 
Action: Mouse scrolled (607, 346) with delta (176, 115)
Screenshot: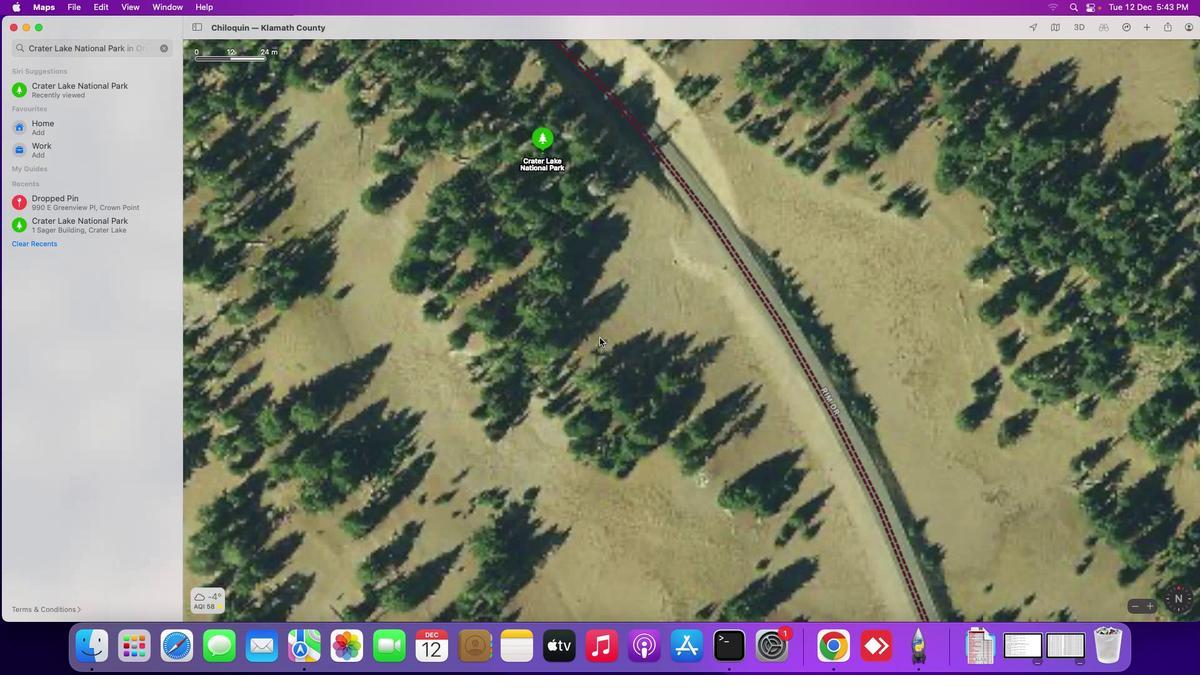 
Action: Mouse moved to (573, 269)
Screenshot: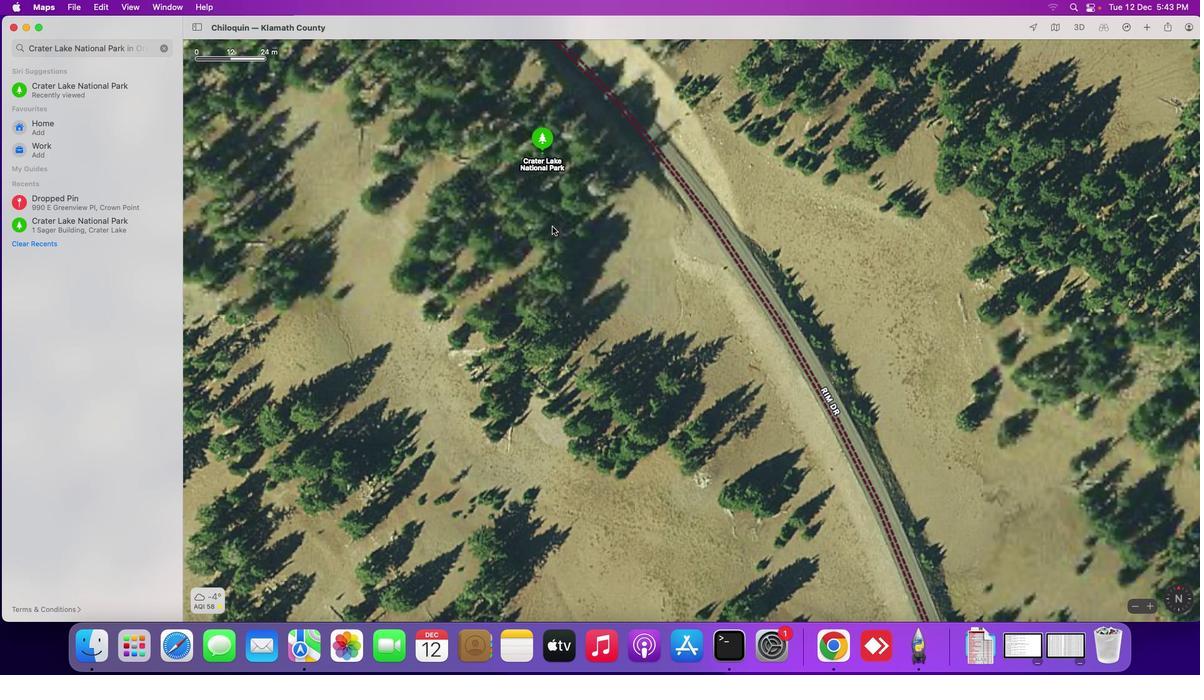 
Action: Mouse pressed left at (573, 269)
Screenshot: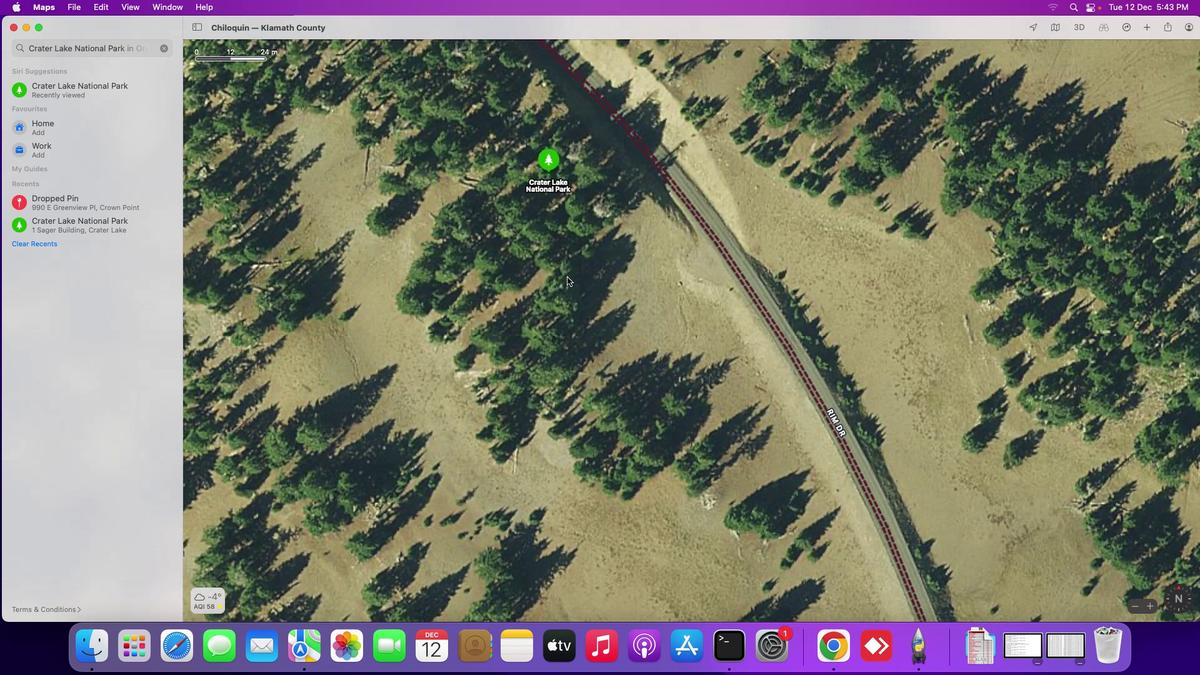 
Action: Mouse moved to (594, 340)
Screenshot: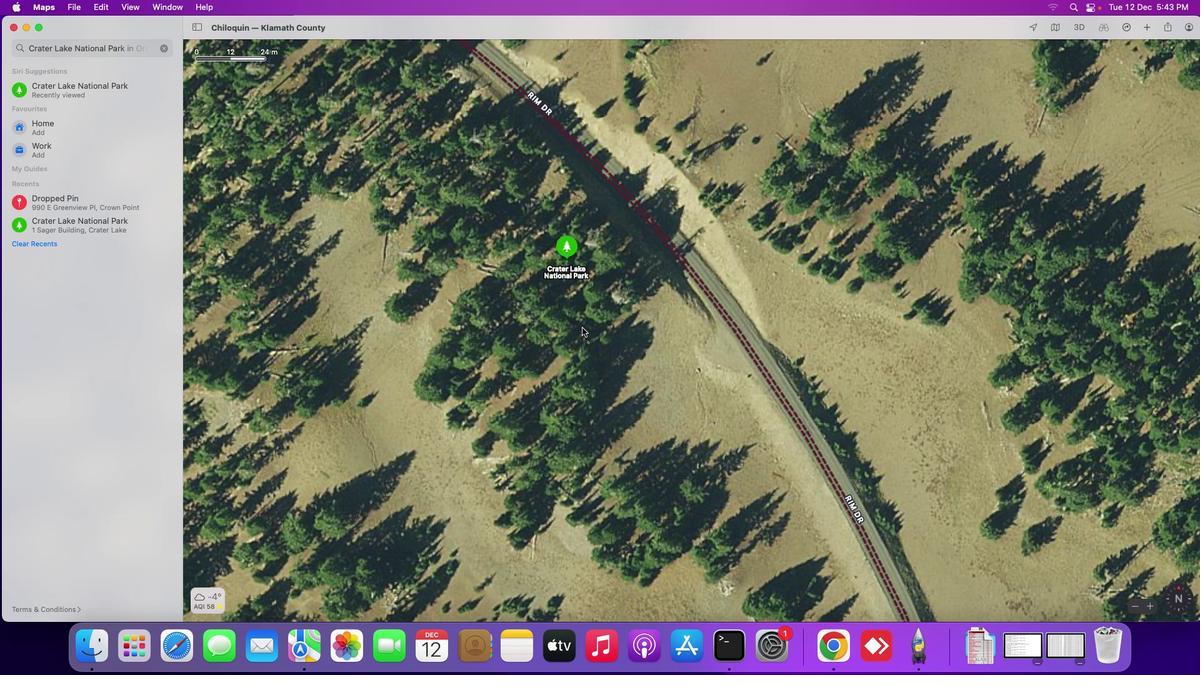 
Action: Mouse scrolled (594, 340) with delta (176, 113)
Screenshot: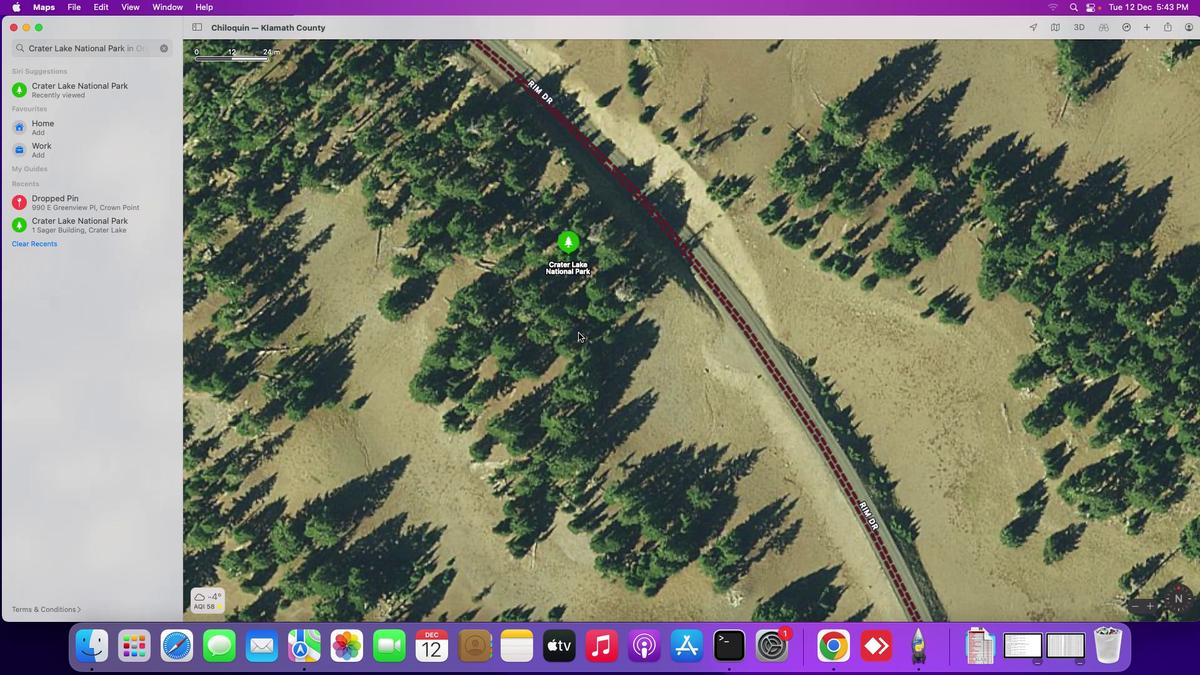 
Action: Mouse scrolled (594, 340) with delta (176, 113)
Screenshot: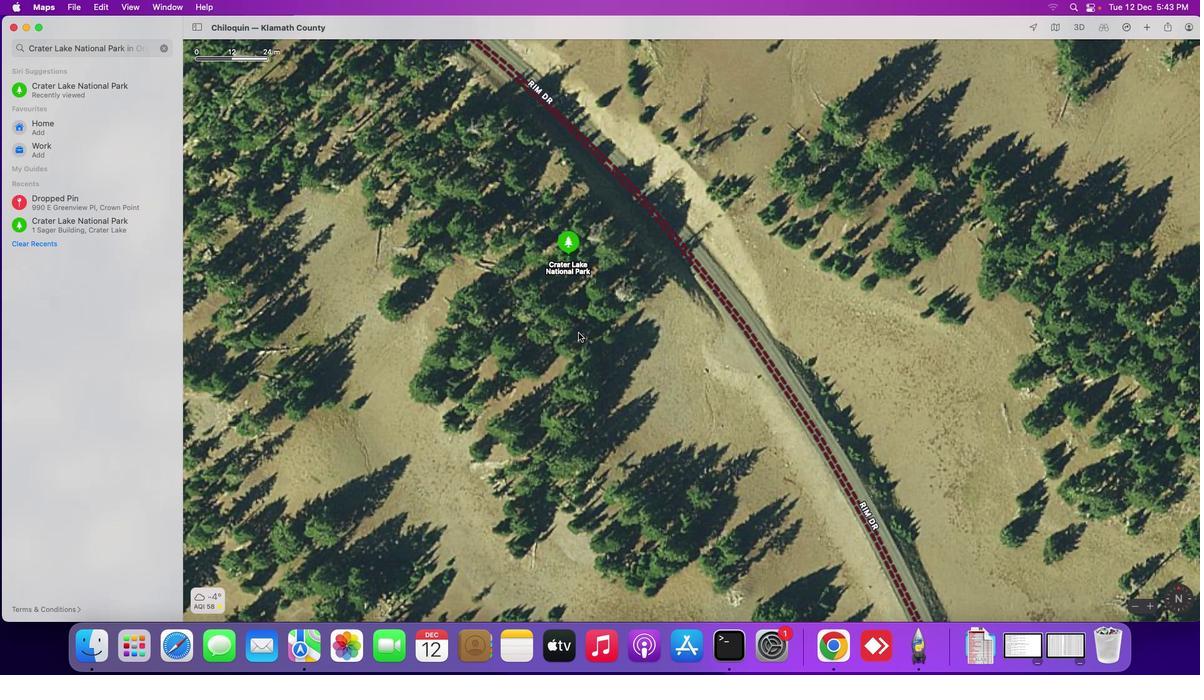 
Action: Mouse moved to (593, 342)
Screenshot: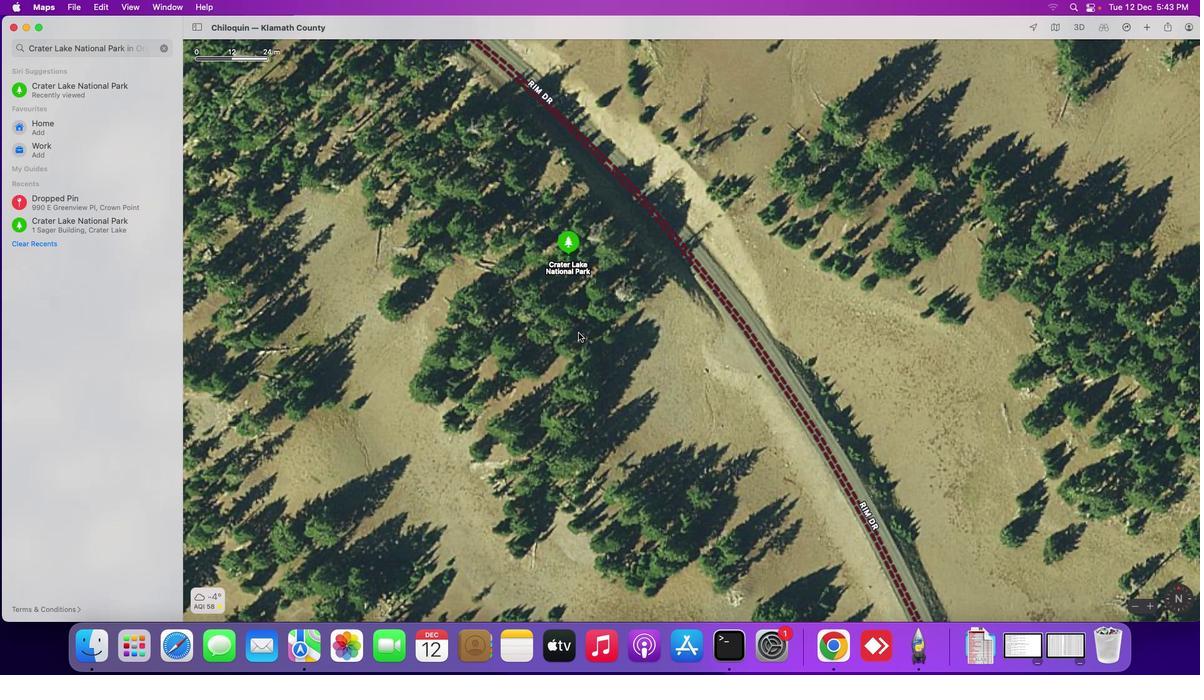 
Action: Mouse scrolled (593, 342) with delta (176, 113)
Screenshot: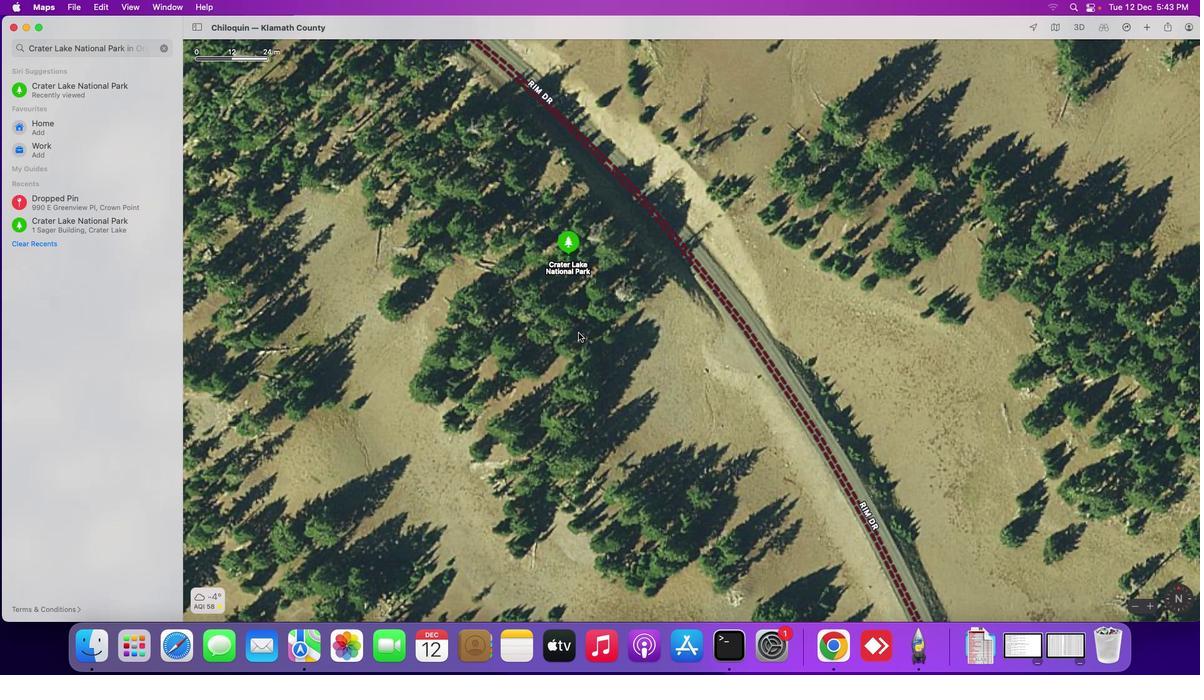 
Action: Mouse moved to (593, 343)
Screenshot: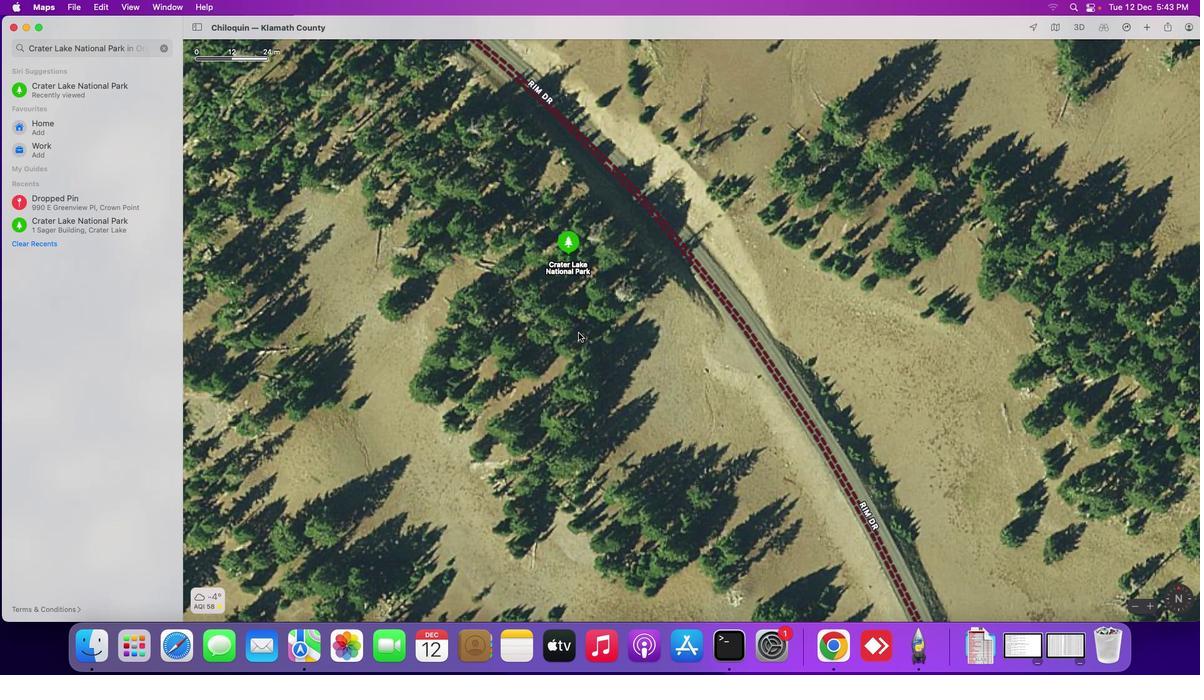 
Action: Mouse scrolled (593, 343) with delta (176, 115)
Screenshot: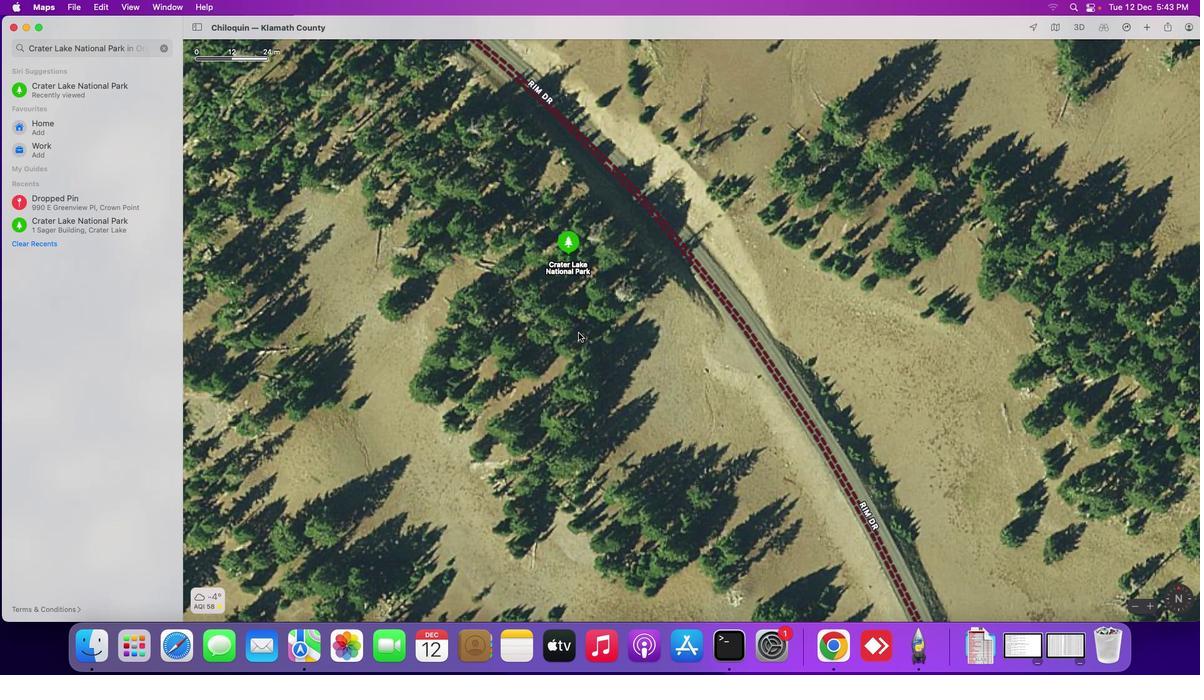 
Action: Mouse moved to (592, 343)
Screenshot: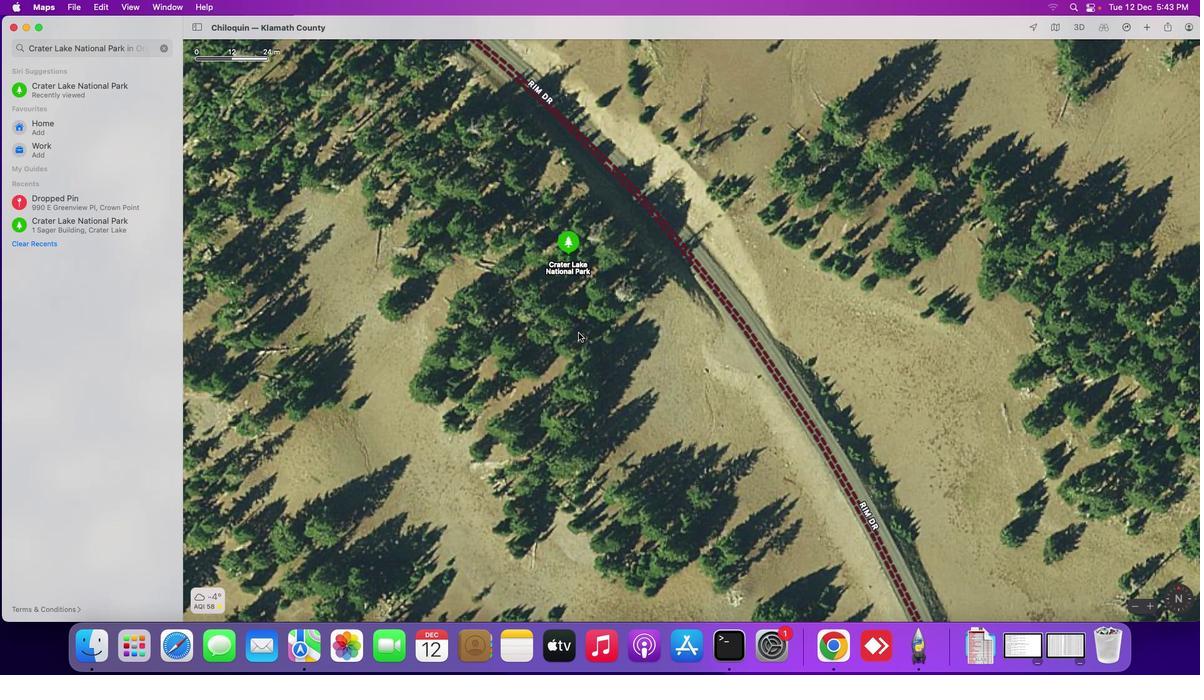 
Action: Mouse scrolled (592, 343) with delta (176, 115)
Screenshot: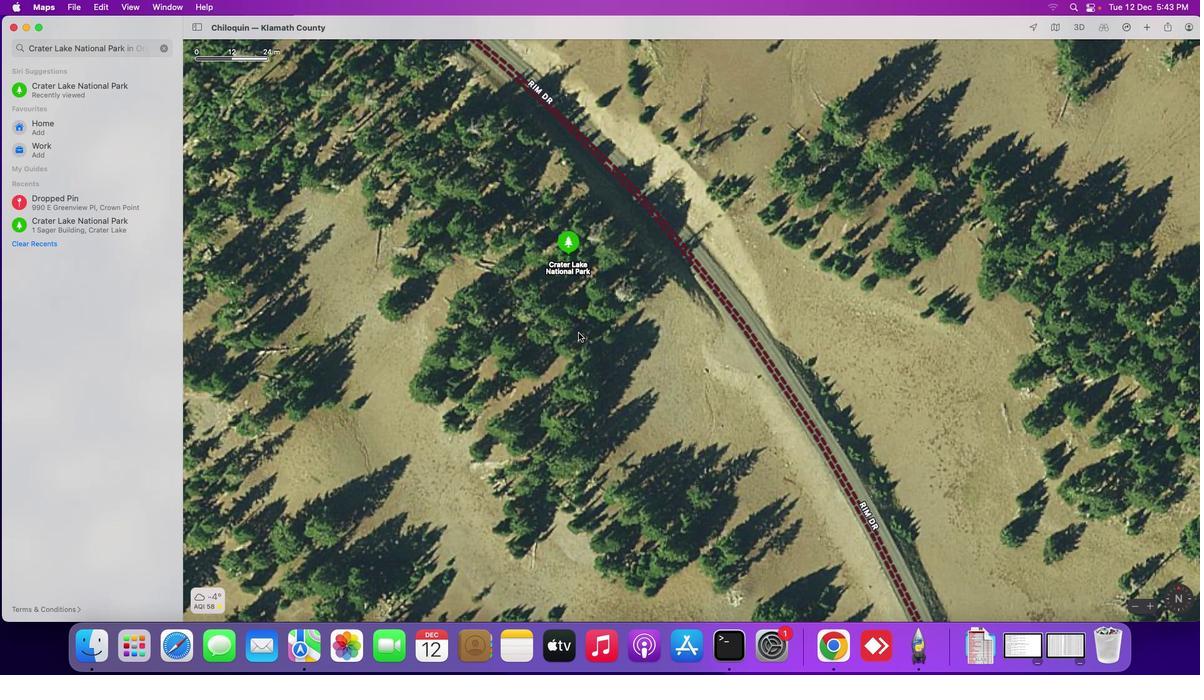 
Action: Mouse scrolled (592, 343) with delta (176, 115)
Screenshot: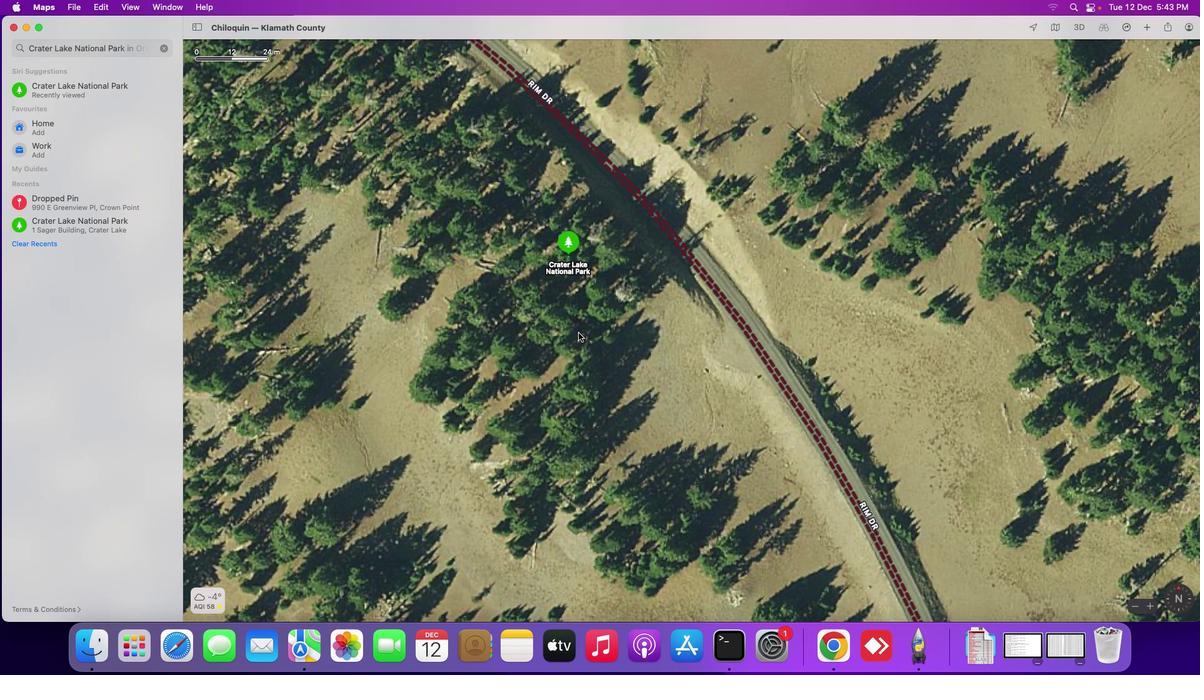 
Action: Mouse scrolled (592, 343) with delta (176, 115)
Screenshot: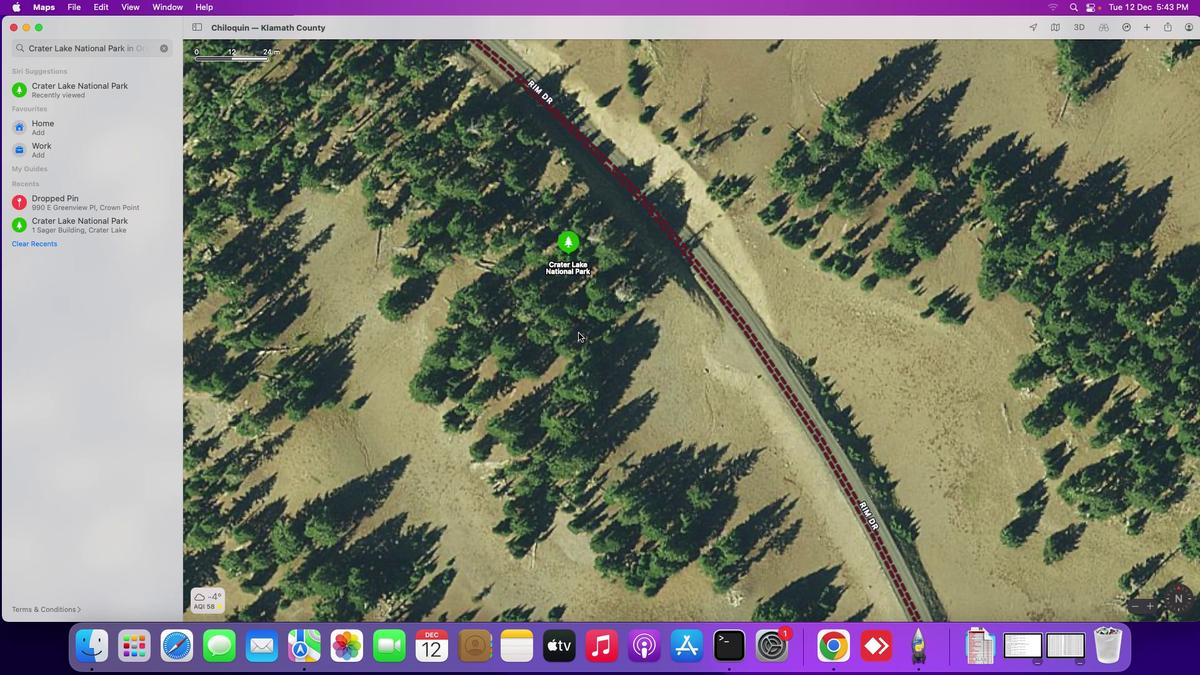 
Action: Mouse scrolled (592, 343) with delta (176, 115)
Screenshot: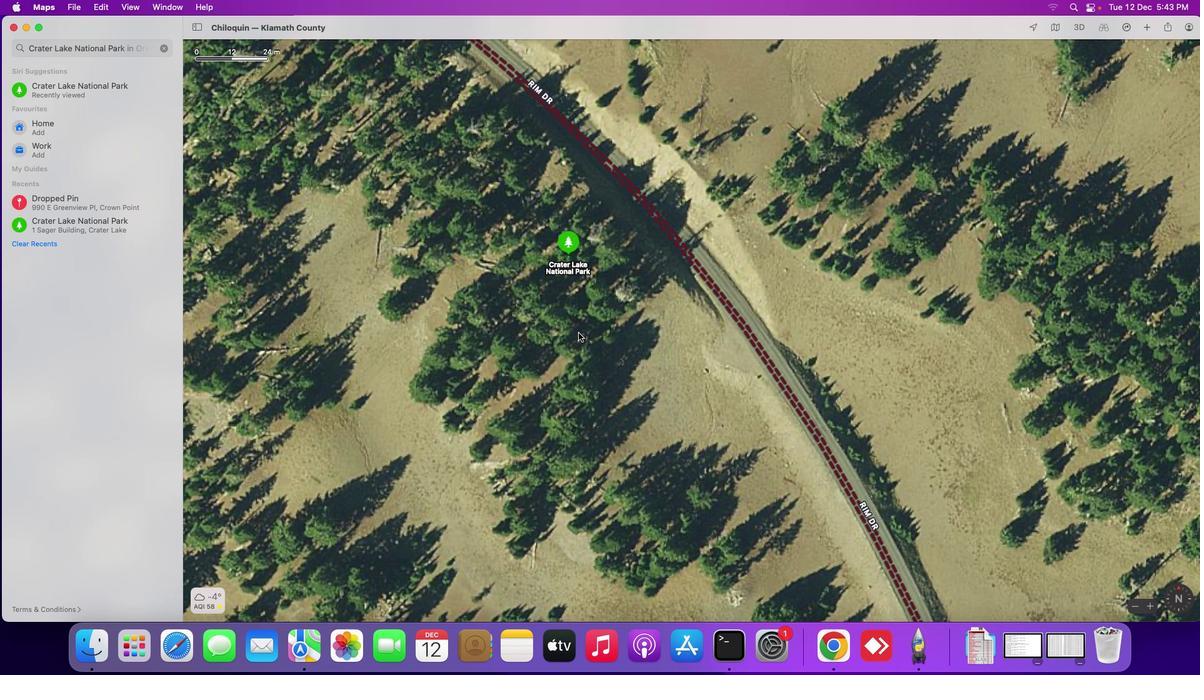 
Action: Mouse scrolled (592, 343) with delta (176, 115)
Screenshot: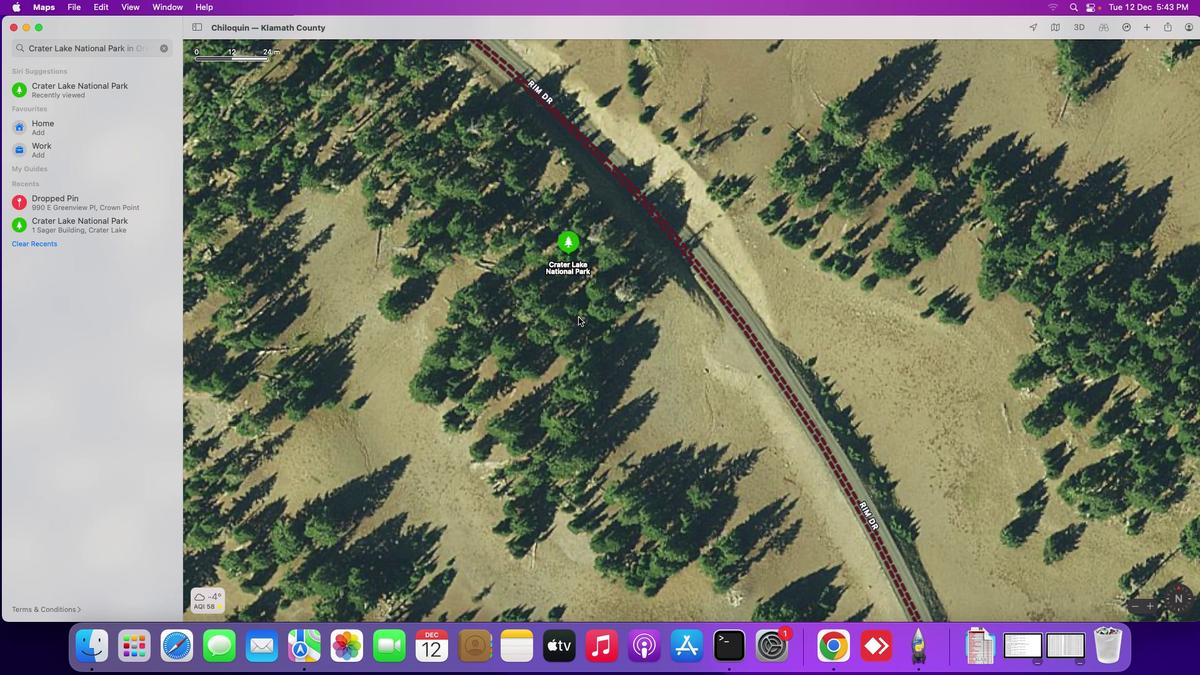 
Action: Mouse moved to (585, 322)
Screenshot: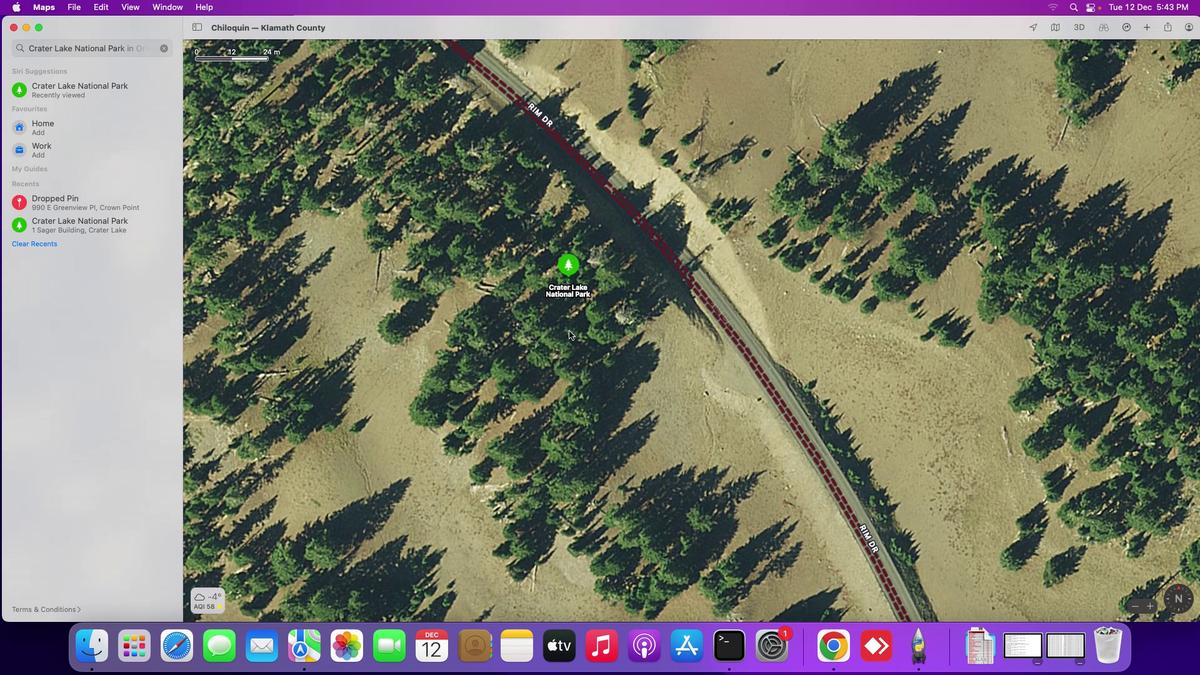 
Action: Mouse pressed left at (585, 322)
Screenshot: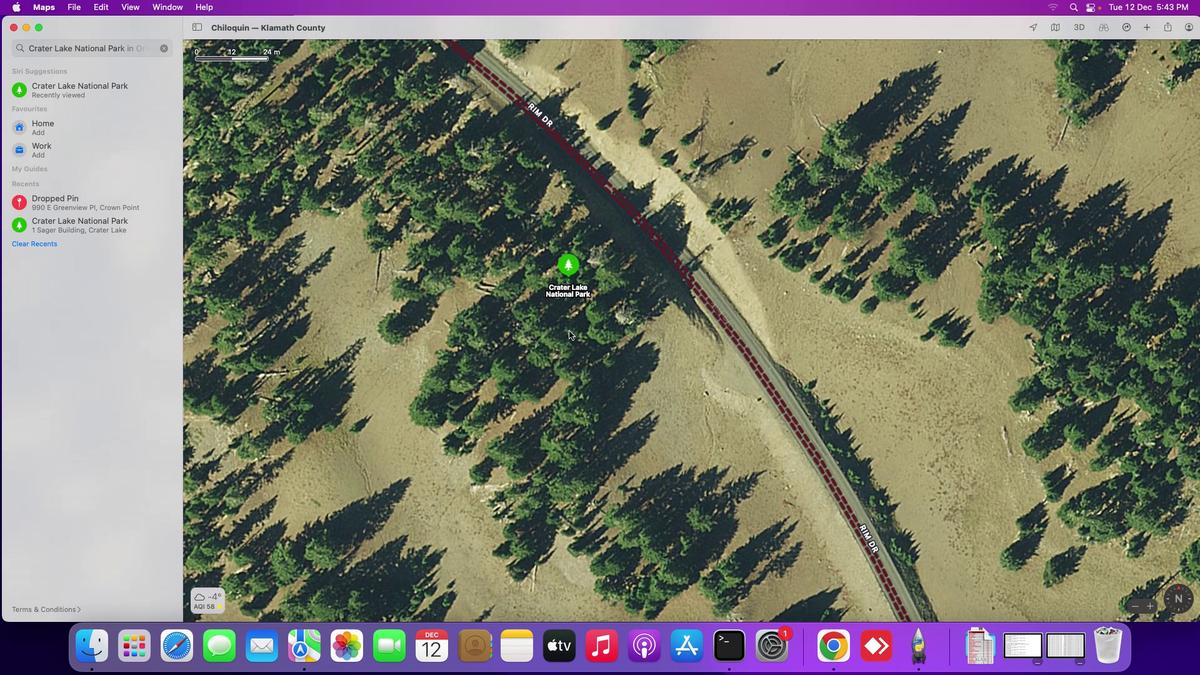
Action: Mouse moved to (585, 340)
Screenshot: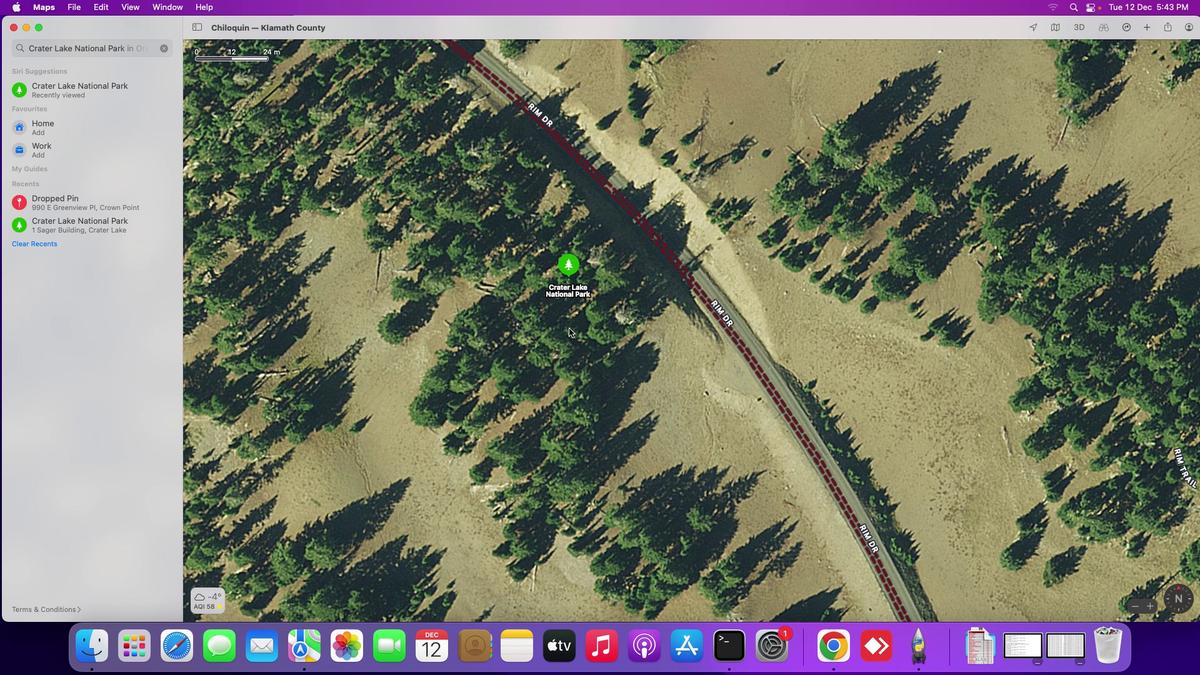 
